 Task: Create a20 bundle presentation slide template set.
Action: Mouse moved to (277, 126)
Screenshot: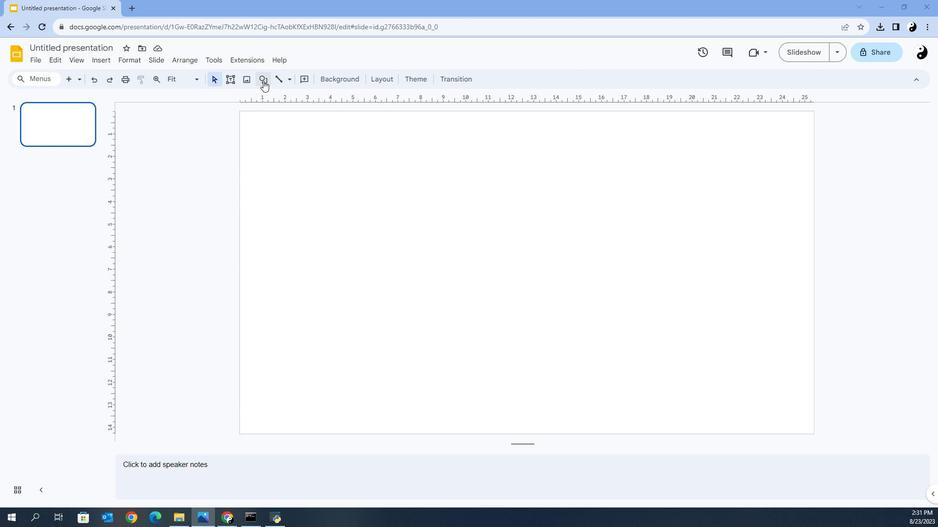 
Action: Mouse pressed left at (277, 126)
Screenshot: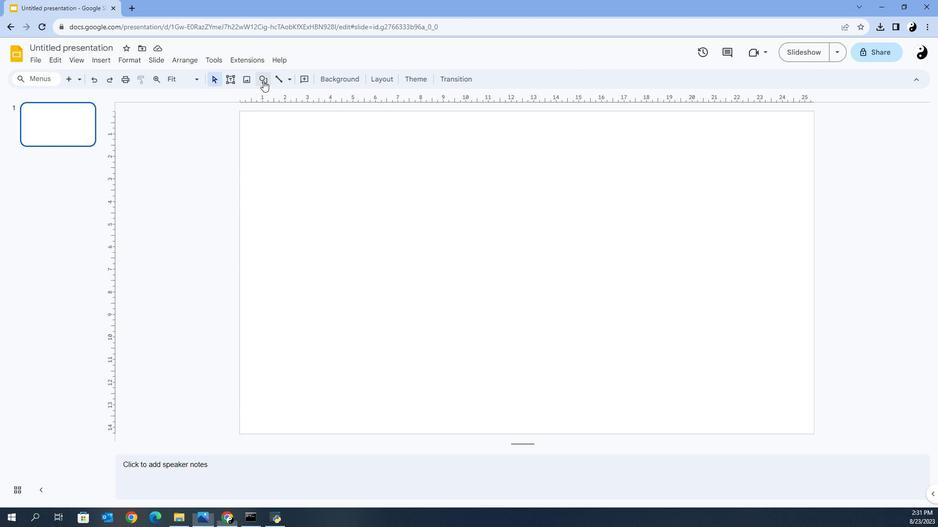
Action: Mouse moved to (283, 136)
Screenshot: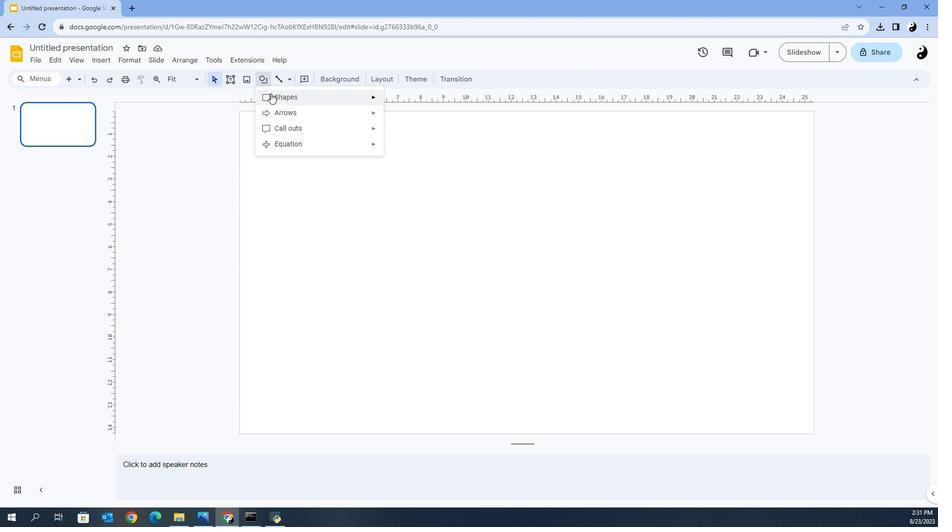 
Action: Mouse pressed left at (283, 136)
Screenshot: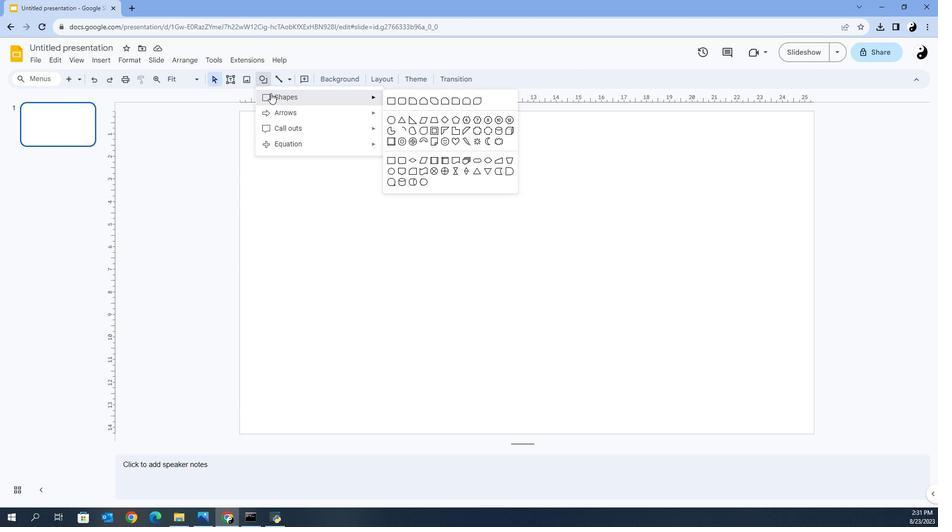 
Action: Mouse moved to (343, 134)
Screenshot: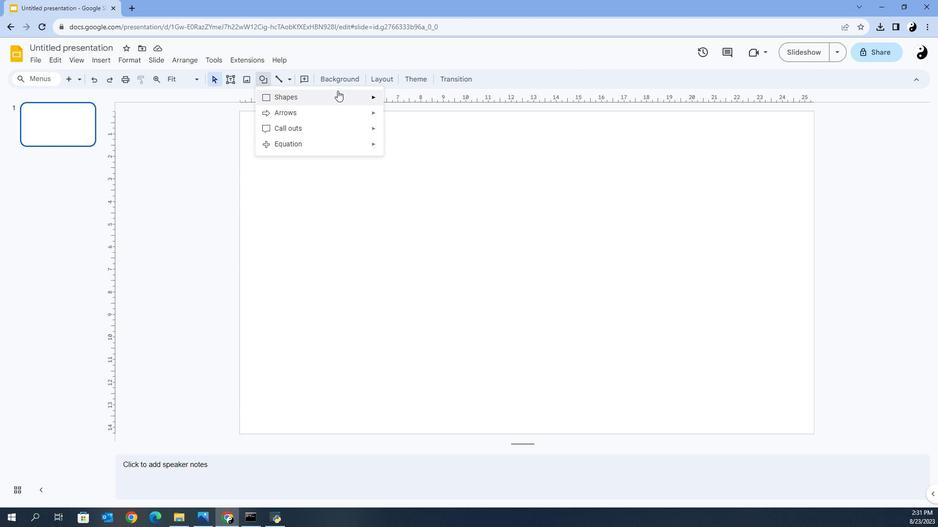 
Action: Mouse pressed left at (343, 134)
Screenshot: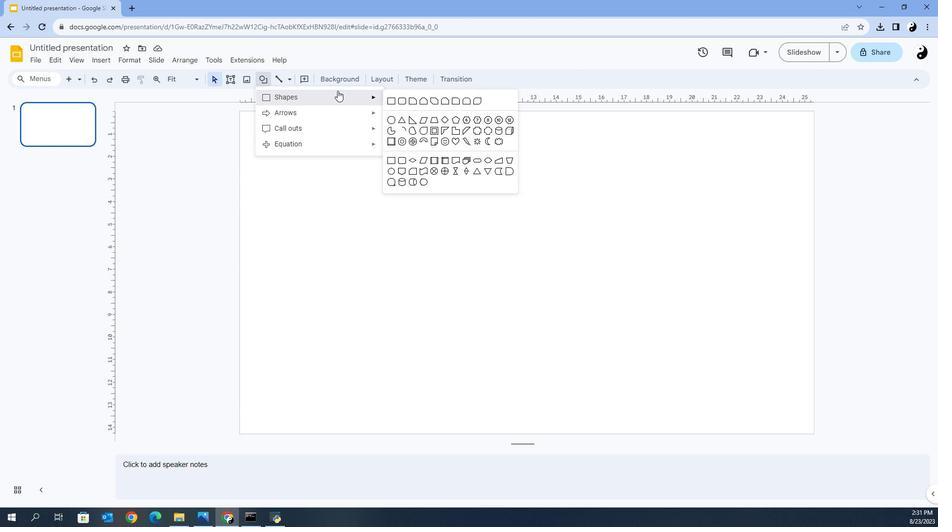 
Action: Mouse moved to (390, 140)
Screenshot: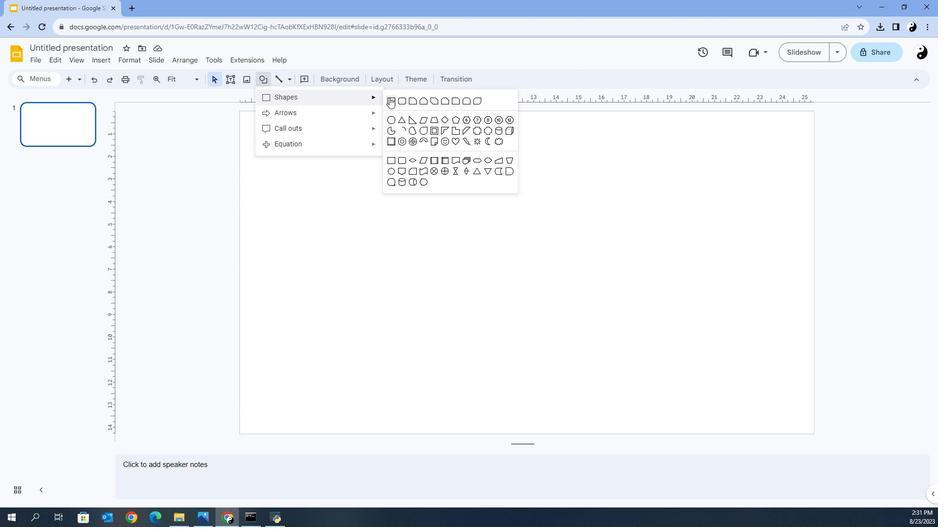 
Action: Mouse pressed left at (390, 140)
Screenshot: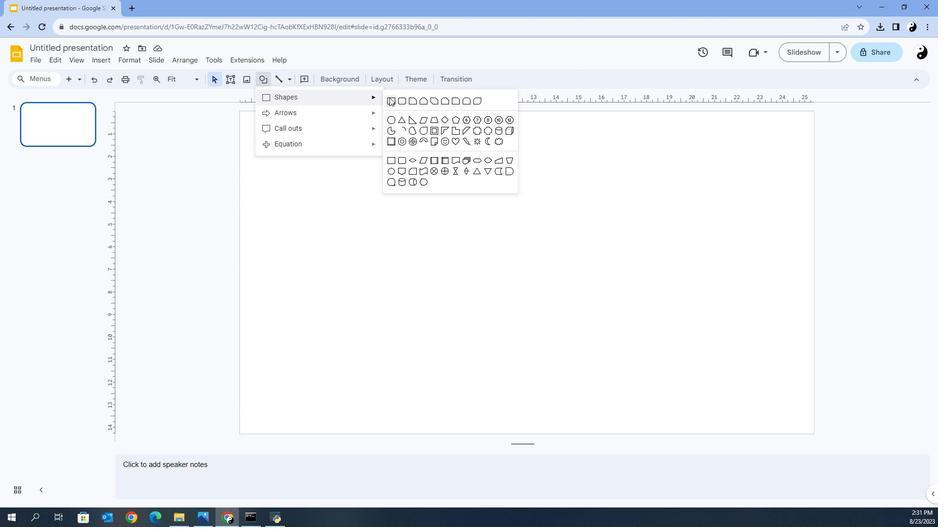 
Action: Mouse moved to (337, 153)
Screenshot: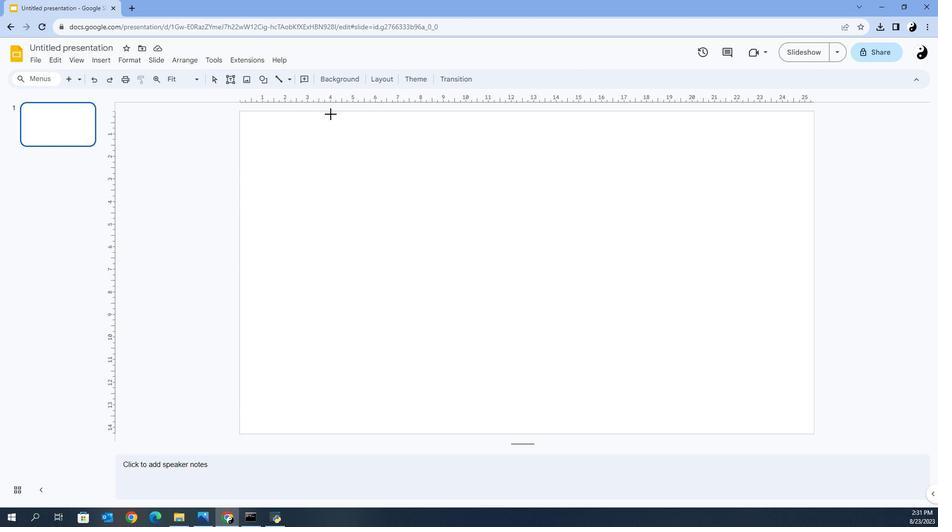 
Action: Mouse pressed left at (337, 153)
Screenshot: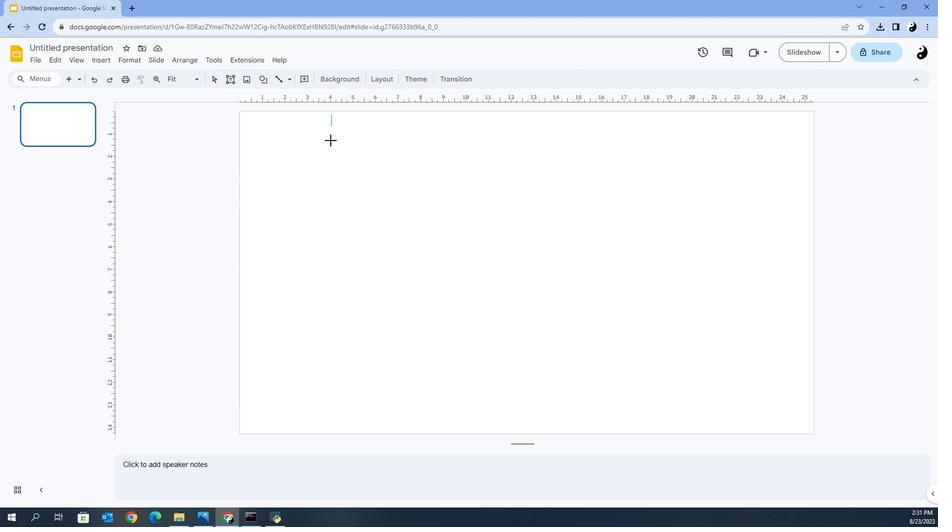 
Action: Mouse moved to (366, 154)
Screenshot: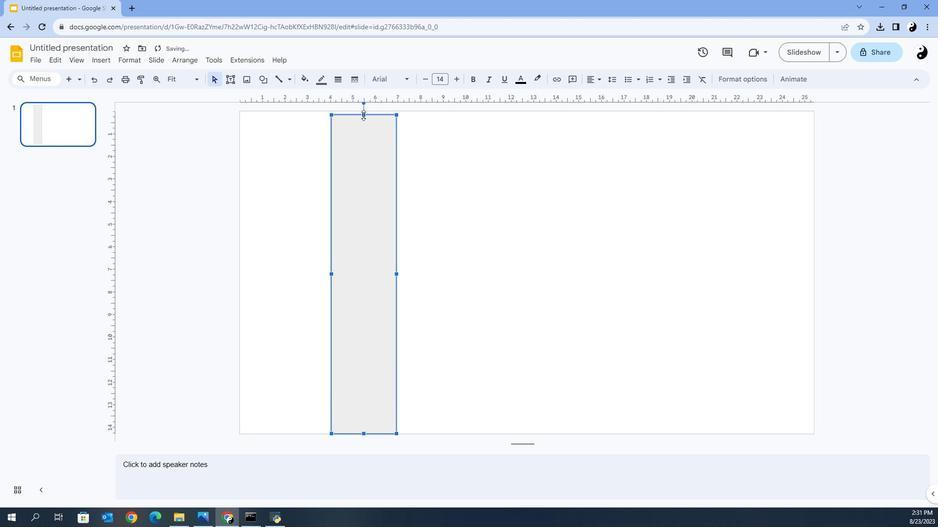 
Action: Mouse pressed left at (366, 154)
Screenshot: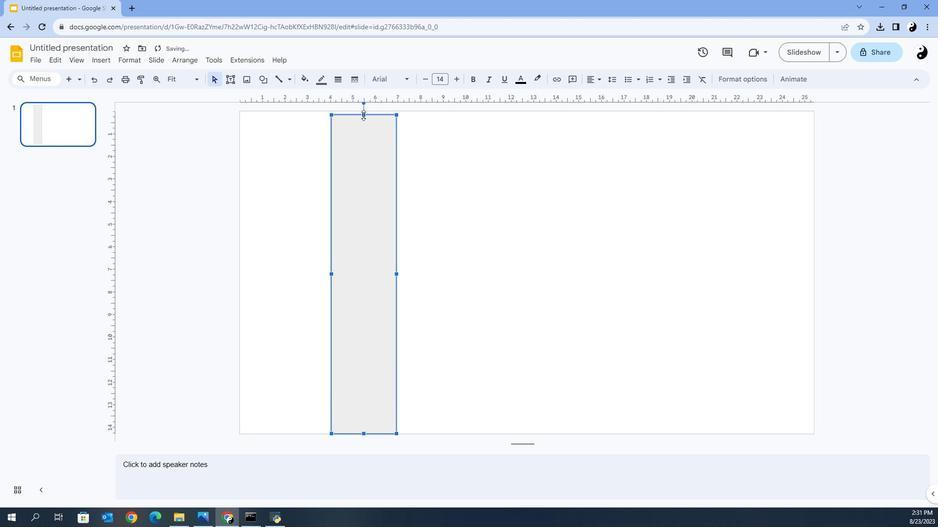
Action: Mouse moved to (373, 305)
Screenshot: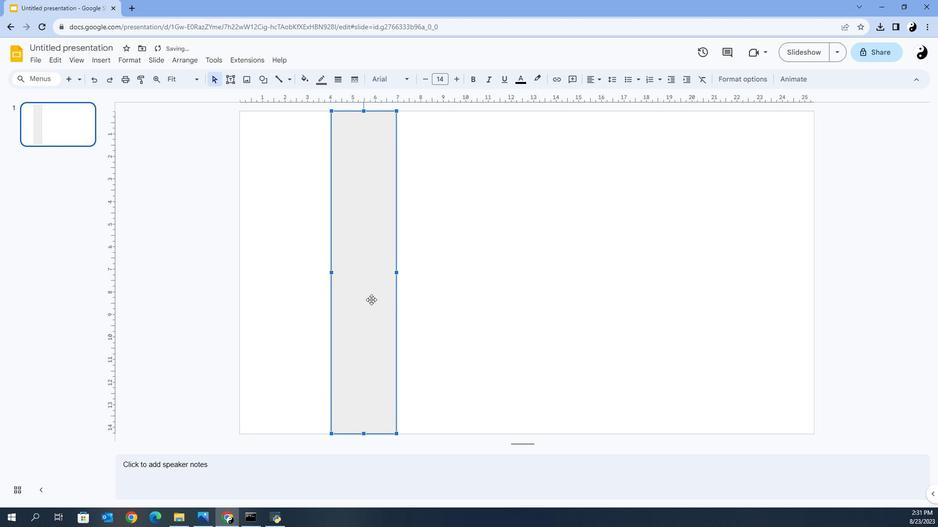 
Action: Mouse pressed left at (373, 305)
Screenshot: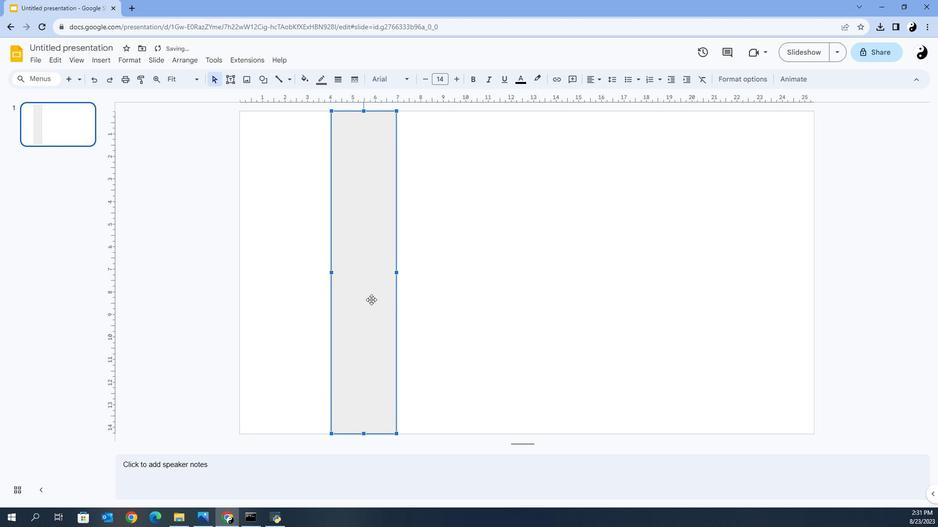 
Action: Mouse moved to (311, 130)
Screenshot: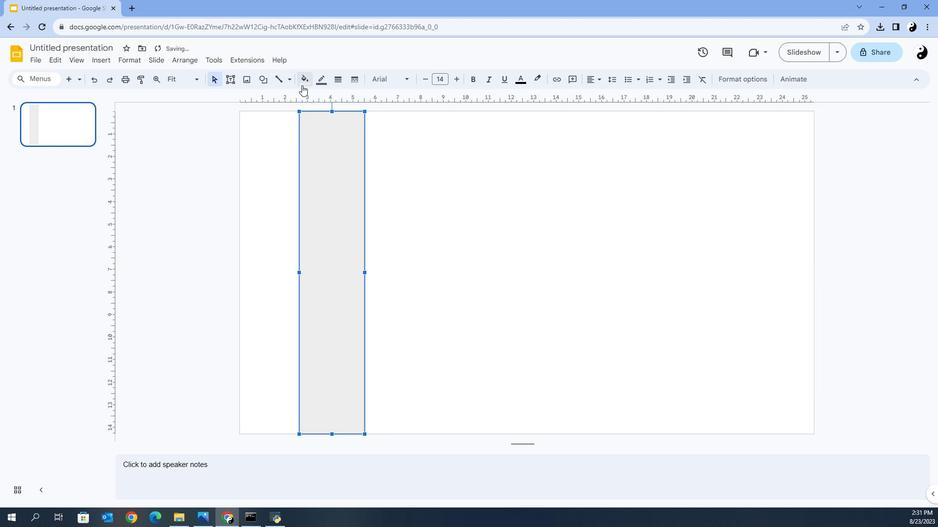 
Action: Mouse pressed left at (311, 130)
Screenshot: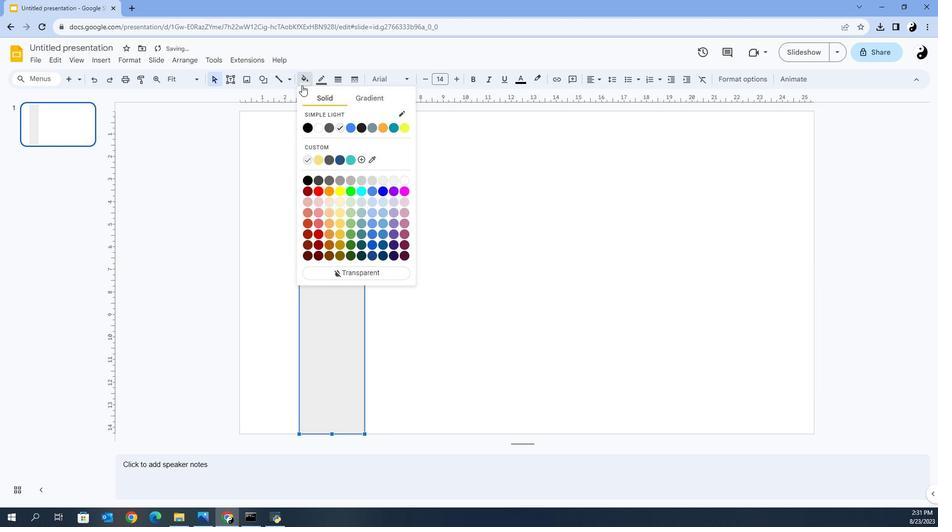 
Action: Mouse moved to (324, 193)
Screenshot: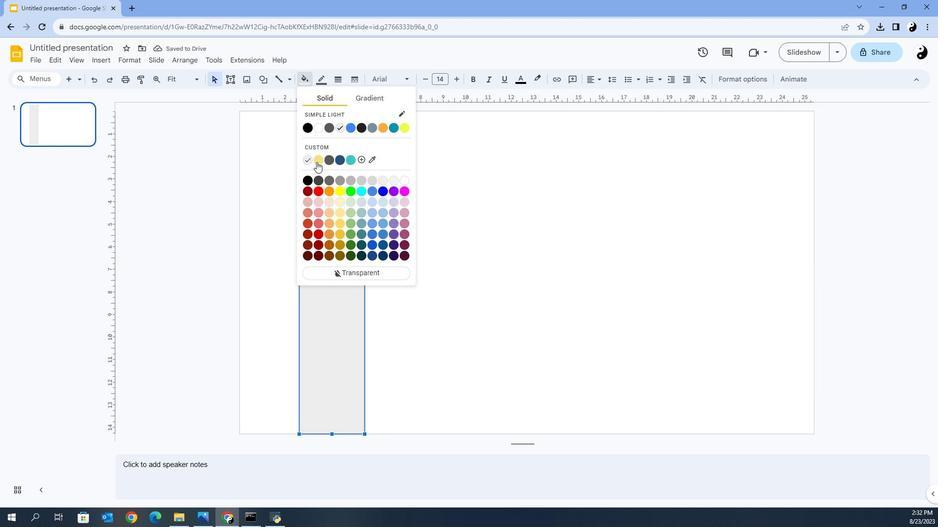 
Action: Mouse pressed left at (324, 193)
Screenshot: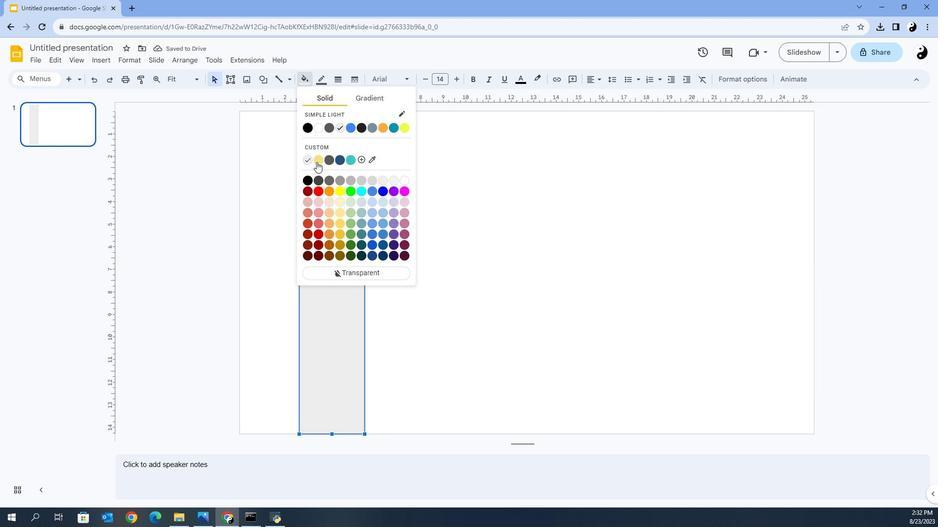 
Action: Mouse moved to (332, 130)
Screenshot: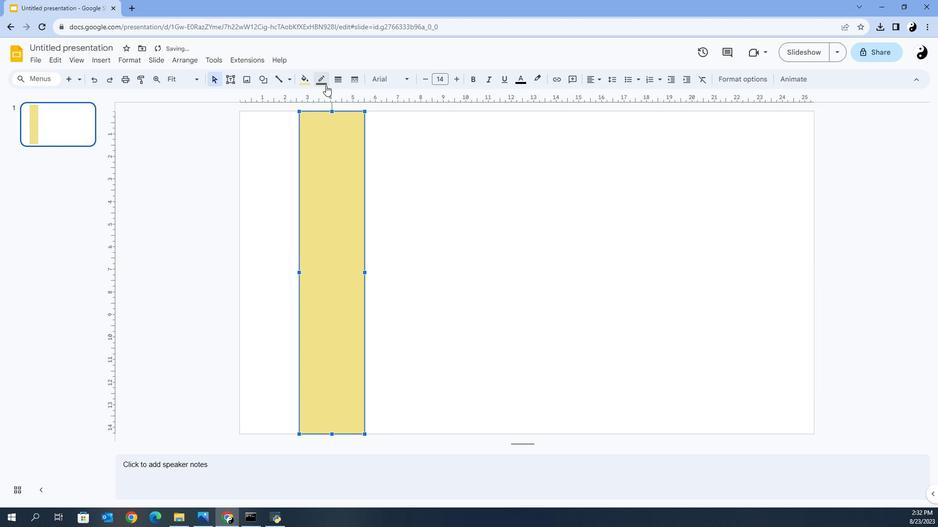 
Action: Mouse pressed left at (332, 130)
Screenshot: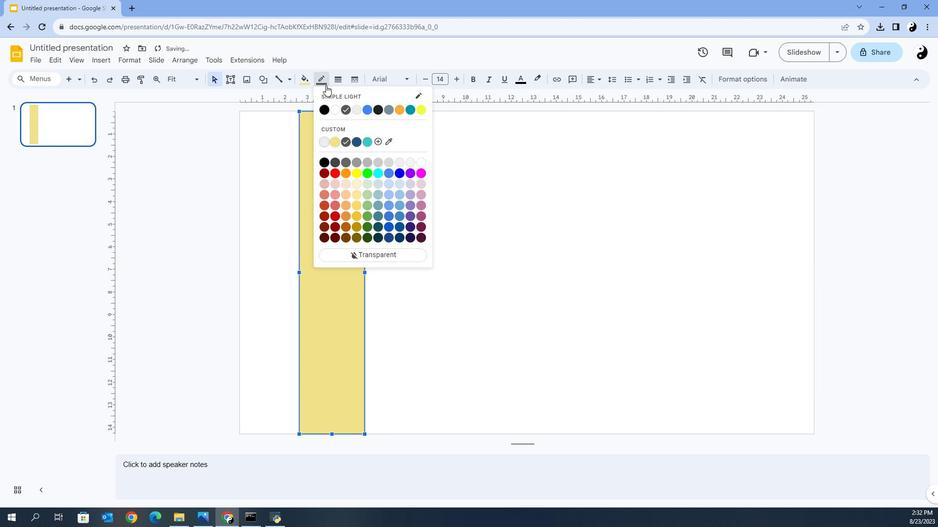 
Action: Mouse moved to (371, 268)
Screenshot: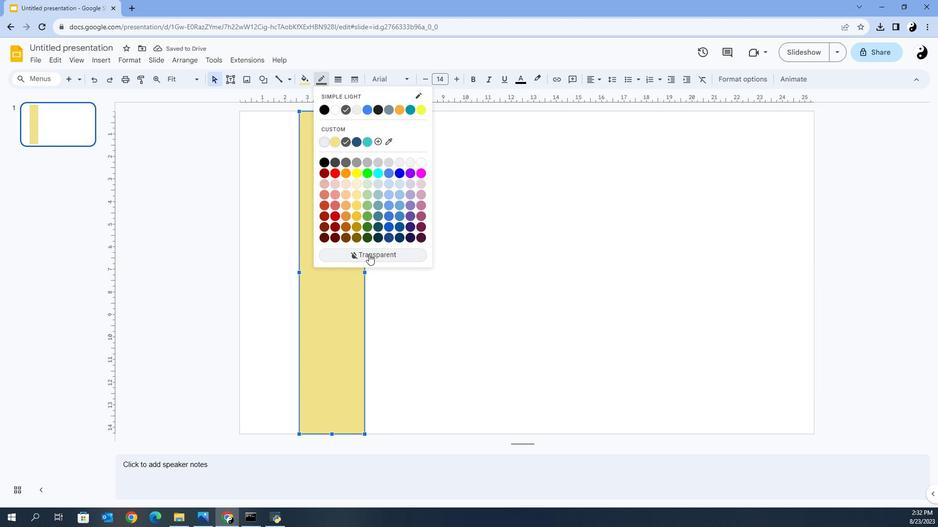 
Action: Mouse pressed left at (371, 268)
Screenshot: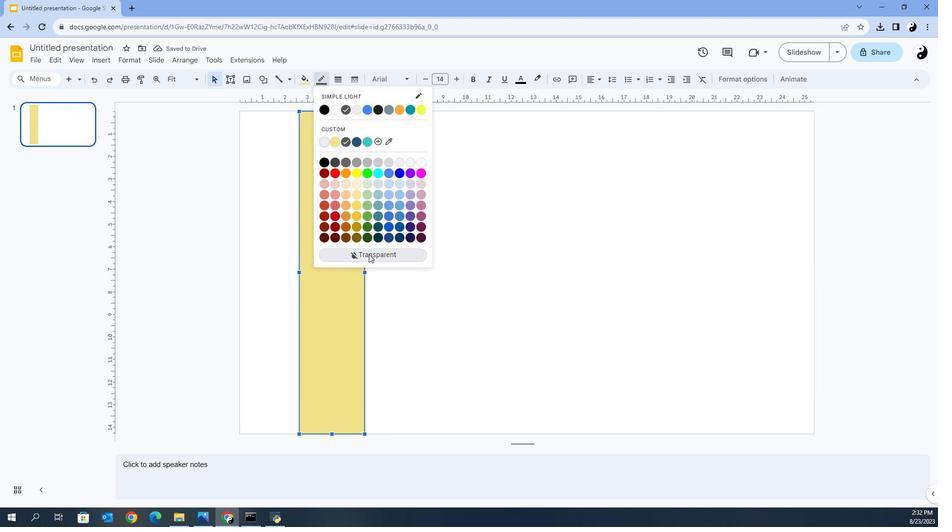 
Action: Mouse moved to (405, 278)
Screenshot: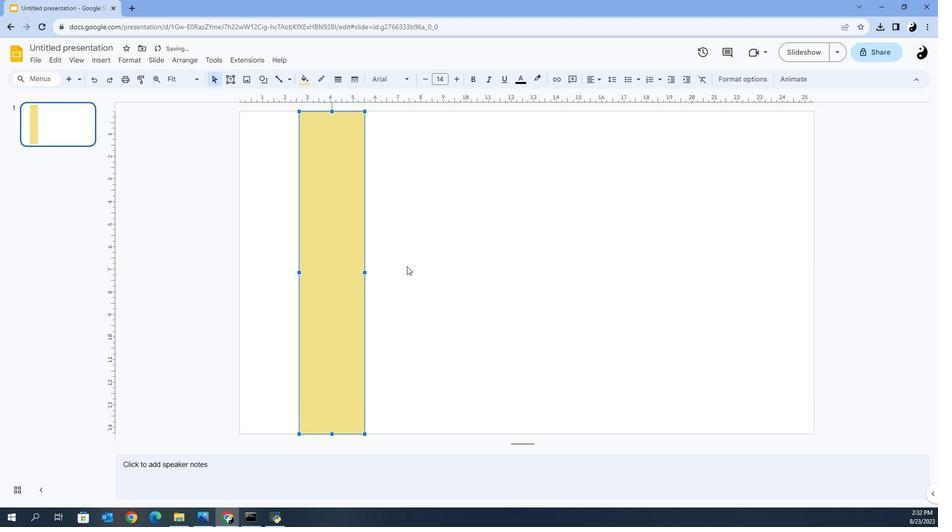 
Action: Mouse pressed left at (405, 278)
Screenshot: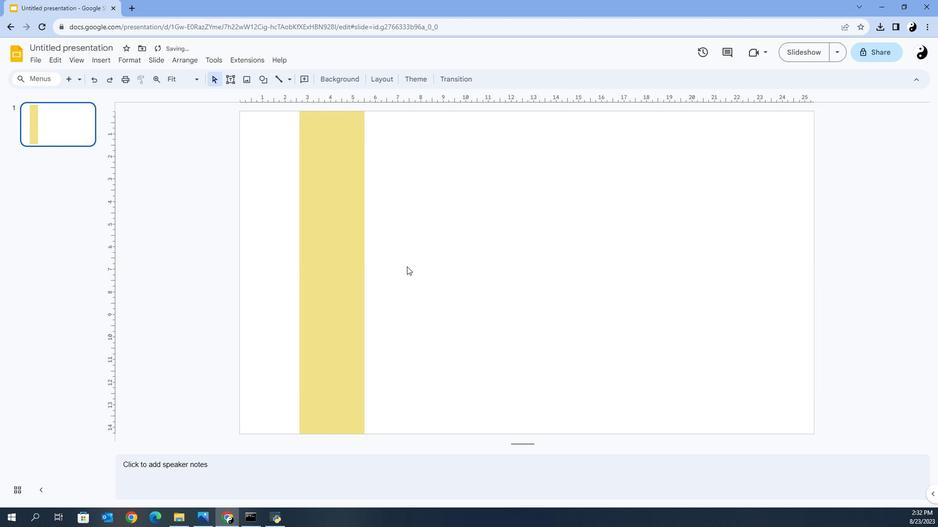 
Action: Mouse moved to (274, 130)
Screenshot: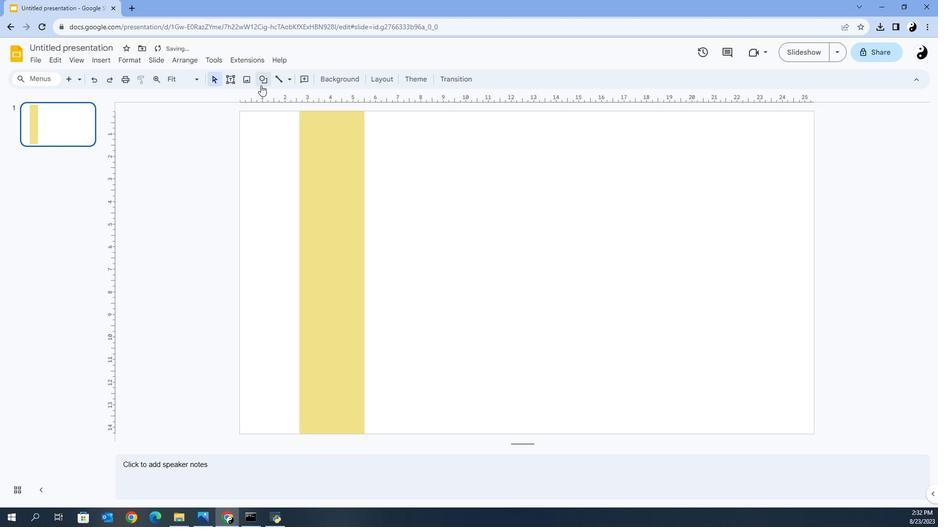 
Action: Mouse pressed left at (274, 130)
Screenshot: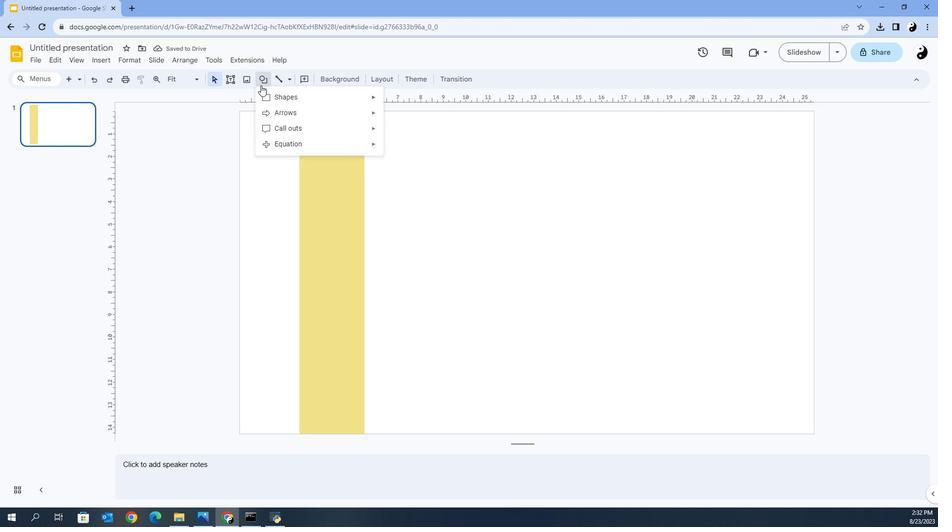 
Action: Mouse moved to (297, 149)
Screenshot: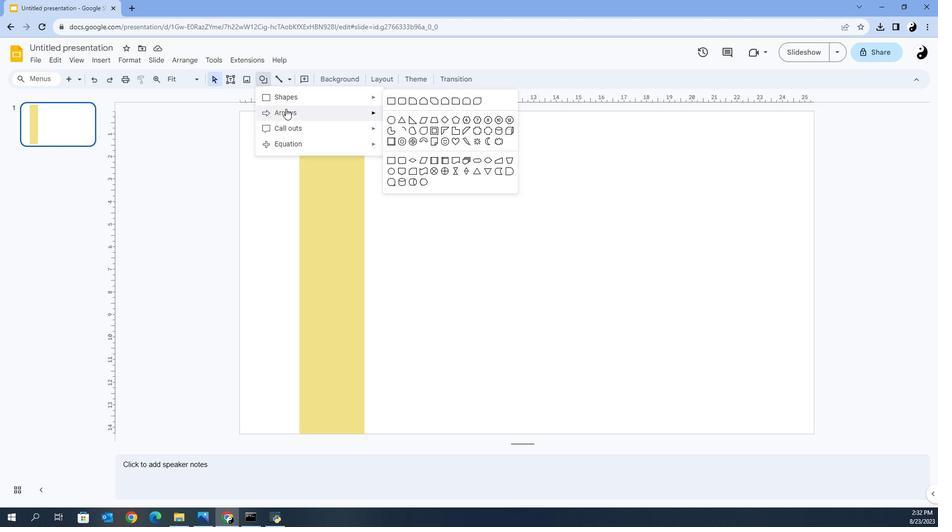 
Action: Mouse pressed left at (297, 149)
Screenshot: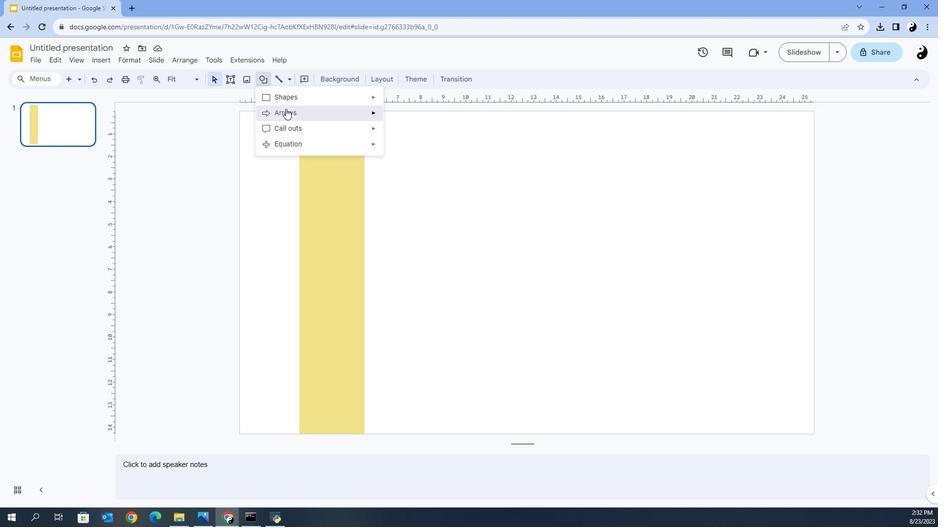 
Action: Mouse moved to (328, 140)
Screenshot: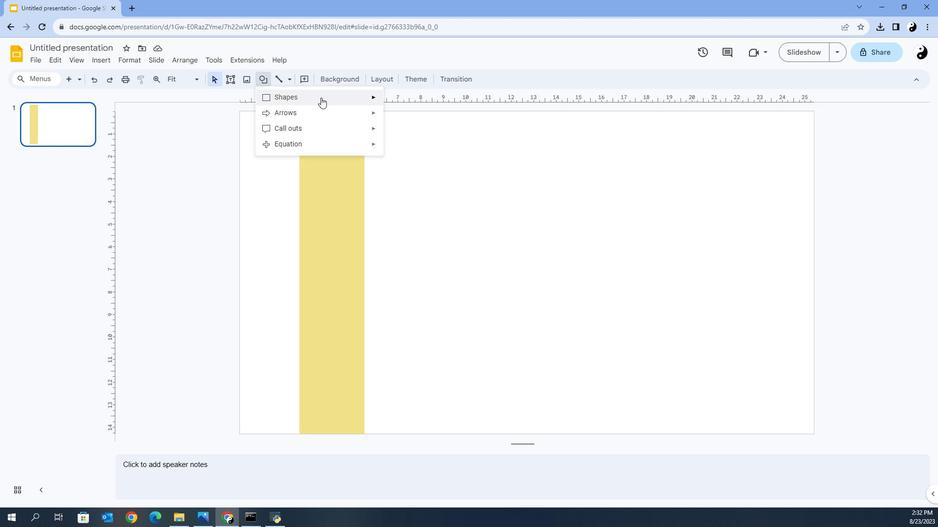 
Action: Mouse pressed left at (328, 140)
Screenshot: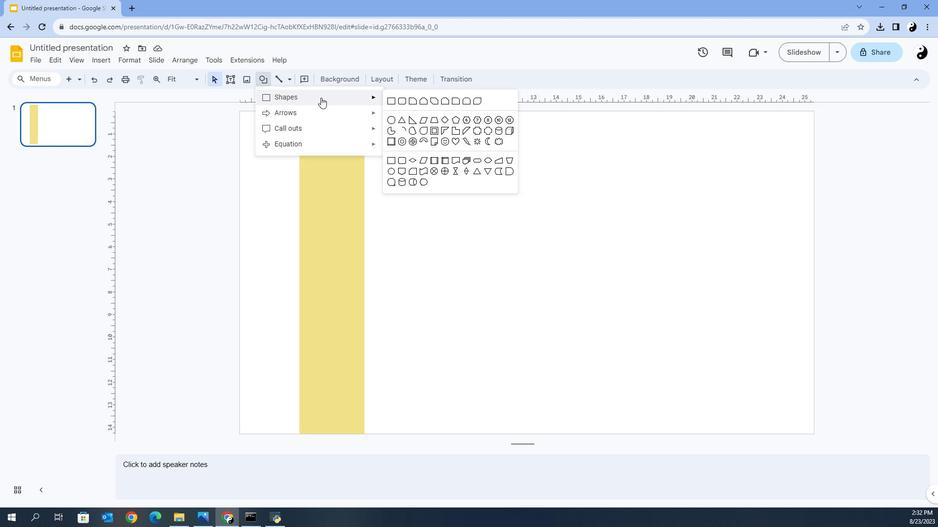 
Action: Mouse moved to (391, 159)
Screenshot: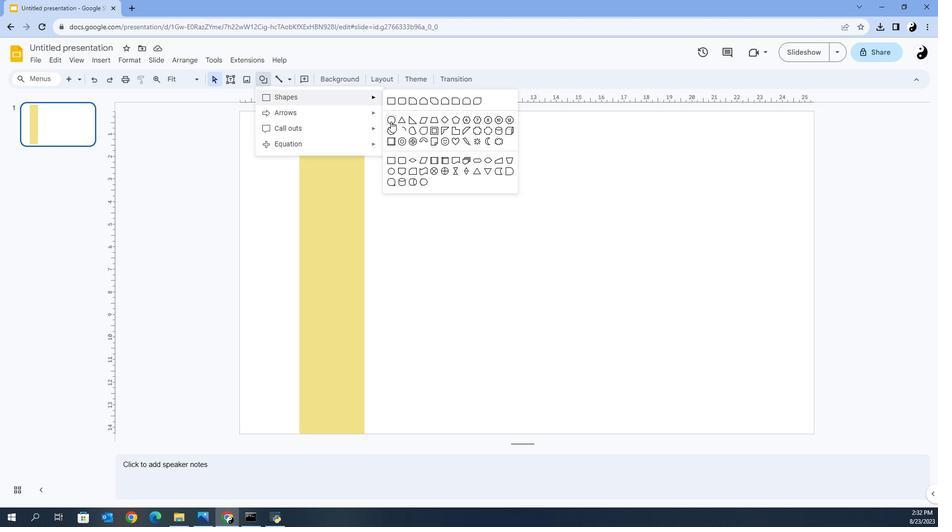 
Action: Mouse pressed left at (391, 159)
Screenshot: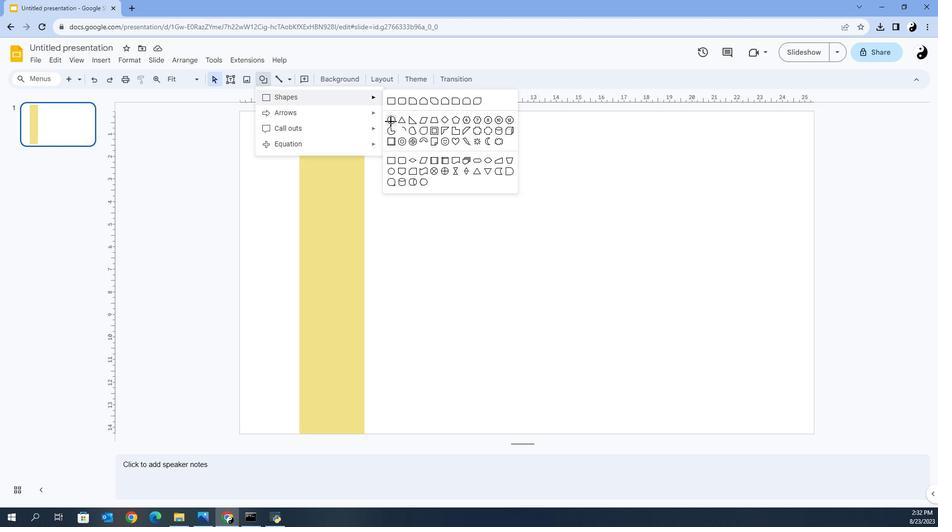 
Action: Mouse moved to (412, 207)
Screenshot: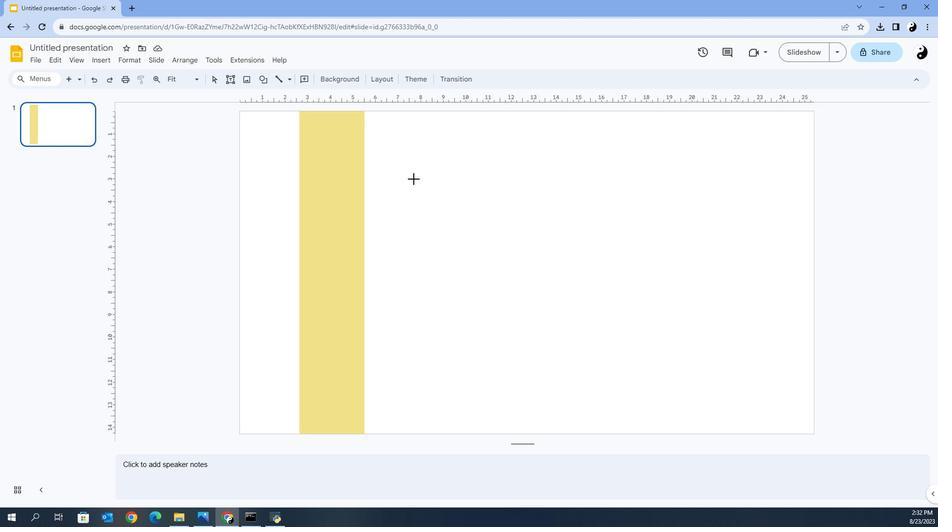 
Action: Key pressed <Key.shift>
Screenshot: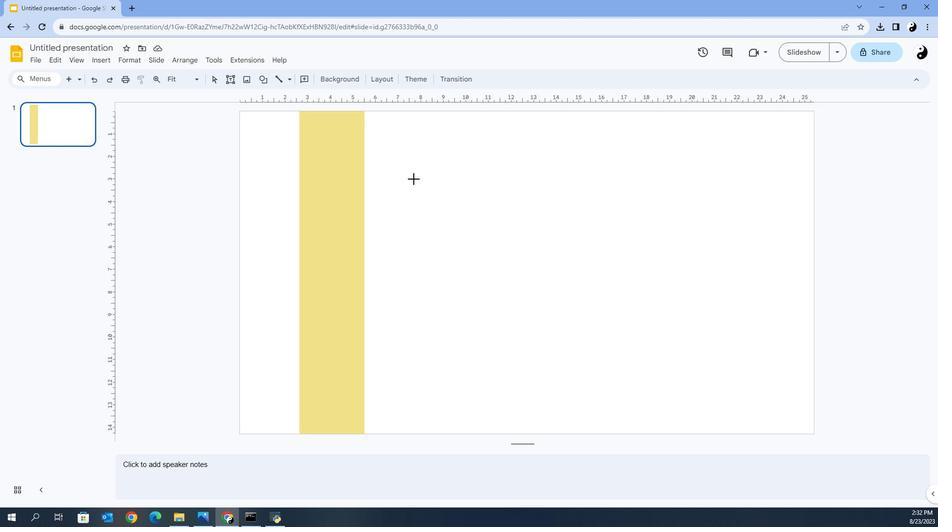 
Action: Mouse pressed left at (412, 207)
Screenshot: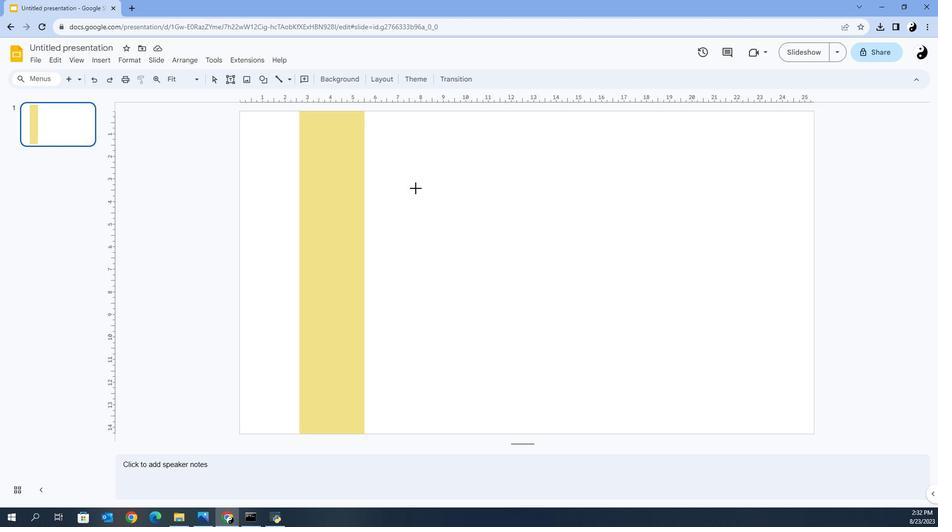 
Action: Mouse moved to (428, 266)
Screenshot: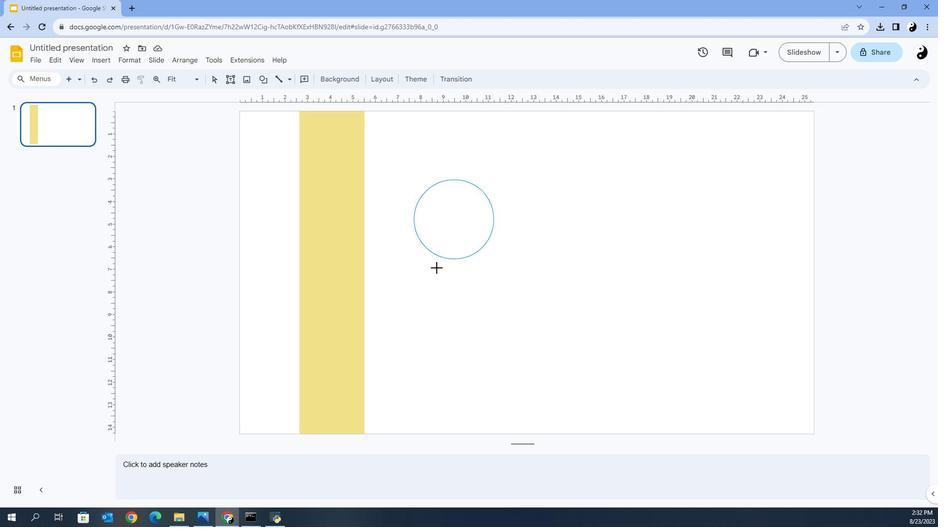 
Action: Key pressed <Key.shift>
Screenshot: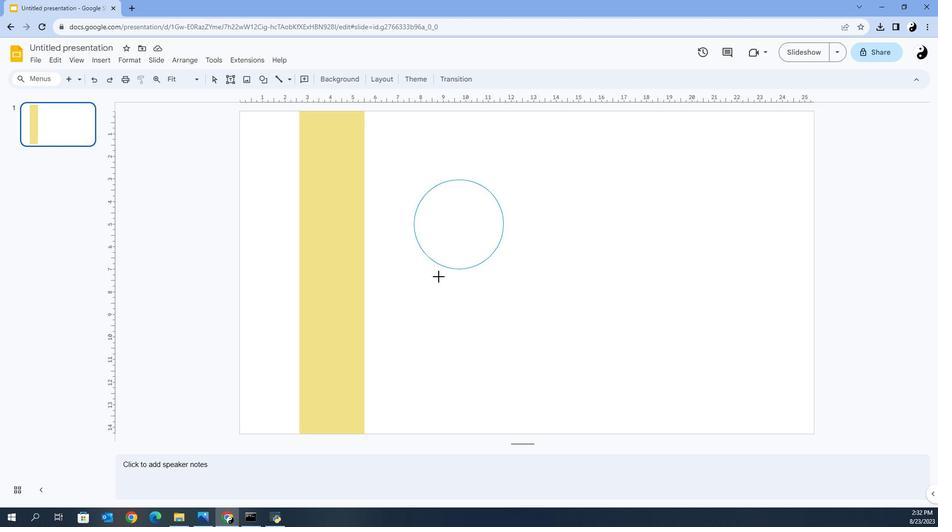 
Action: Mouse moved to (430, 270)
Screenshot: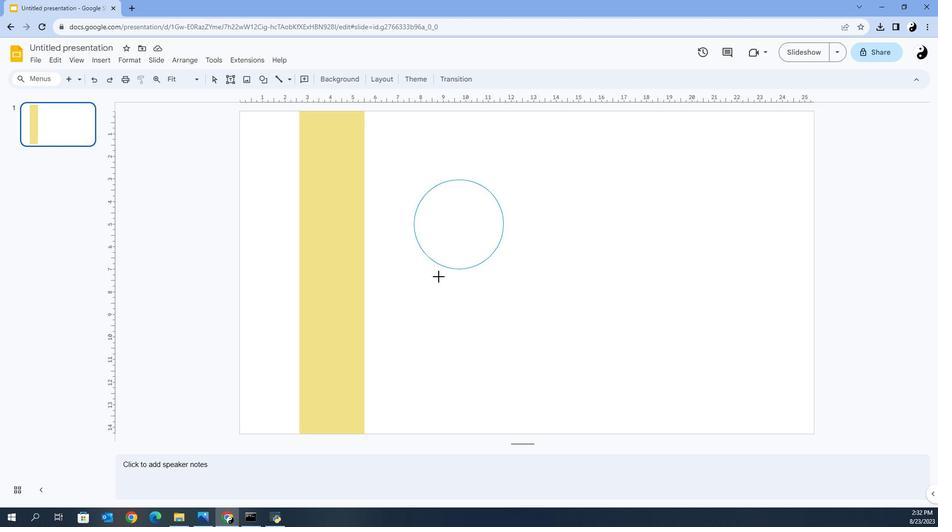 
Action: Key pressed <Key.shift>
Screenshot: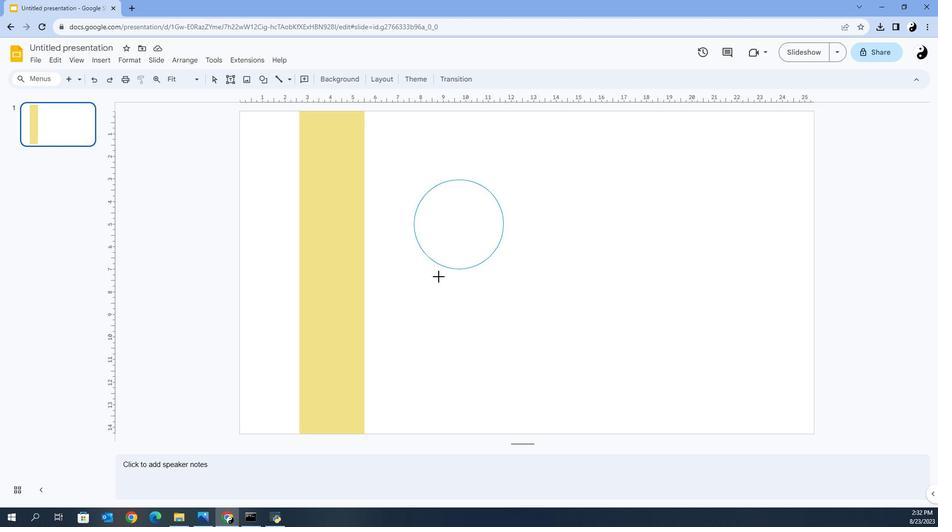 
Action: Mouse moved to (430, 274)
Screenshot: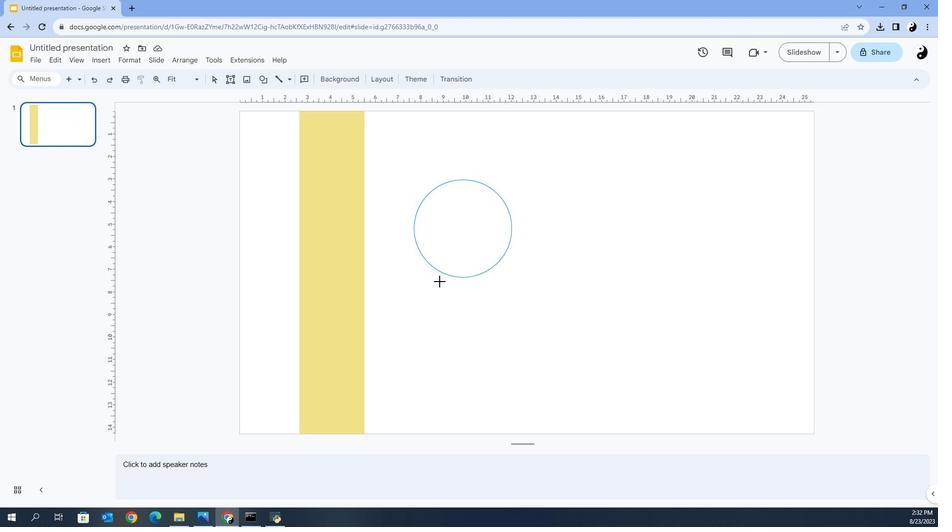 
Action: Key pressed <Key.shift>
Screenshot: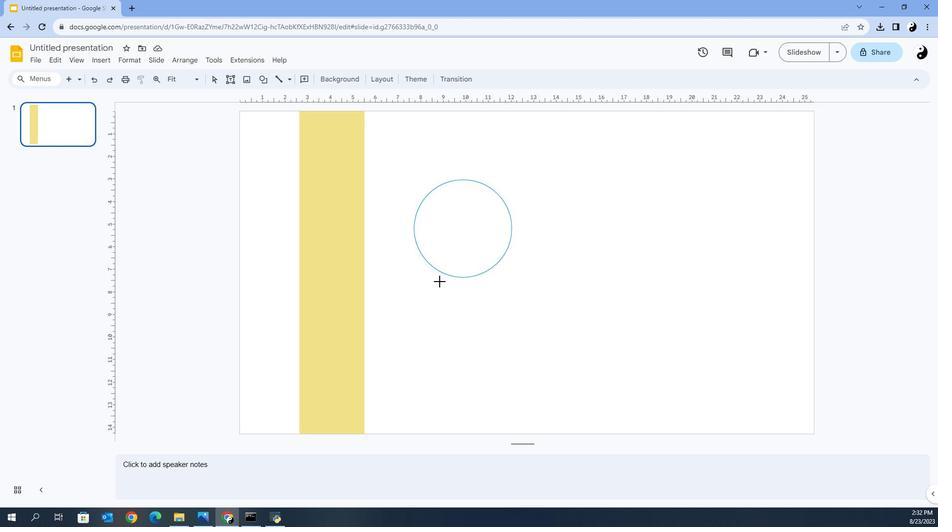 
Action: Mouse moved to (432, 279)
Screenshot: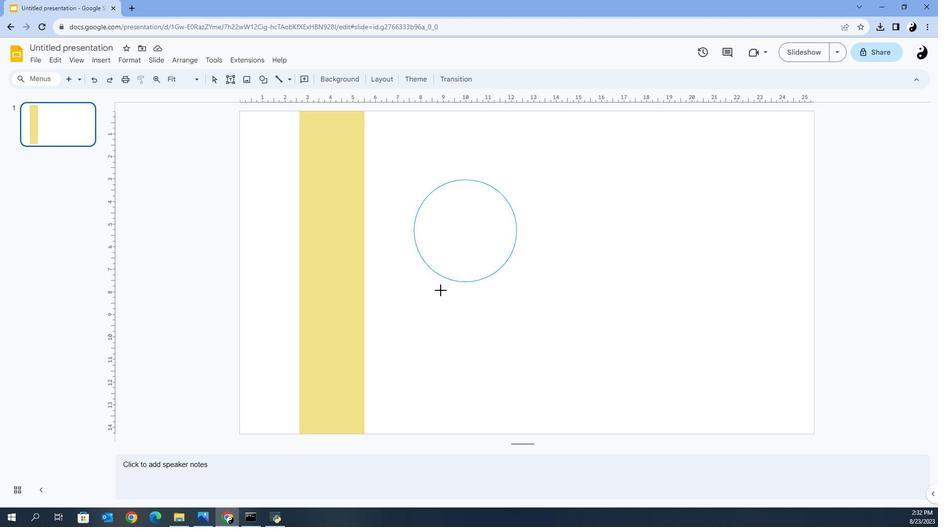 
Action: Key pressed <Key.shift>
Screenshot: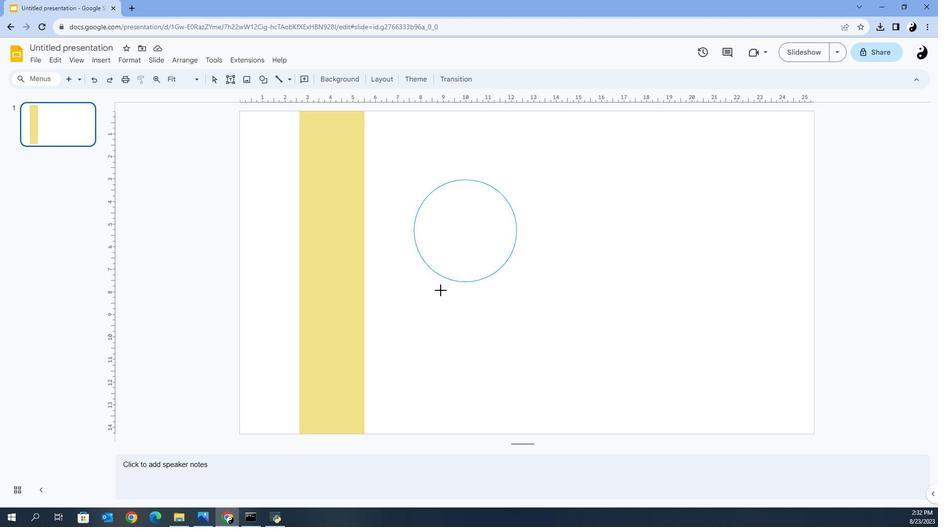 
Action: Mouse moved to (433, 281)
Screenshot: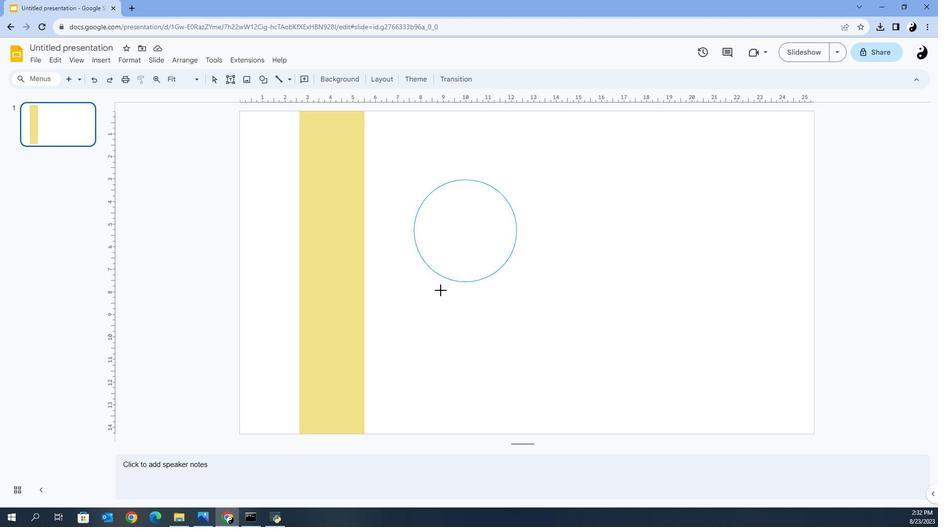 
Action: Key pressed <Key.shift>
Screenshot: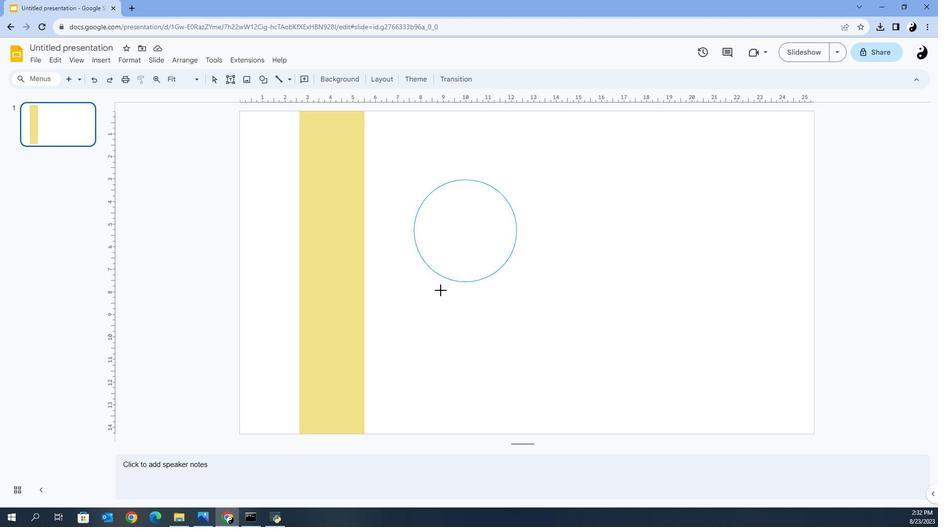 
Action: Mouse moved to (434, 284)
Screenshot: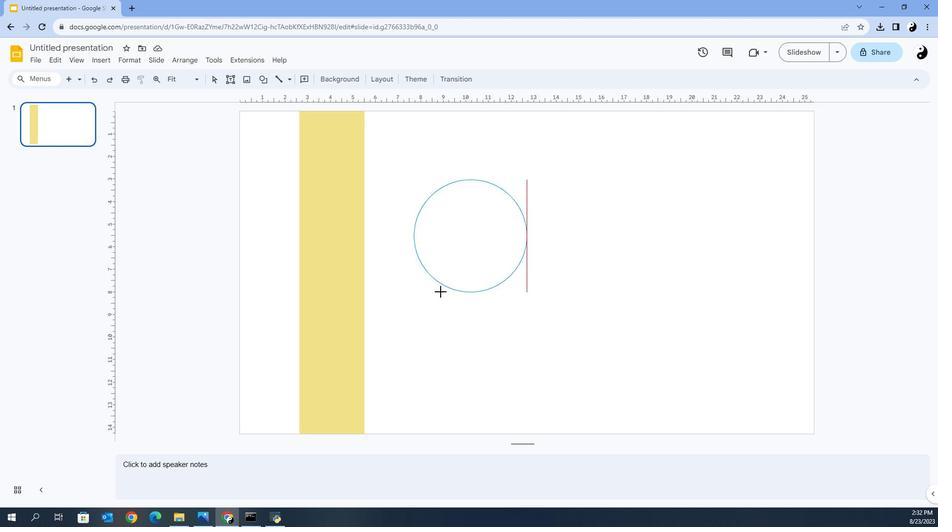 
Action: Key pressed <Key.shift>
Screenshot: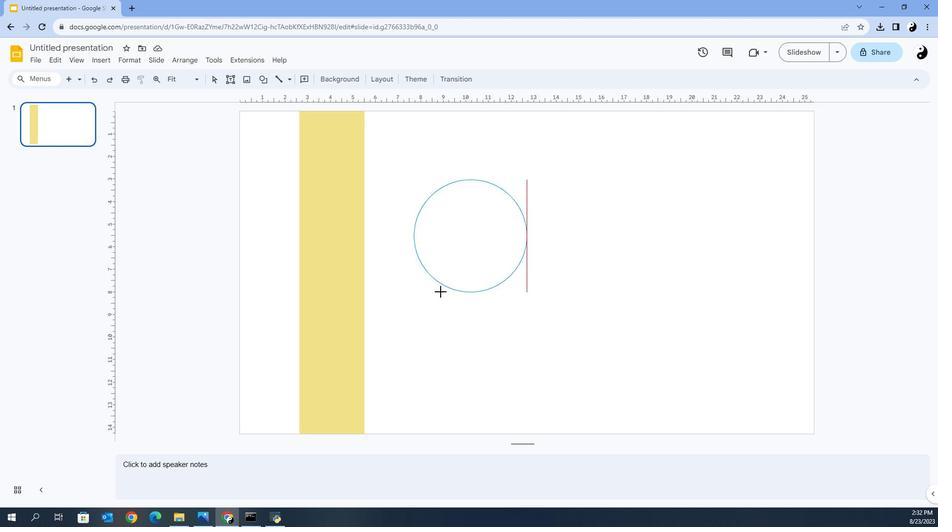 
Action: Mouse moved to (434, 288)
Screenshot: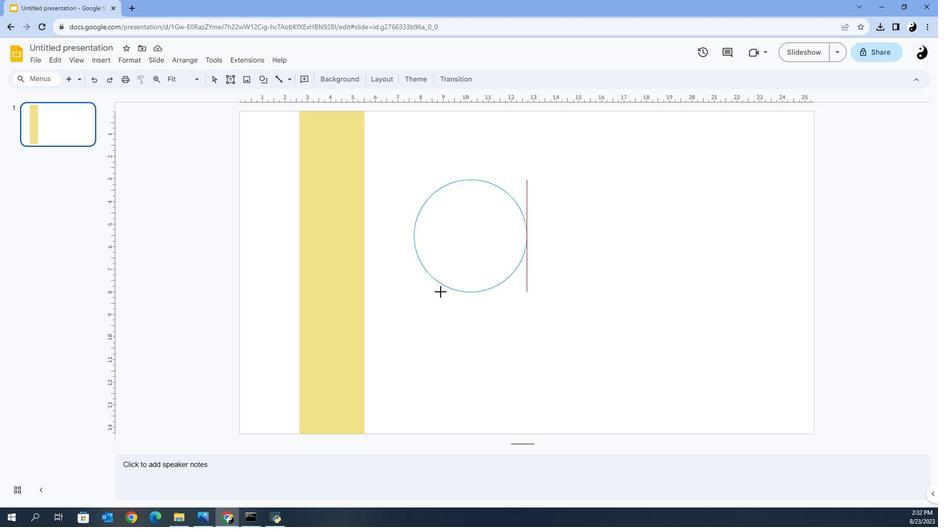 
Action: Key pressed <Key.shift>
Screenshot: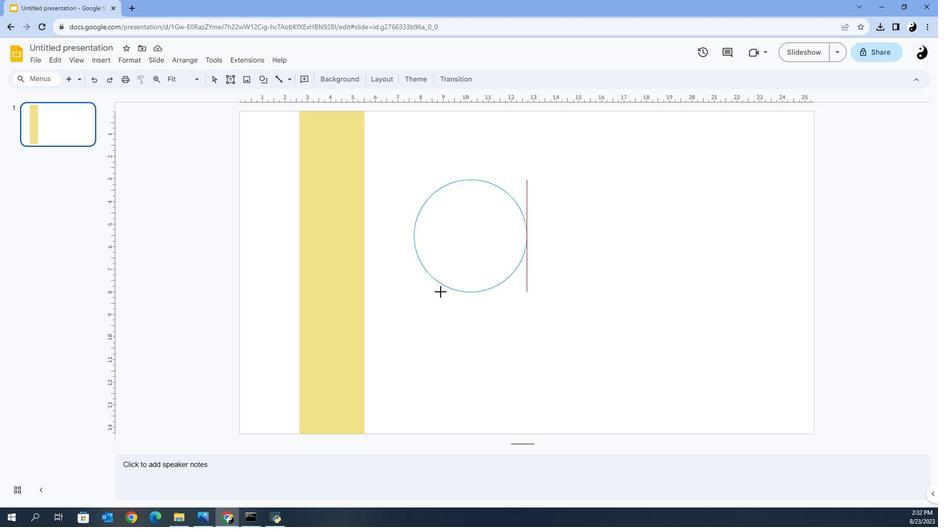 
Action: Mouse moved to (435, 296)
Screenshot: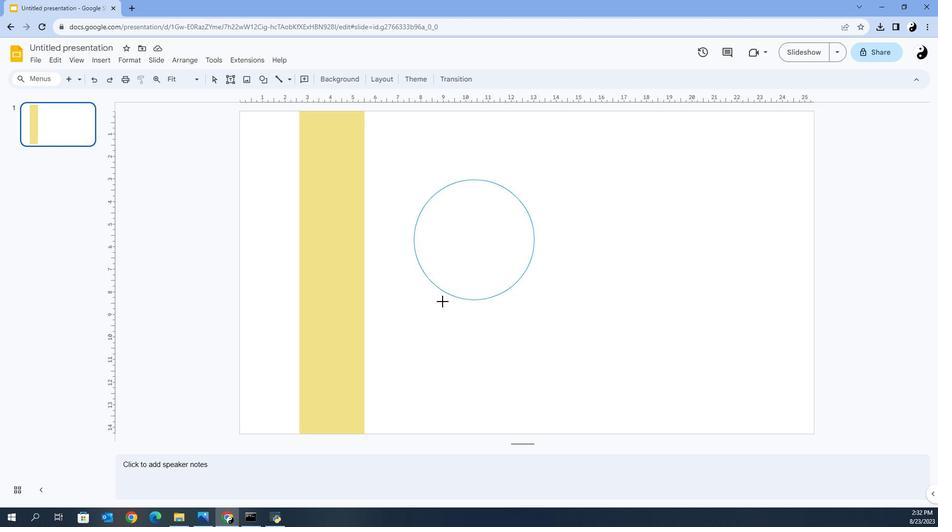 
Action: Key pressed <Key.shift>
Screenshot: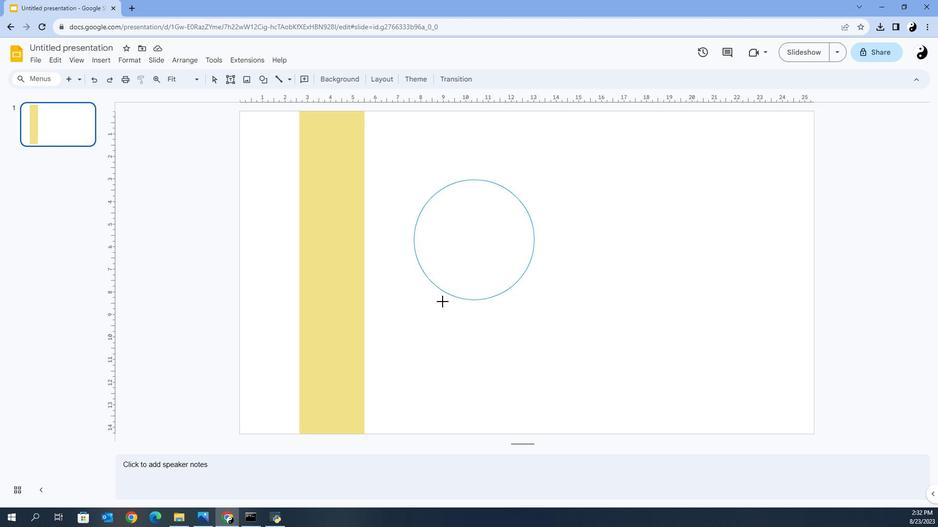 
Action: Mouse moved to (435, 298)
Screenshot: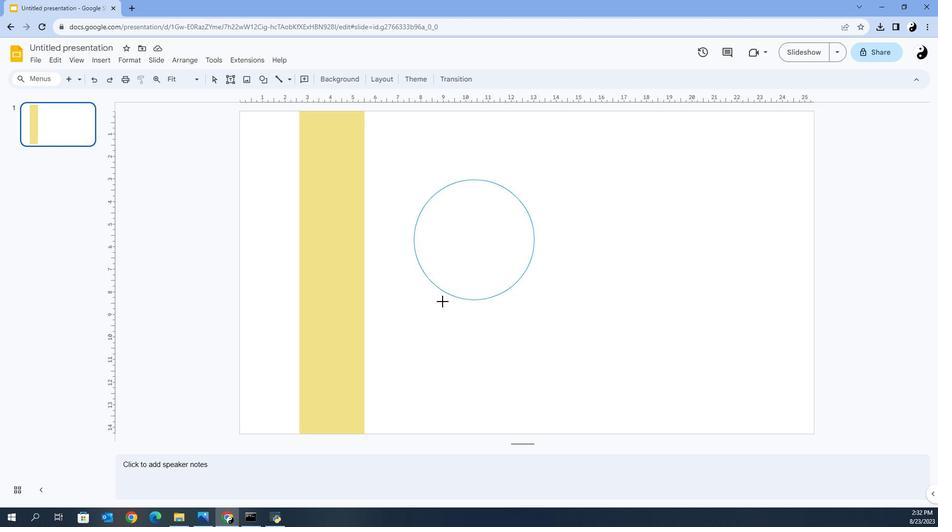 
Action: Key pressed <Key.shift>
Screenshot: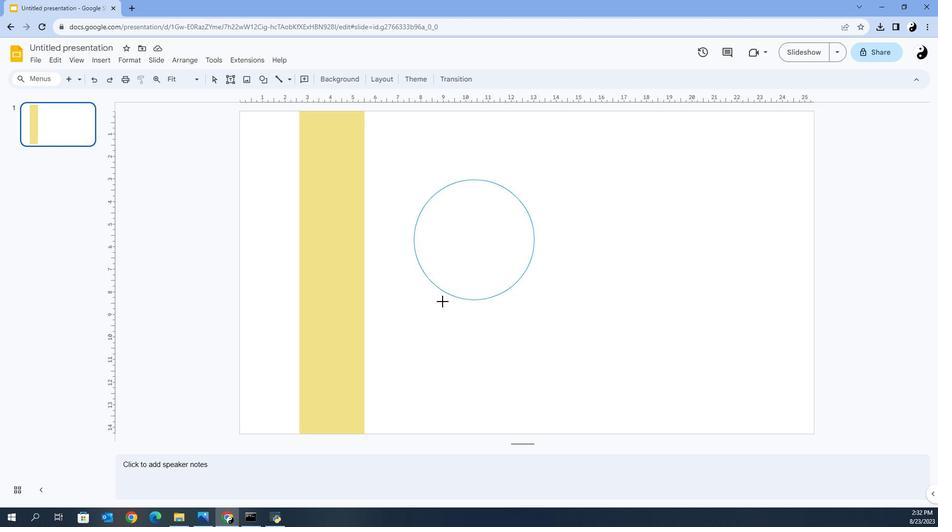 
Action: Mouse moved to (435, 299)
Screenshot: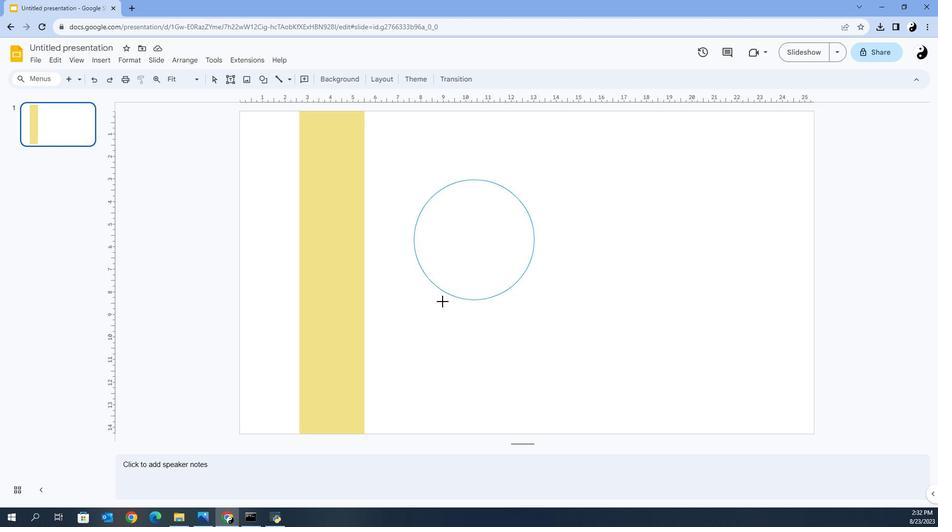 
Action: Key pressed <Key.shift>
Screenshot: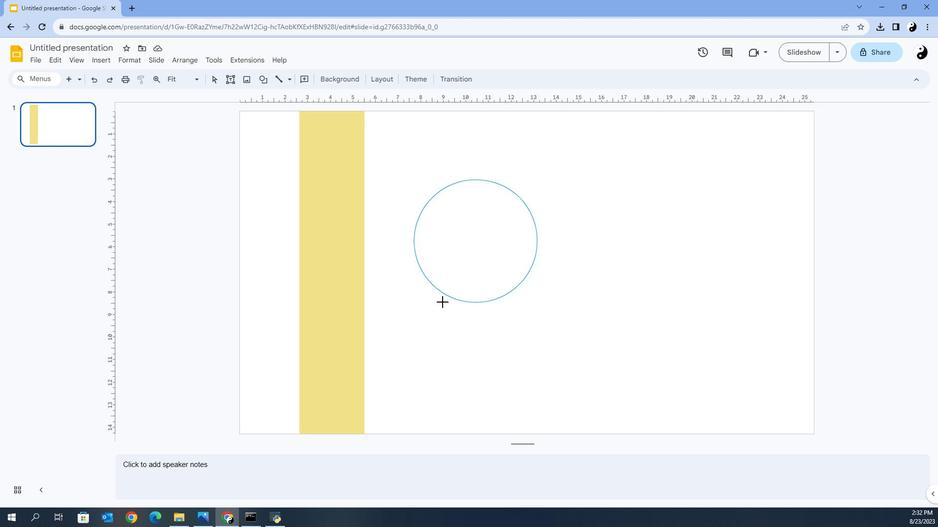 
Action: Mouse moved to (437, 305)
Screenshot: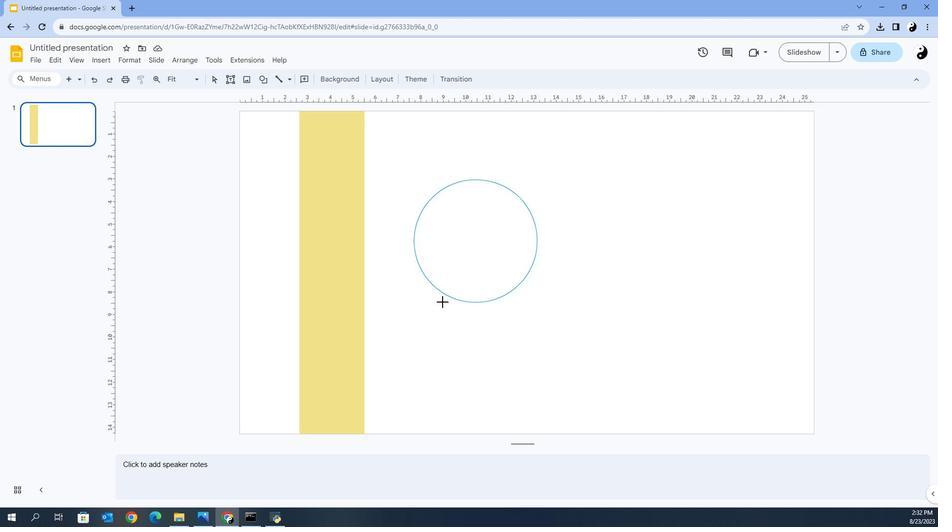 
Action: Key pressed <Key.shift>
Screenshot: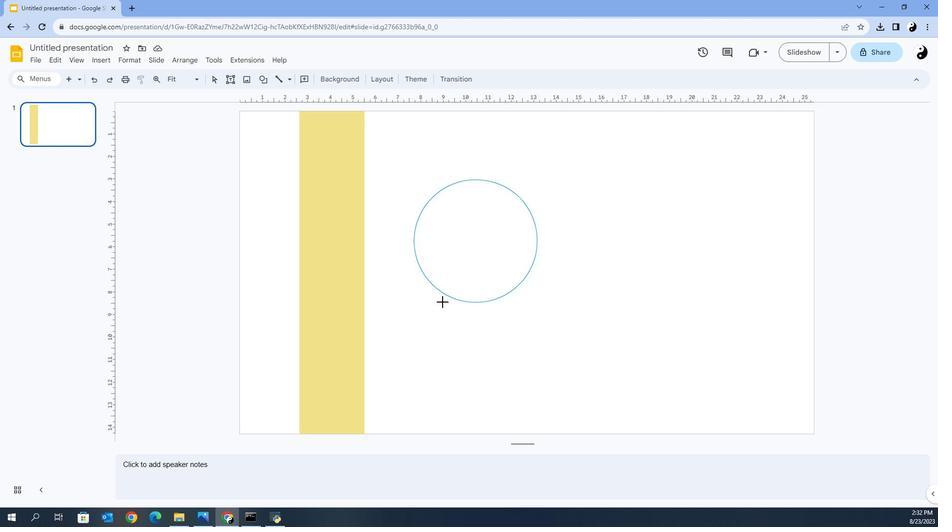 
Action: Mouse moved to (437, 306)
Screenshot: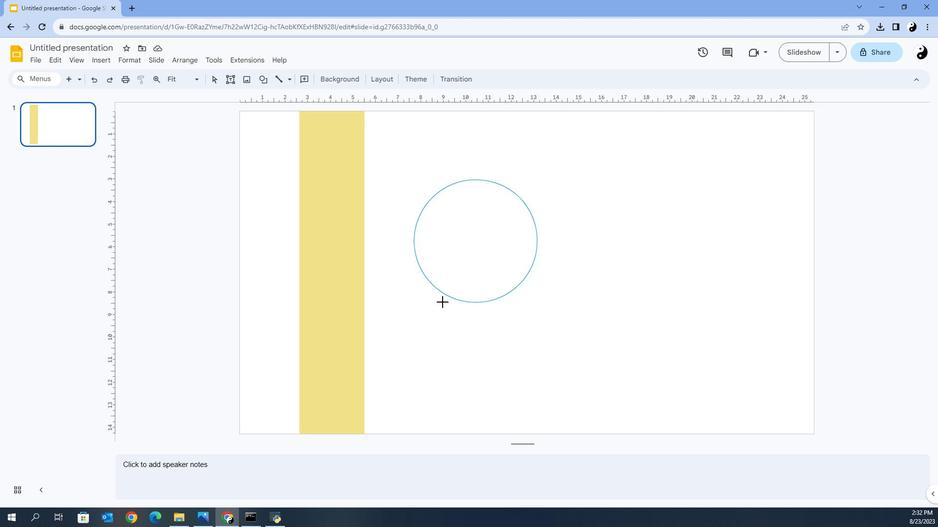 
Action: Key pressed <Key.shift>
Screenshot: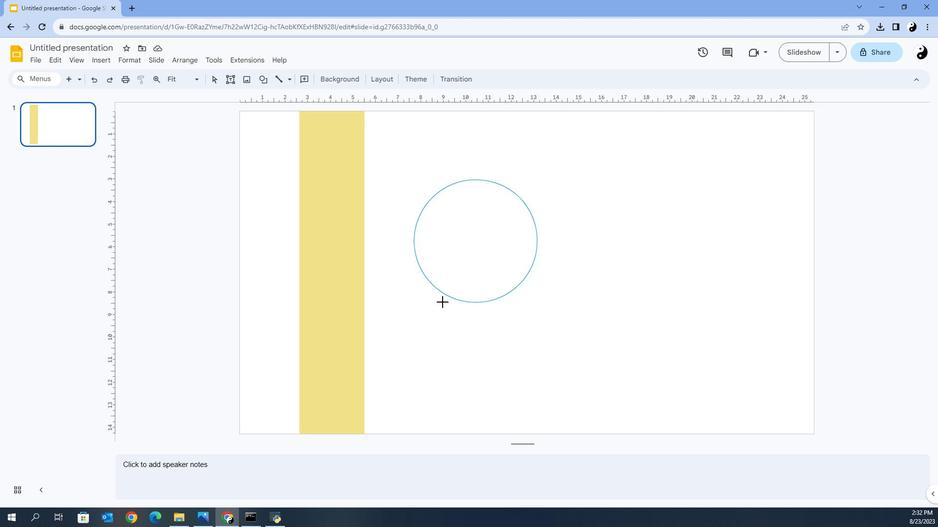 
Action: Mouse moved to (437, 307)
Screenshot: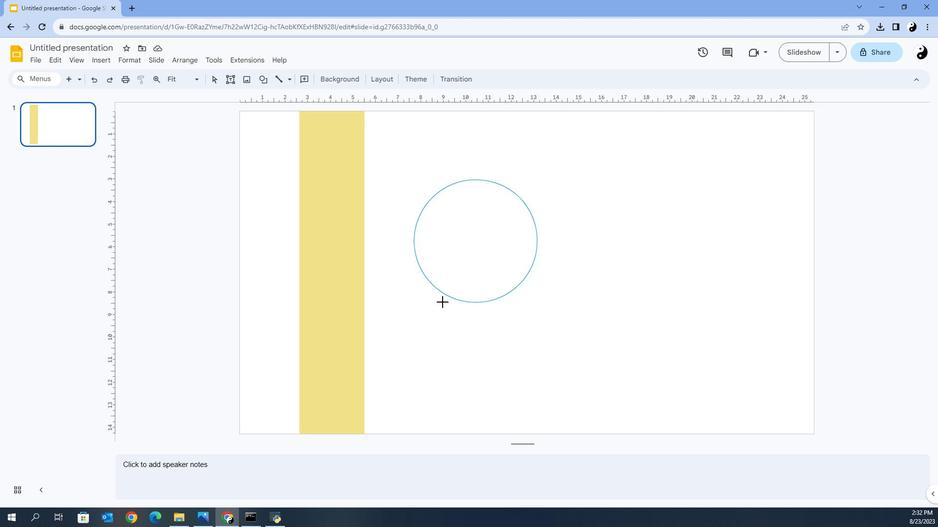 
Action: Key pressed <Key.shift>
Screenshot: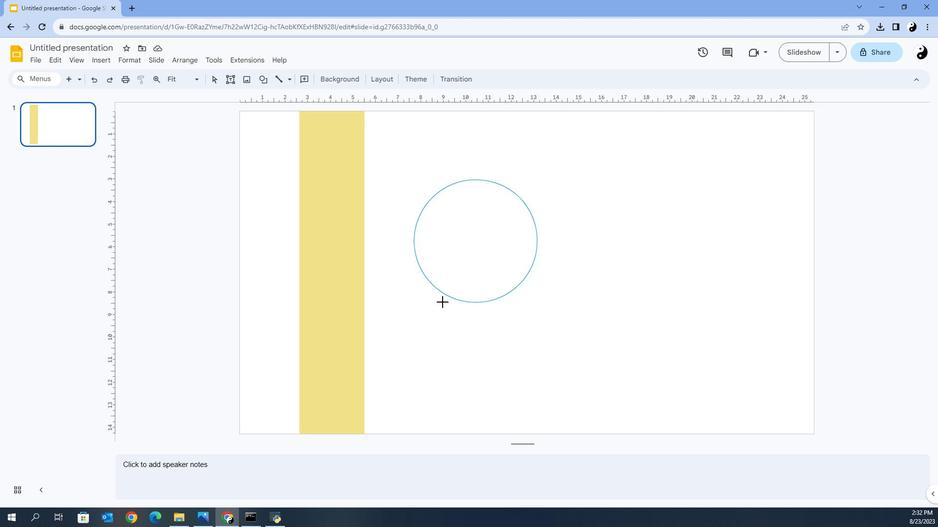 
Action: Mouse moved to (437, 307)
Screenshot: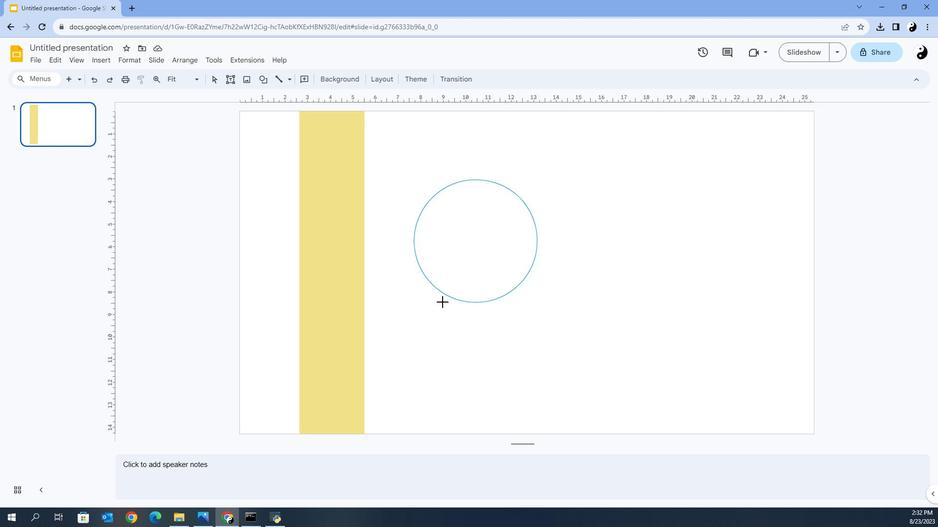 
Action: Key pressed <Key.shift><Key.shift><Key.shift><Key.shift><Key.shift><Key.shift><Key.shift><Key.shift><Key.shift>
Screenshot: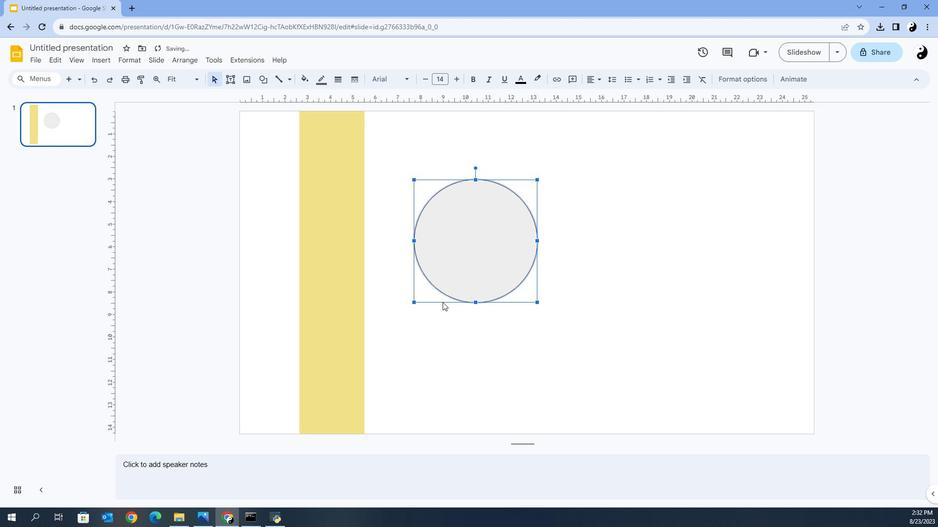 
Action: Mouse moved to (324, 129)
Screenshot: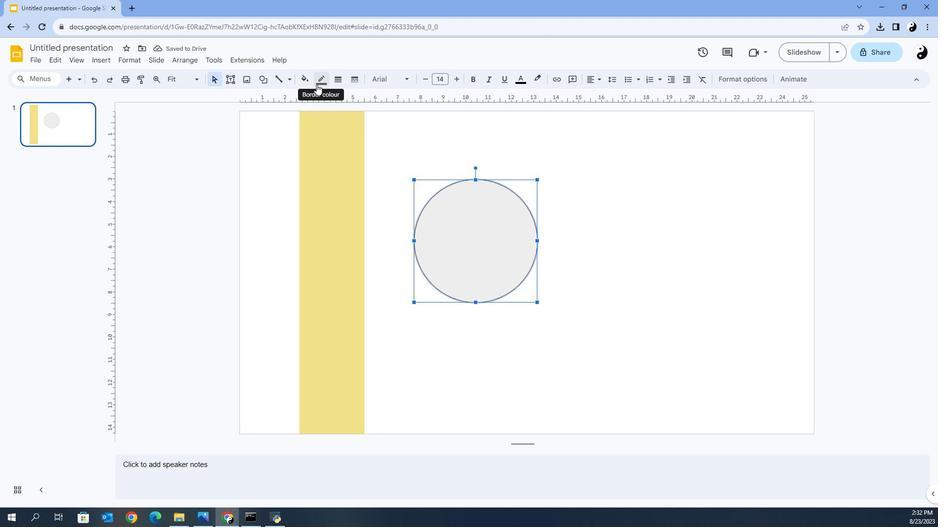 
Action: Mouse pressed left at (324, 129)
Screenshot: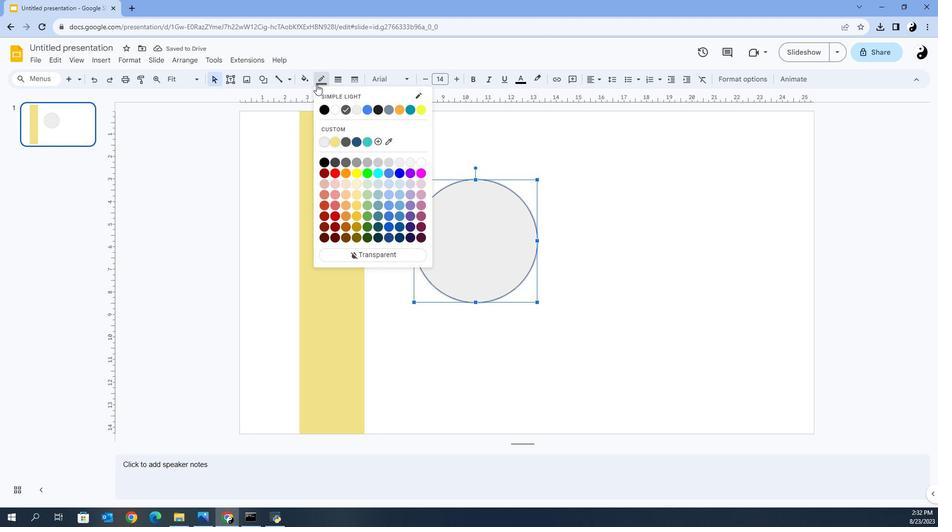 
Action: Mouse moved to (362, 174)
Screenshot: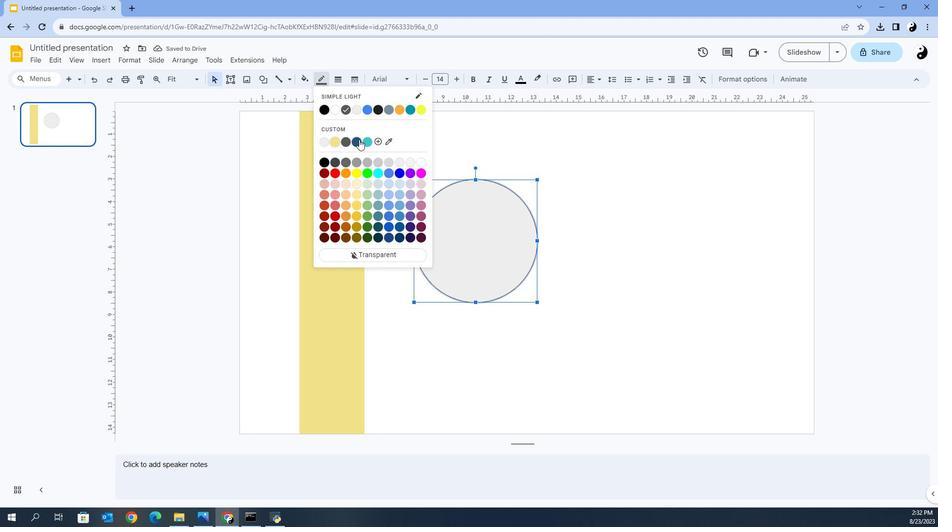 
Action: Mouse pressed left at (362, 174)
Screenshot: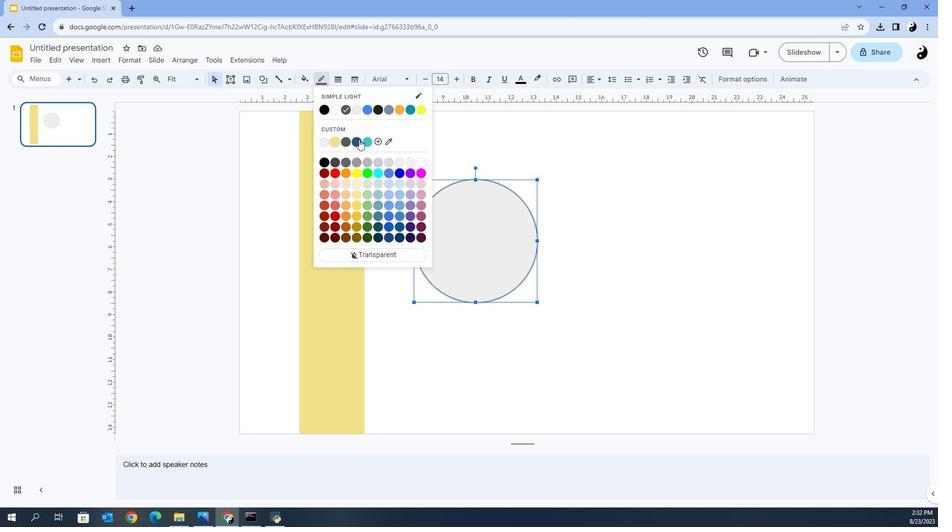 
Action: Mouse moved to (348, 125)
Screenshot: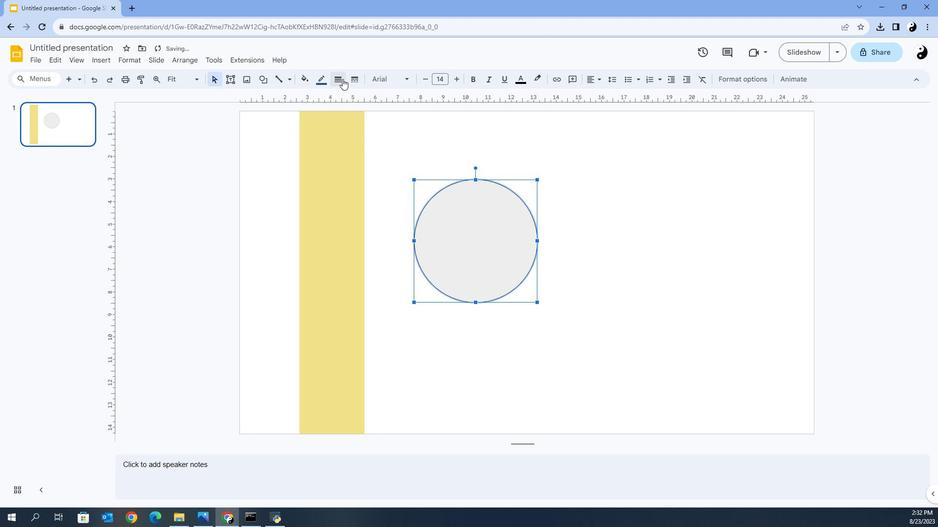 
Action: Mouse pressed left at (348, 125)
Screenshot: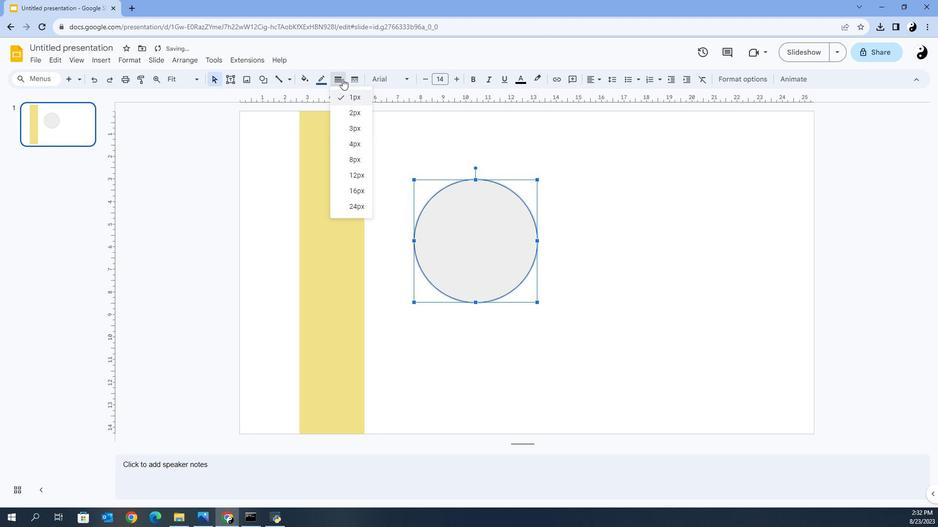 
Action: Mouse moved to (362, 191)
Screenshot: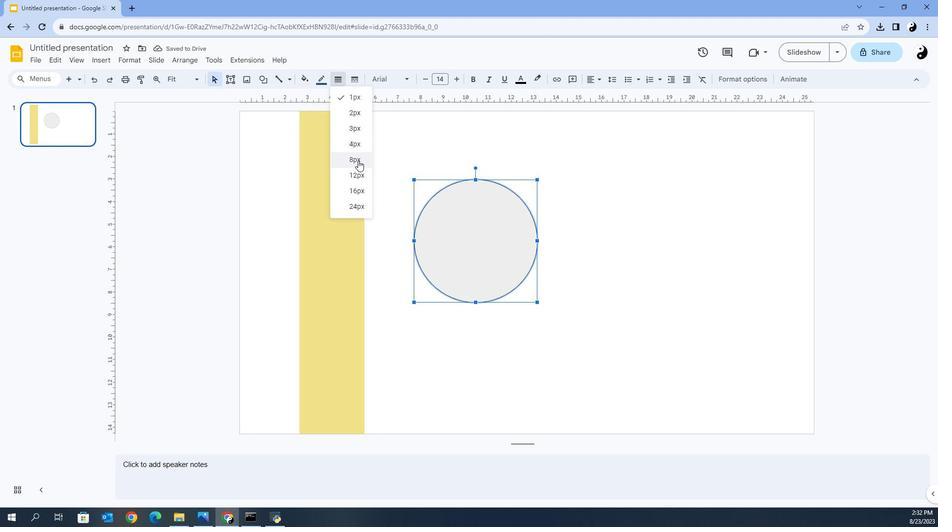 
Action: Mouse pressed left at (362, 191)
Screenshot: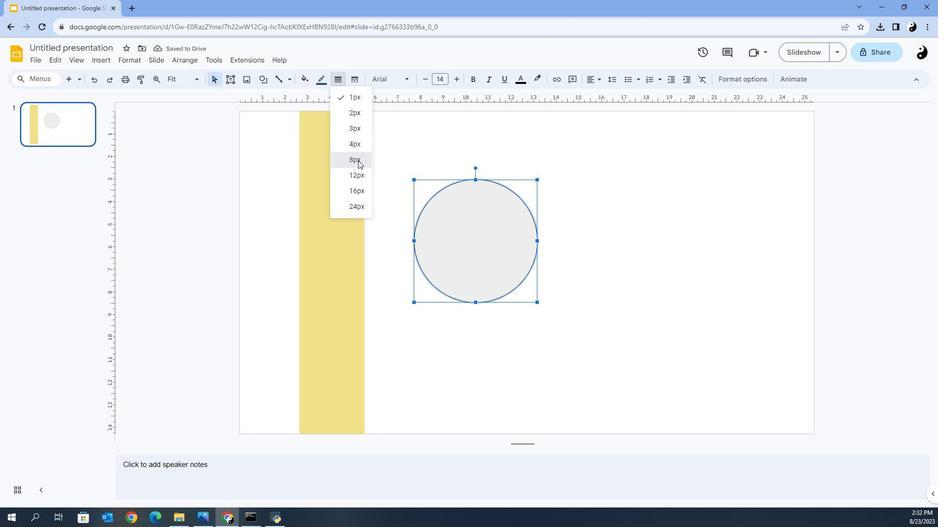 
Action: Mouse moved to (314, 127)
Screenshot: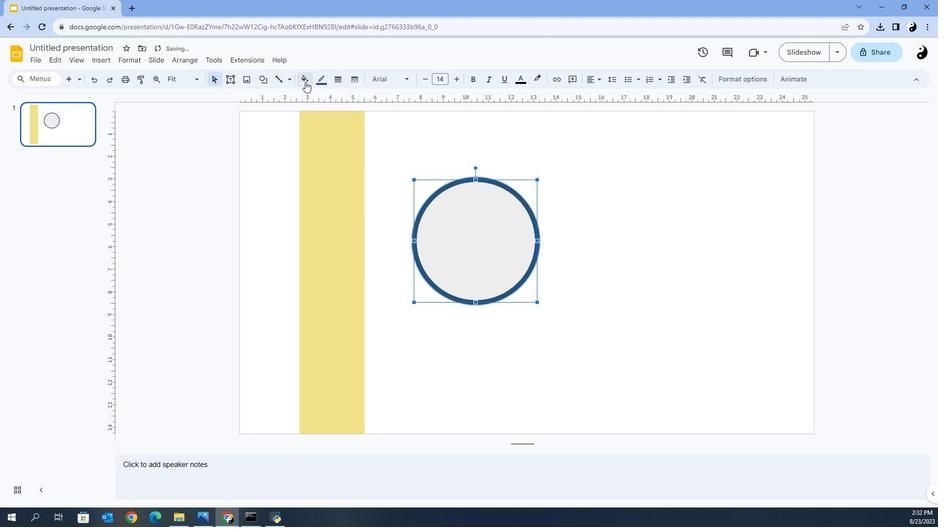 
Action: Mouse pressed left at (314, 127)
Screenshot: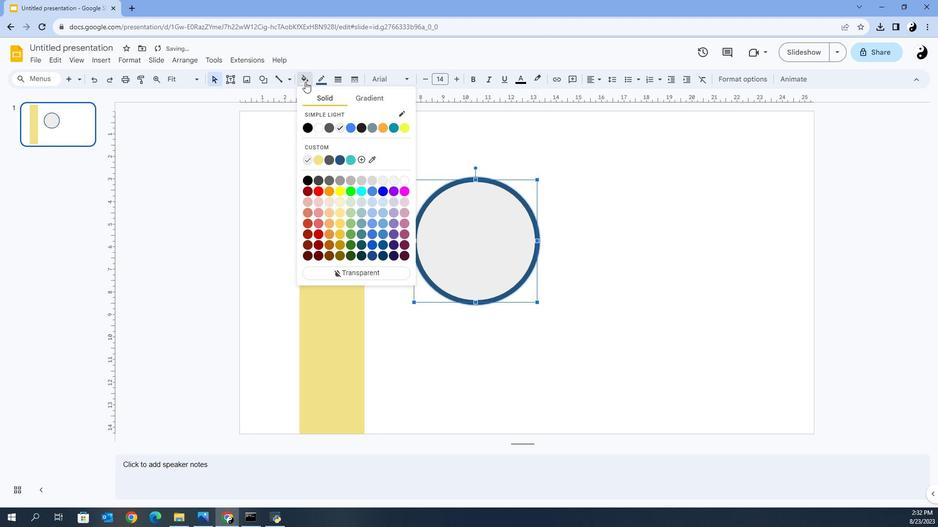 
Action: Mouse moved to (358, 190)
Screenshot: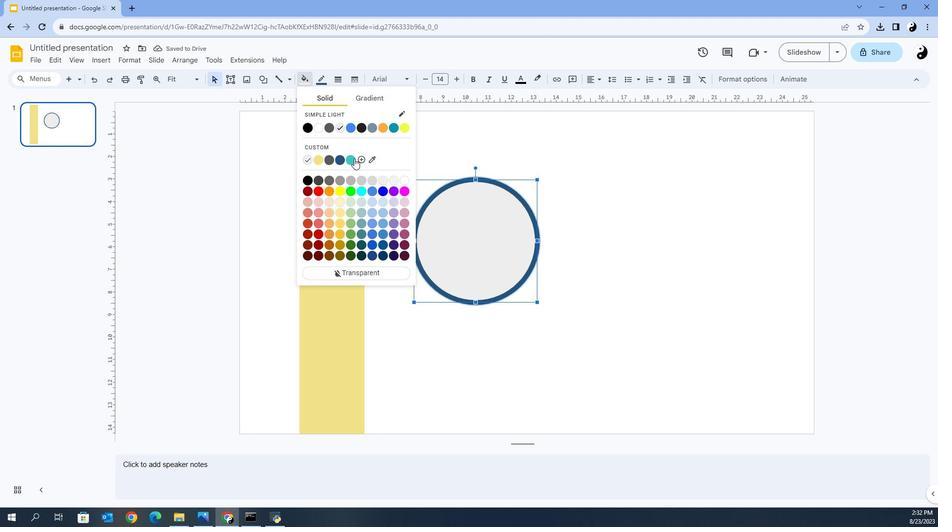 
Action: Mouse pressed left at (358, 190)
Screenshot: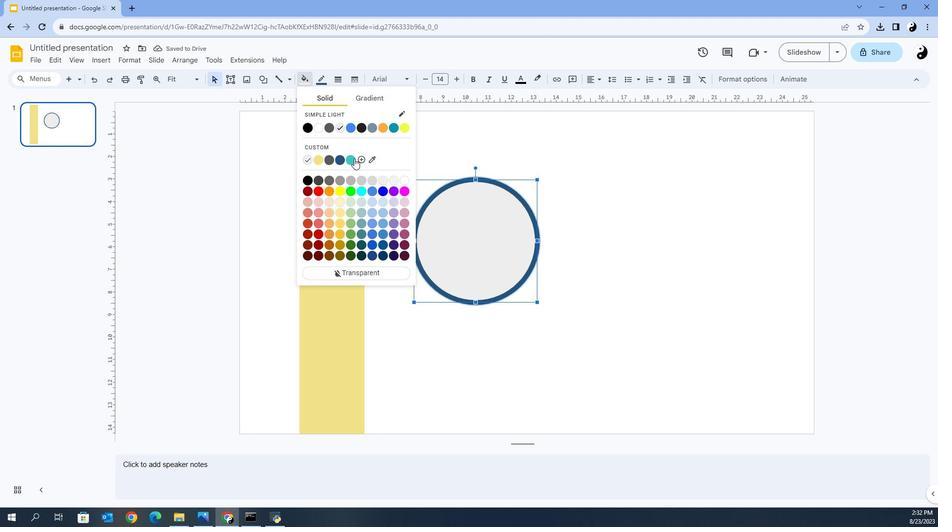 
Action: Mouse moved to (570, 287)
Screenshot: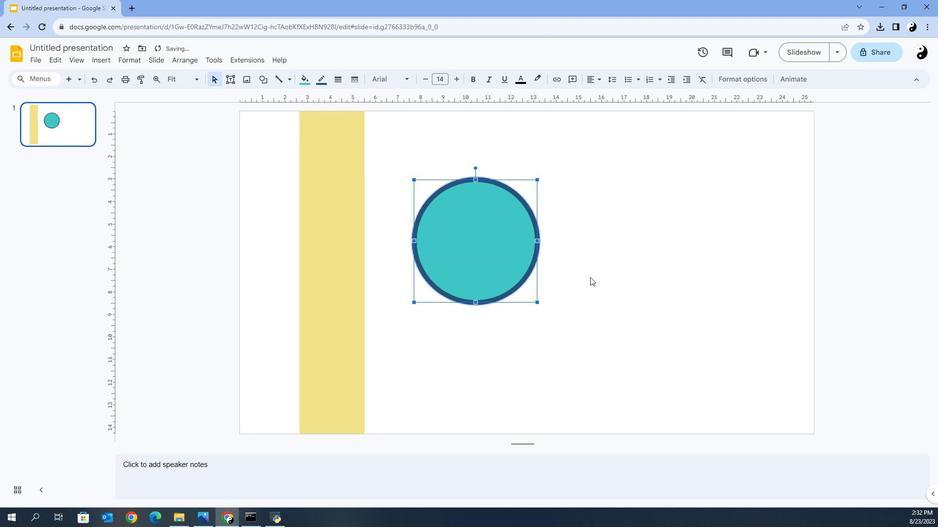 
Action: Mouse pressed left at (570, 287)
Screenshot: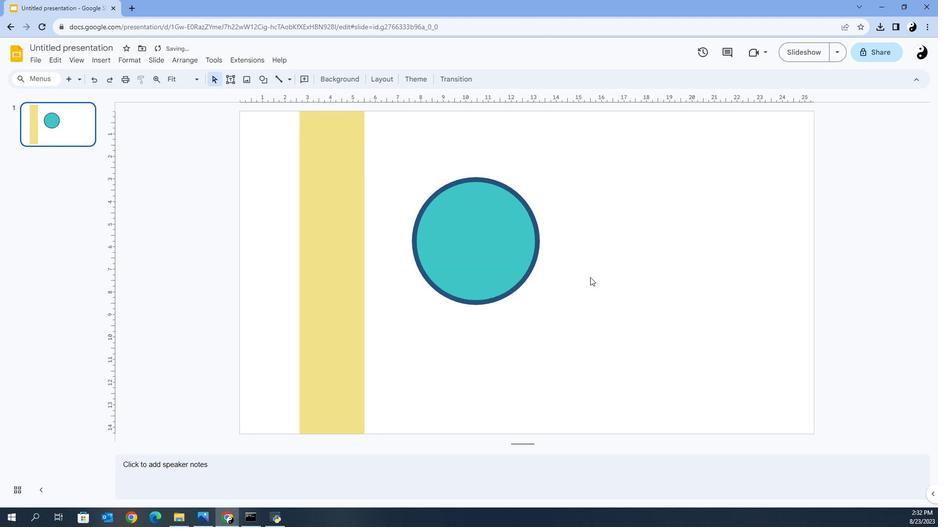 
Action: Mouse moved to (488, 268)
Screenshot: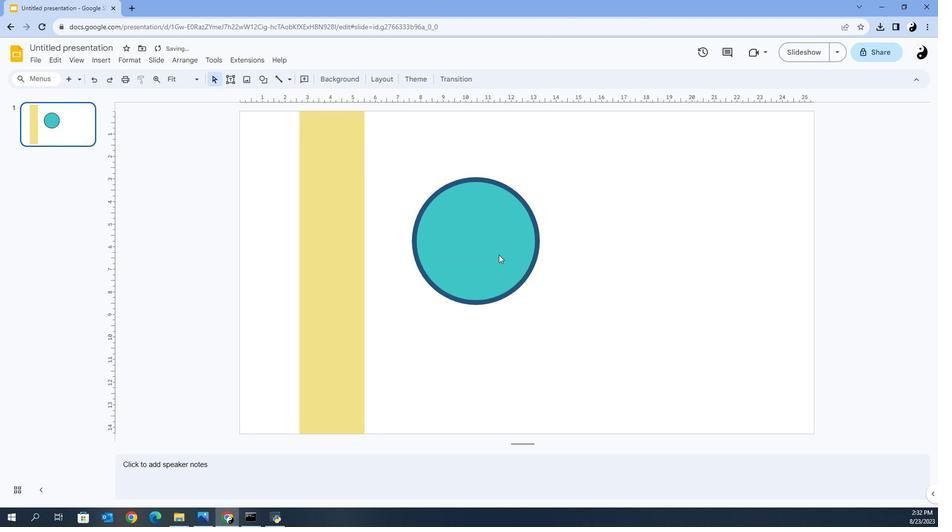 
Action: Mouse pressed left at (488, 268)
Screenshot: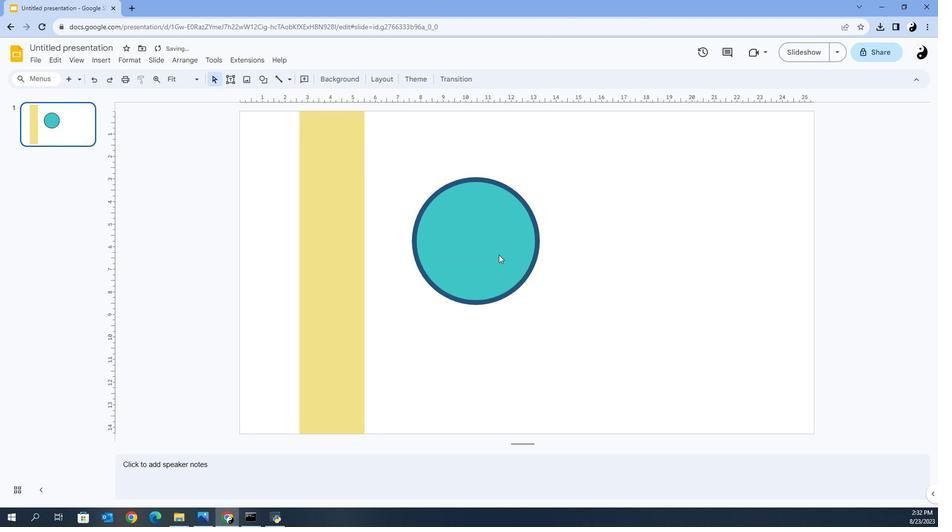 
Action: Mouse moved to (443, 271)
Screenshot: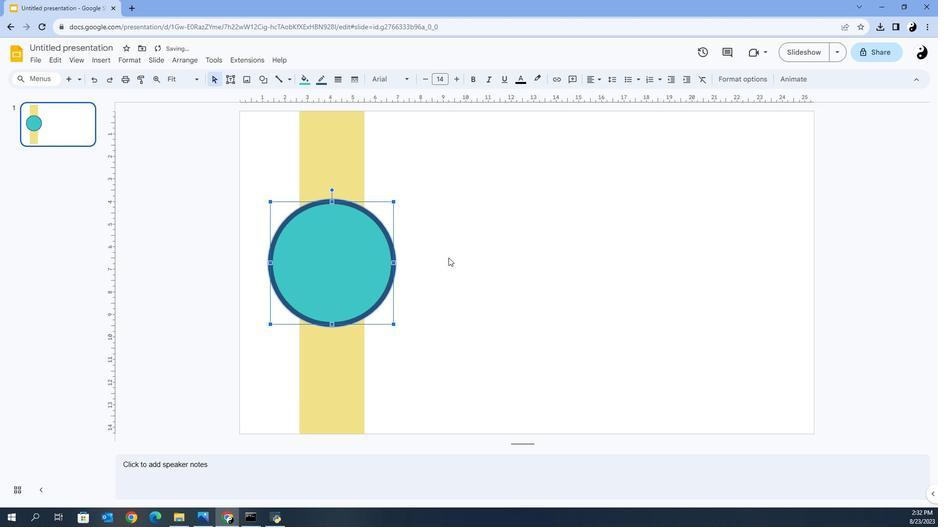 
Action: Mouse pressed left at (443, 271)
Screenshot: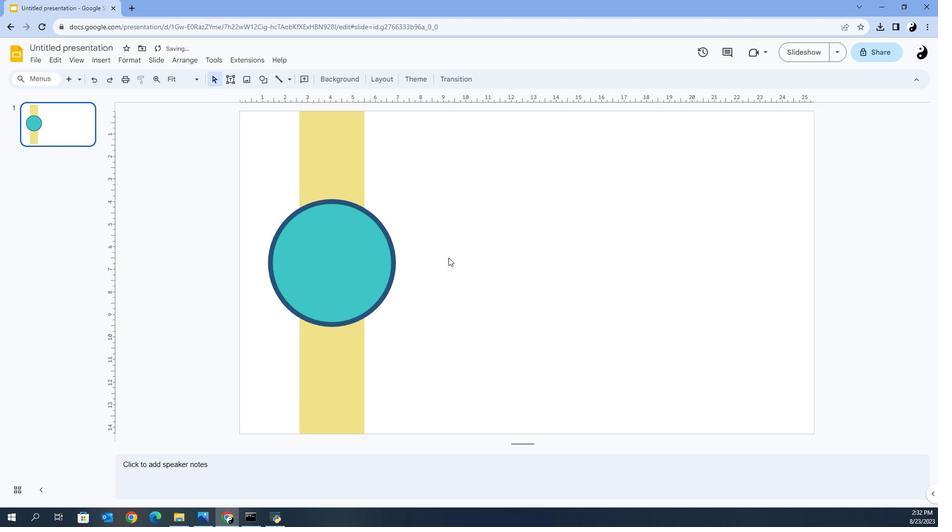 
Action: Mouse moved to (375, 274)
Screenshot: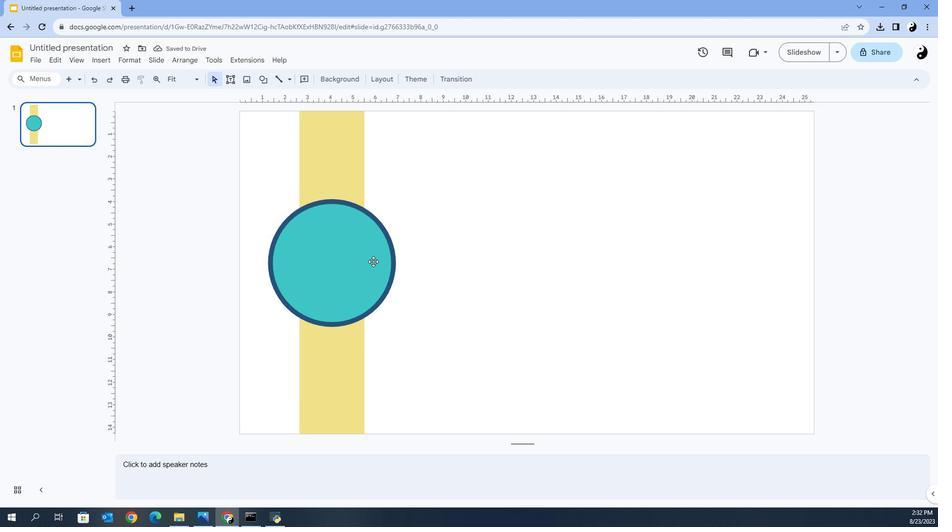 
Action: Mouse pressed left at (375, 274)
Screenshot: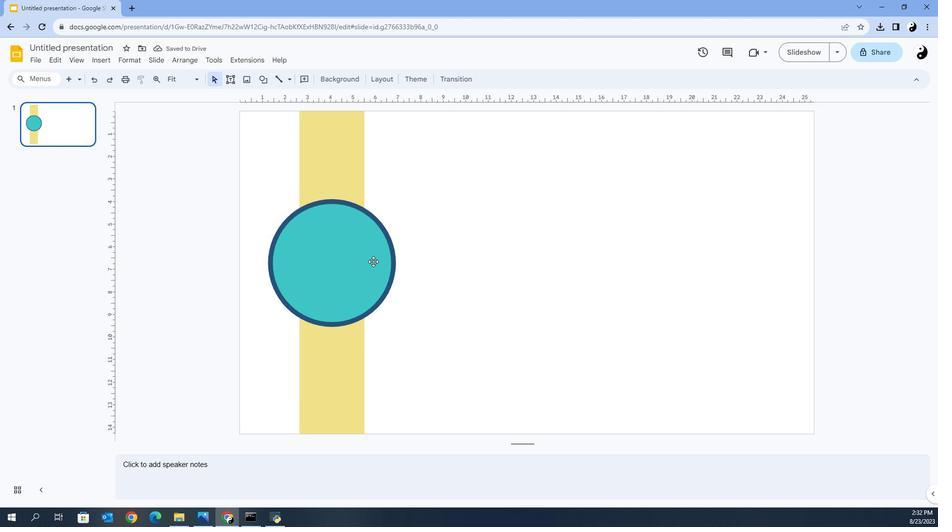 
Action: Mouse moved to (135, 110)
Screenshot: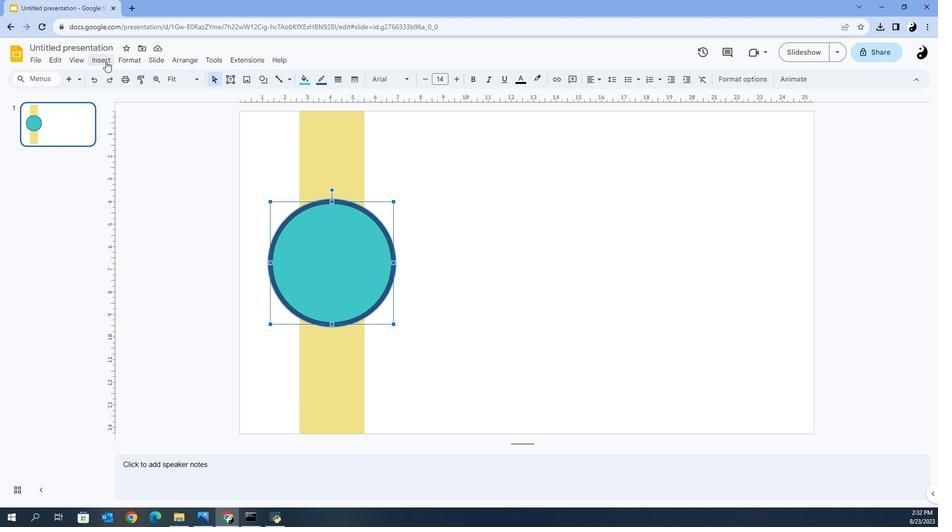 
Action: Mouse pressed left at (135, 110)
Screenshot: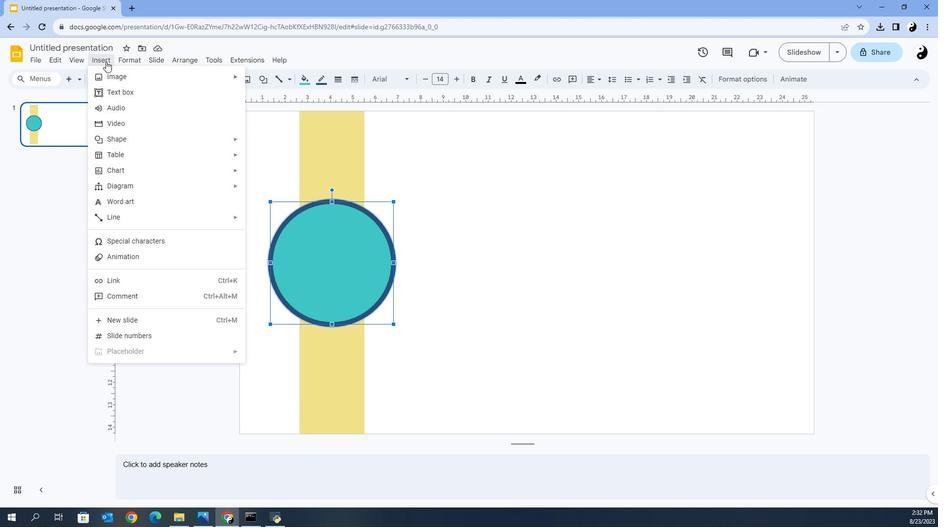 
Action: Mouse moved to (151, 123)
Screenshot: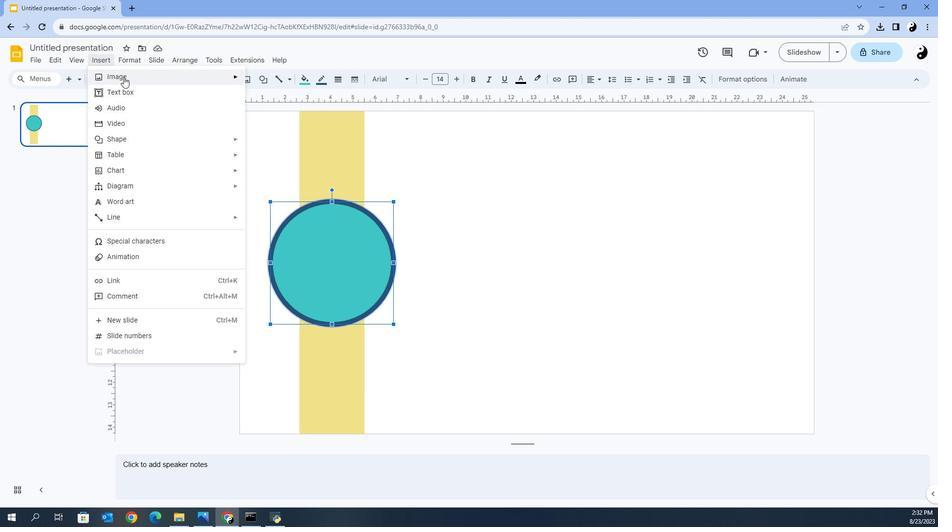 
Action: Mouse pressed left at (151, 123)
Screenshot: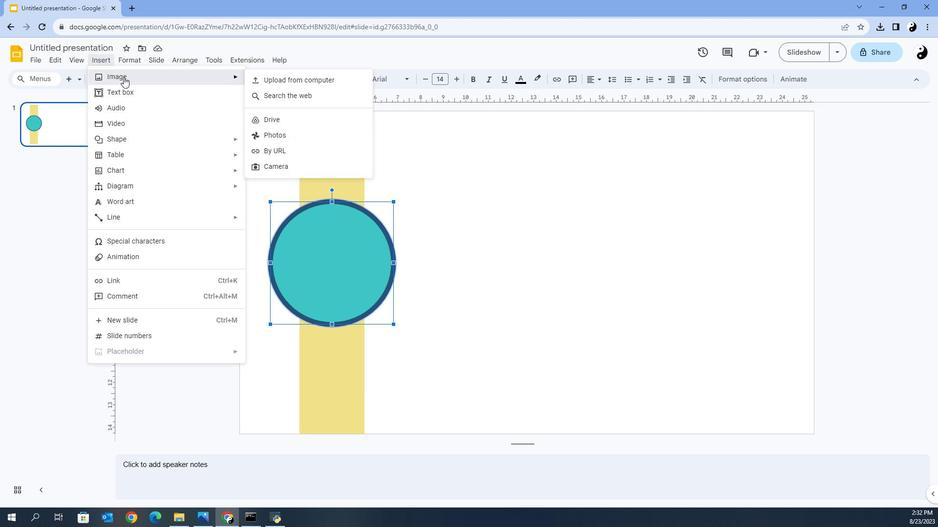 
Action: Mouse moved to (298, 127)
Screenshot: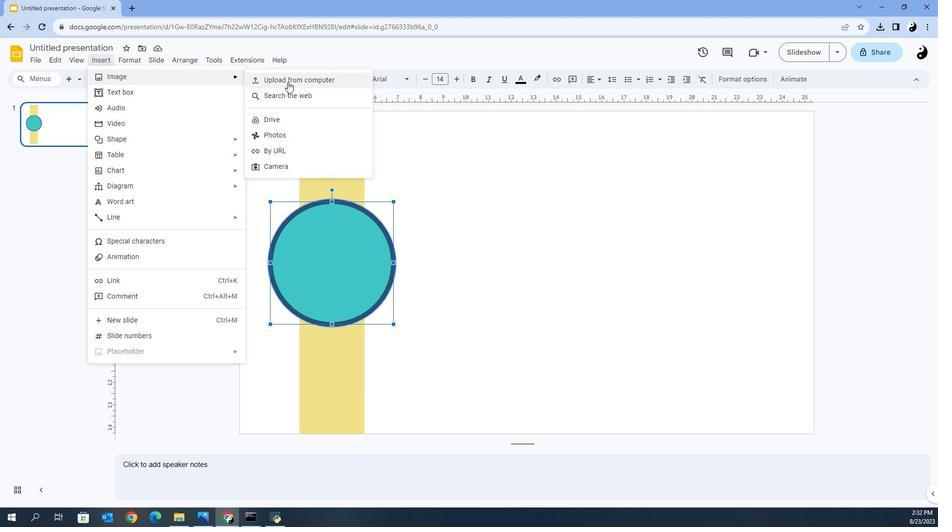 
Action: Mouse pressed left at (298, 127)
Screenshot: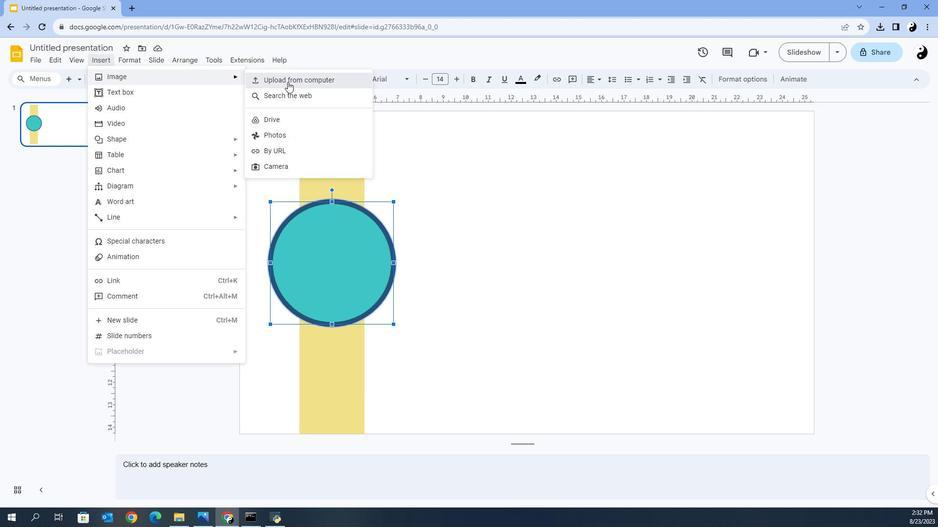 
Action: Mouse pressed left at (298, 127)
Screenshot: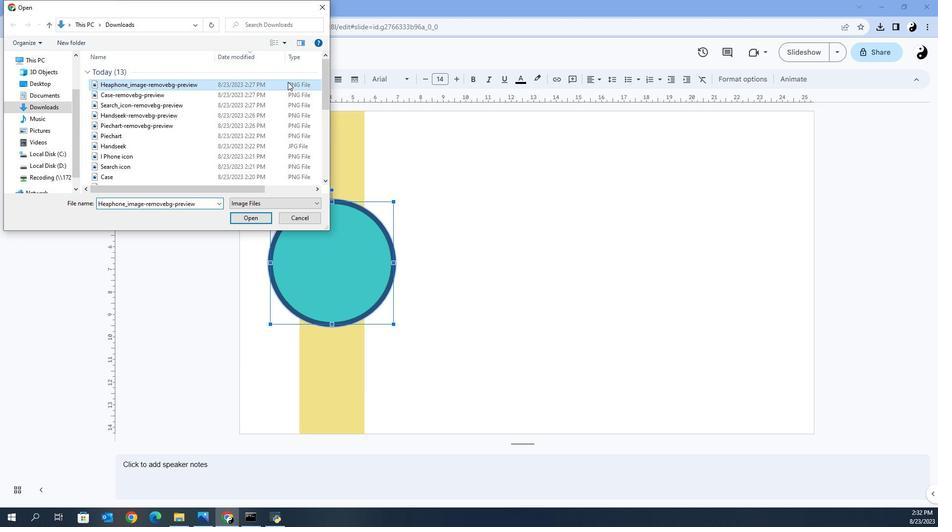 
Action: Mouse moved to (264, 239)
Screenshot: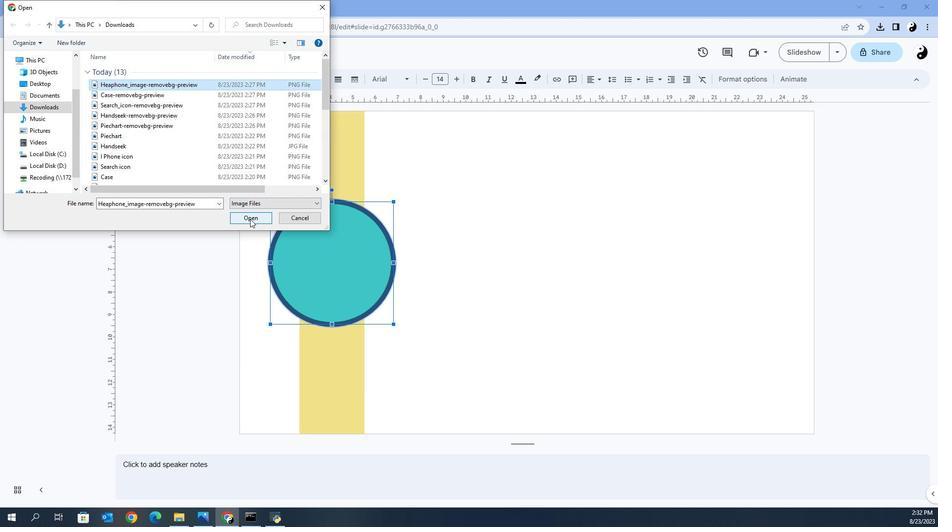 
Action: Mouse pressed left at (264, 239)
Screenshot: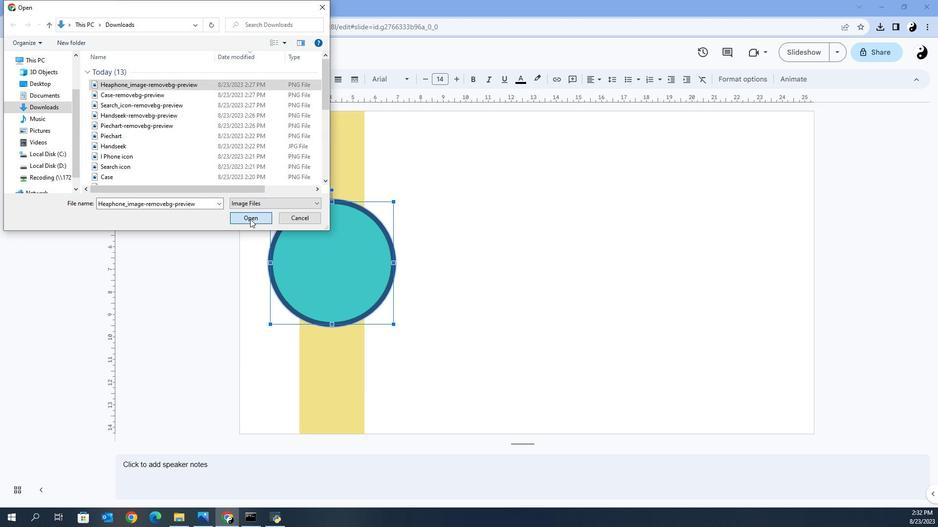 
Action: Mouse moved to (583, 268)
Screenshot: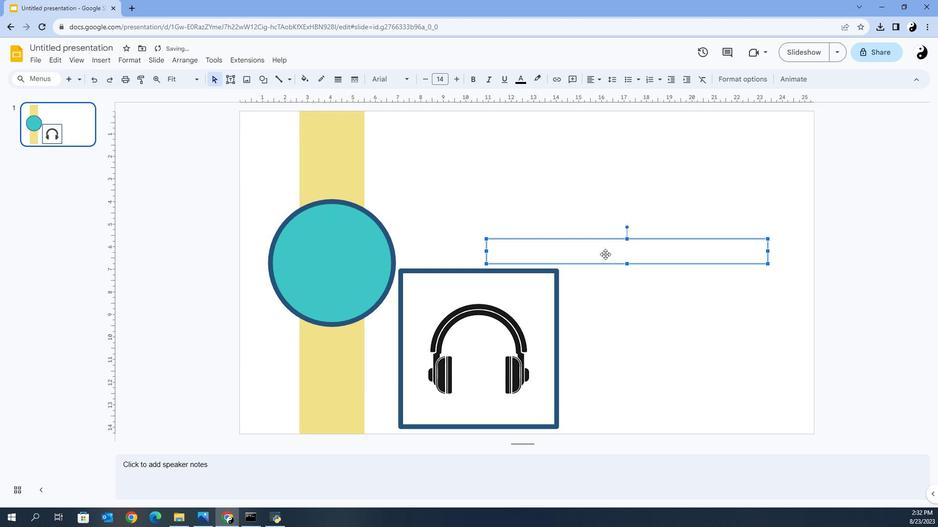 
Action: Mouse pressed left at (583, 268)
Screenshot: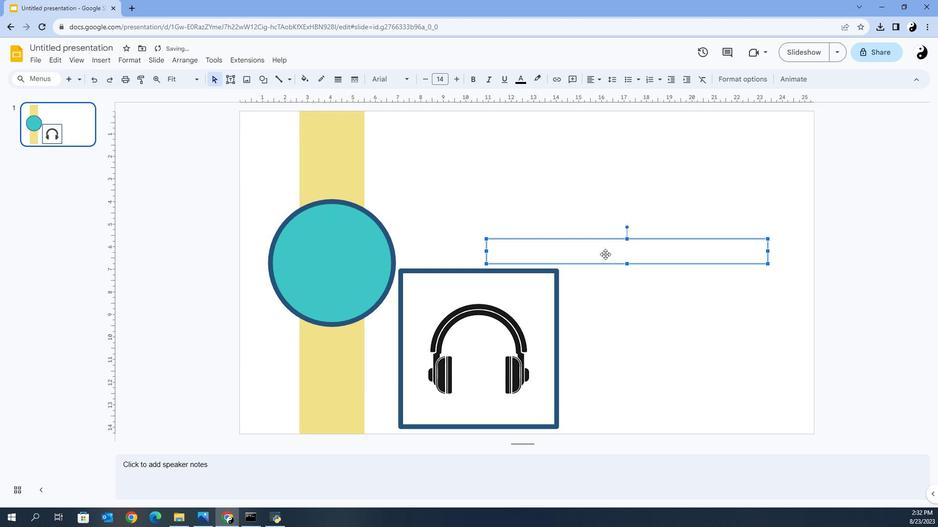 
Action: Mouse moved to (538, 323)
Screenshot: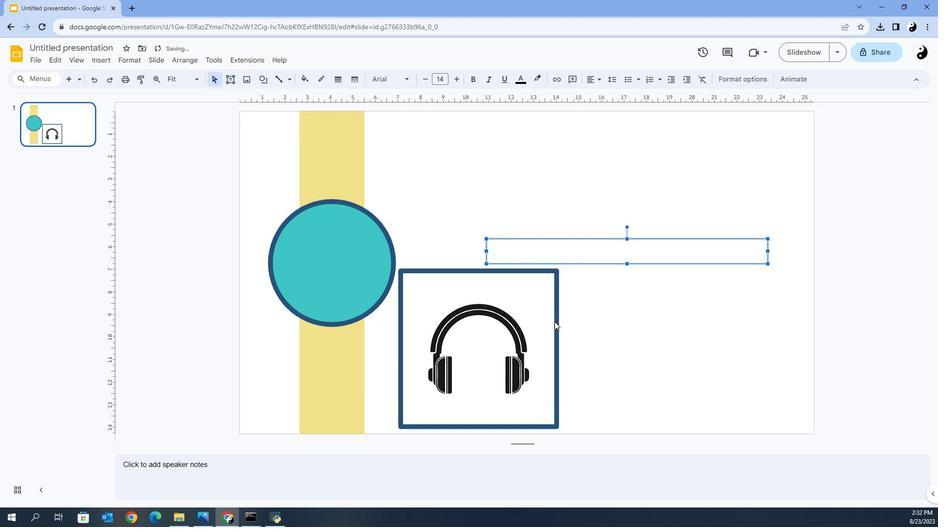 
Action: Mouse pressed left at (538, 323)
Screenshot: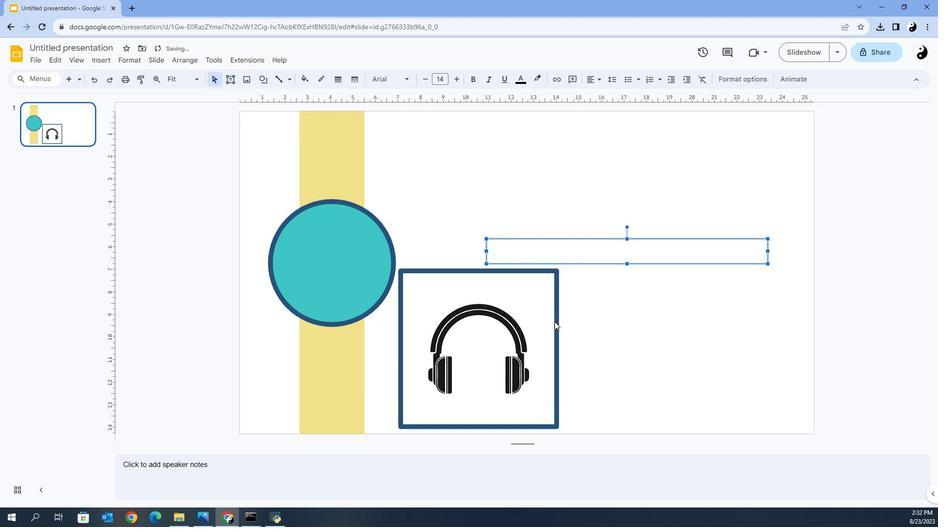 
Action: Mouse pressed left at (538, 323)
Screenshot: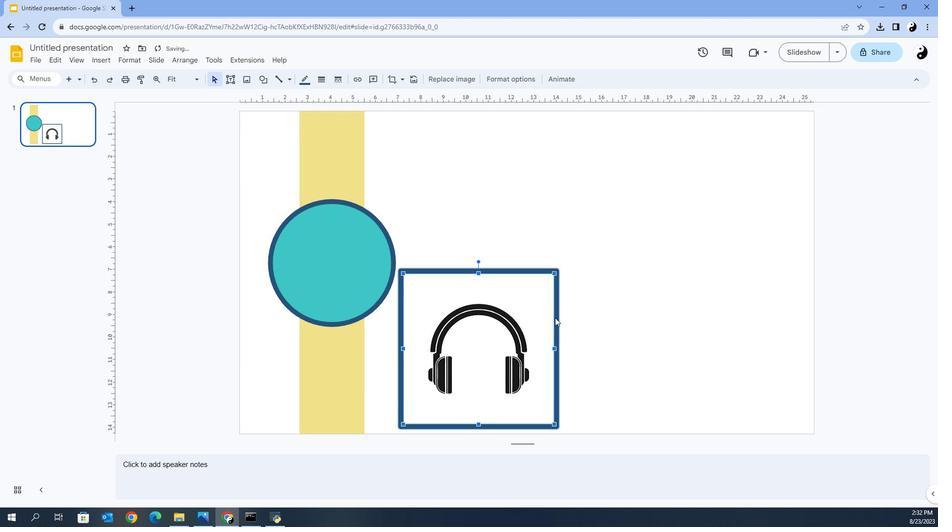 
Action: Mouse moved to (318, 129)
Screenshot: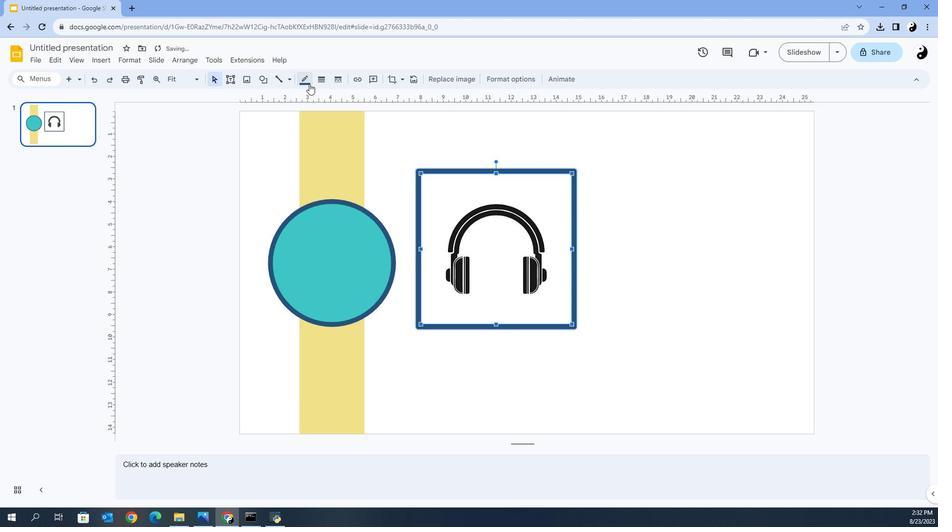 
Action: Mouse pressed left at (318, 129)
Screenshot: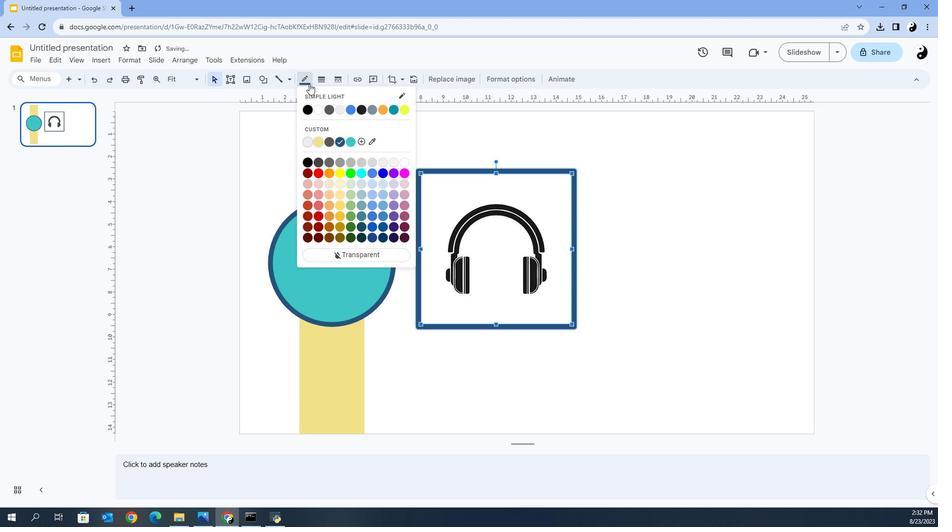 
Action: Mouse moved to (383, 266)
Screenshot: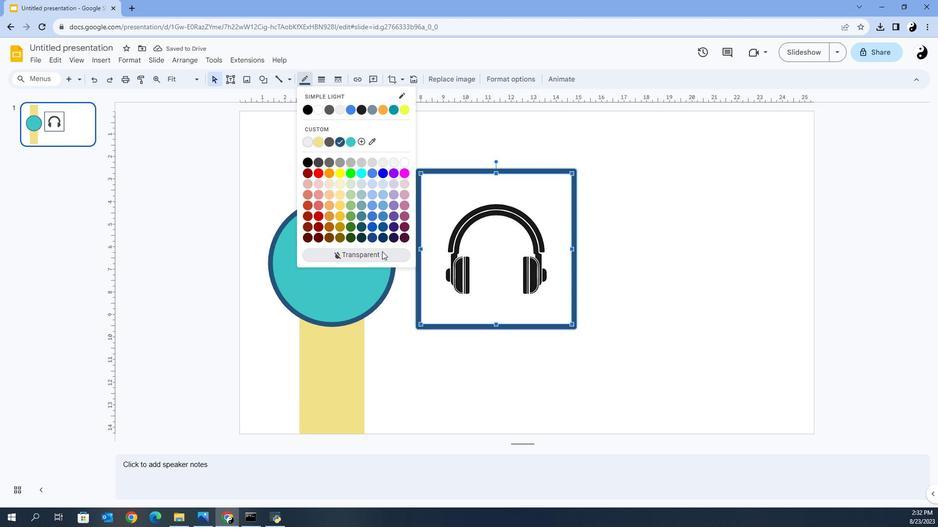 
Action: Mouse pressed left at (383, 266)
Screenshot: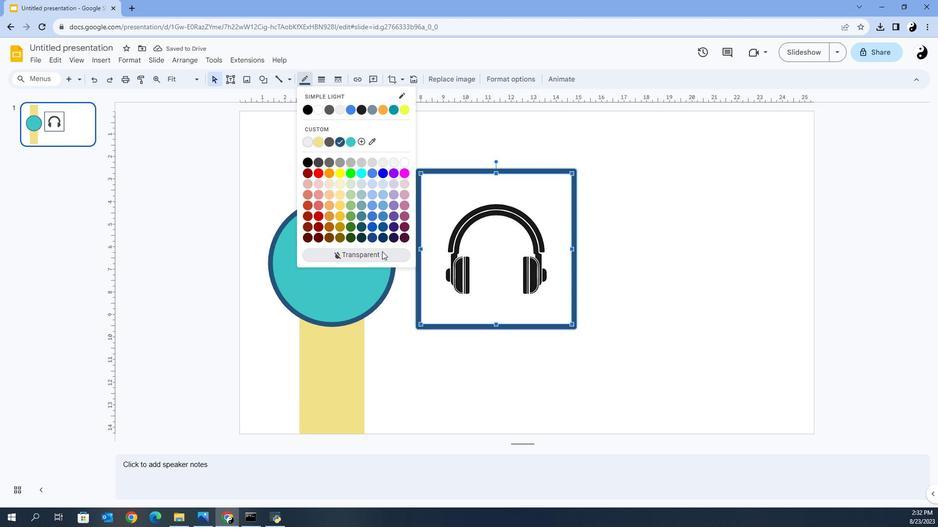 
Action: Mouse moved to (537, 227)
Screenshot: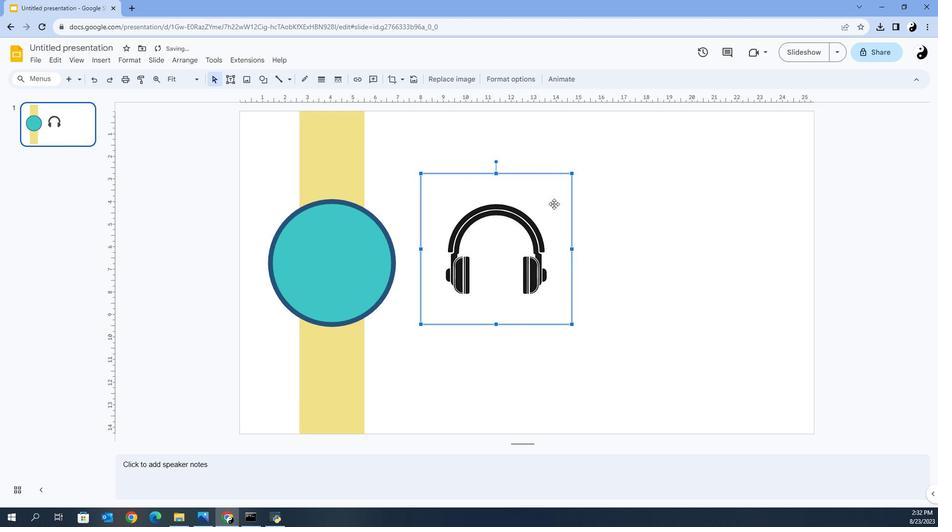 
Action: Mouse pressed left at (537, 227)
Screenshot: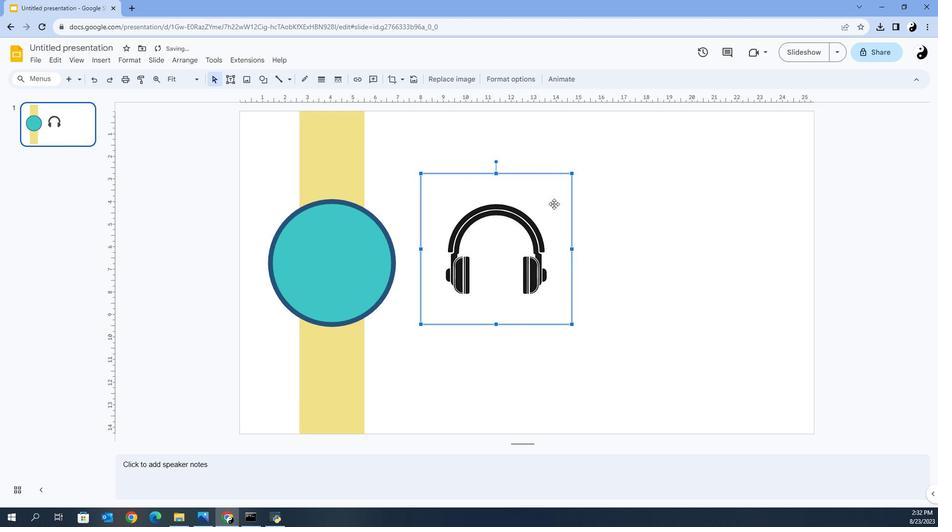 
Action: Mouse moved to (417, 203)
Screenshot: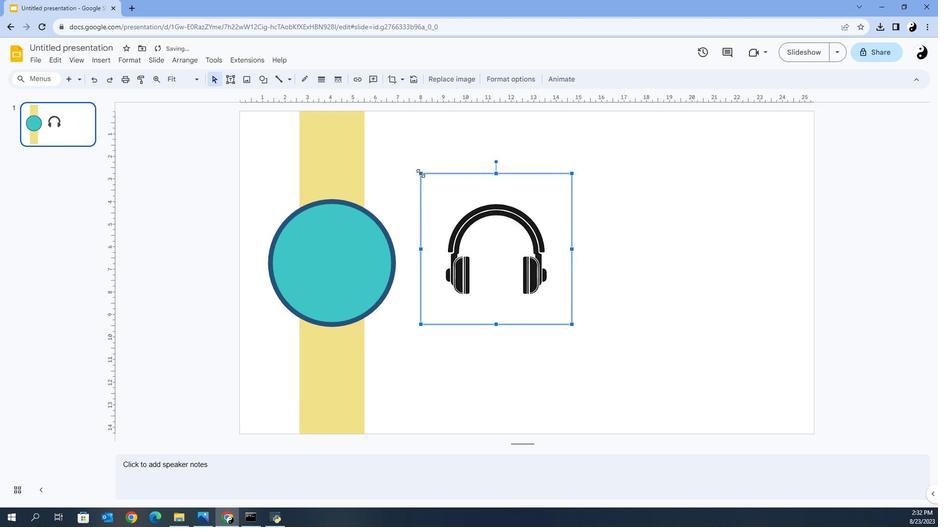 
Action: Key pressed <Key.shift>
Screenshot: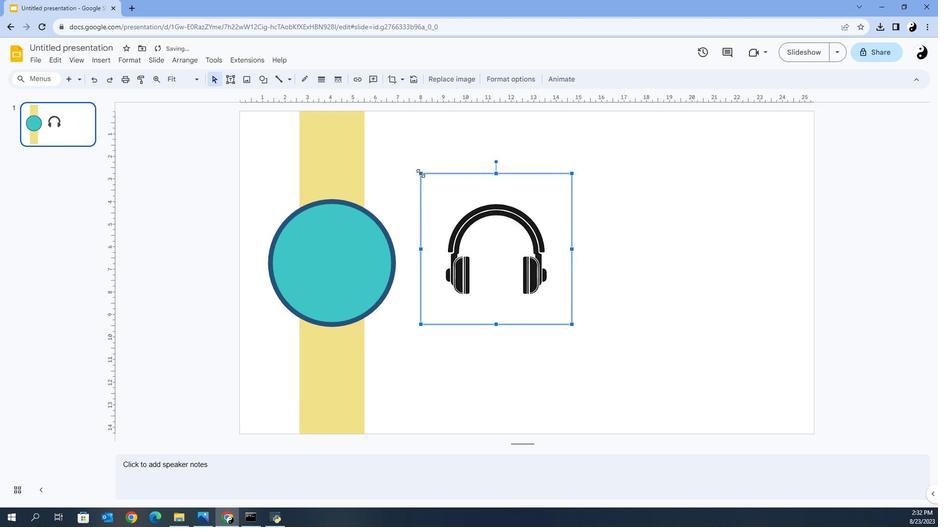 
Action: Mouse moved to (417, 202)
Screenshot: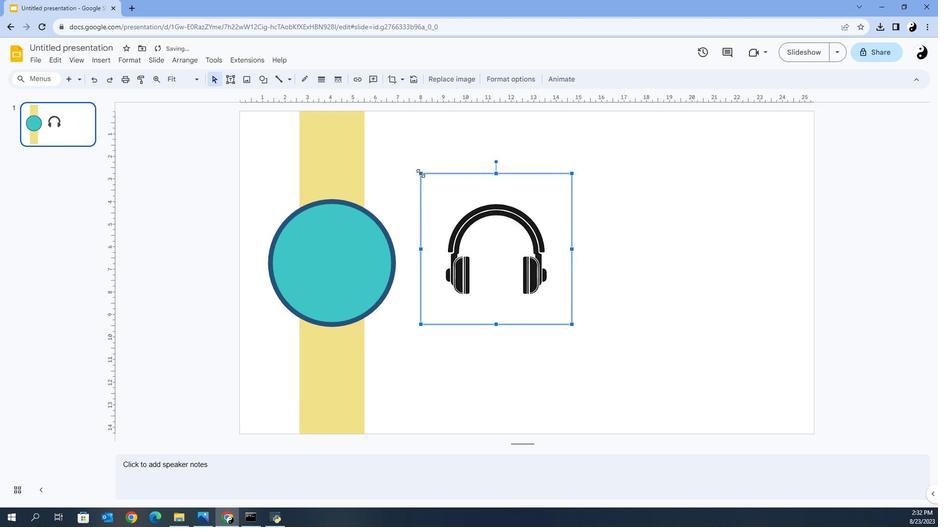 
Action: Mouse pressed left at (417, 202)
Screenshot: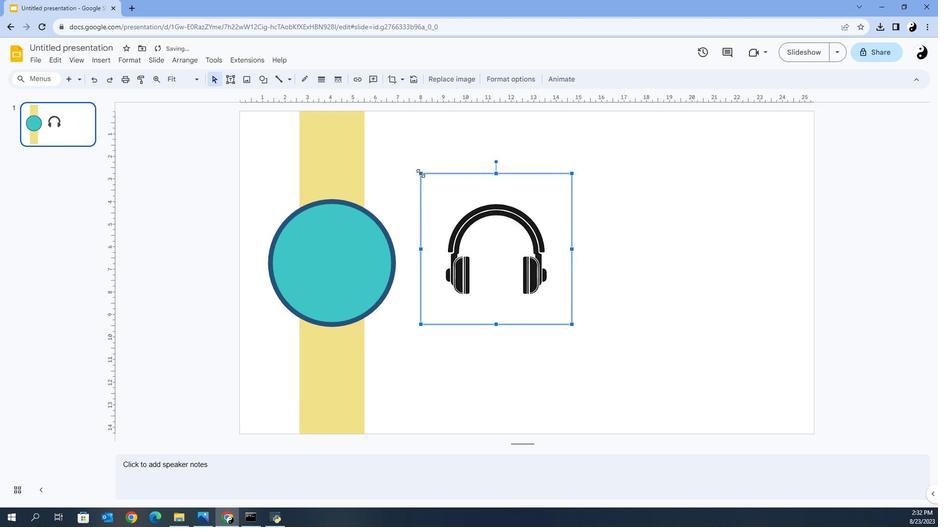 
Action: Key pressed <Key.shift>
Screenshot: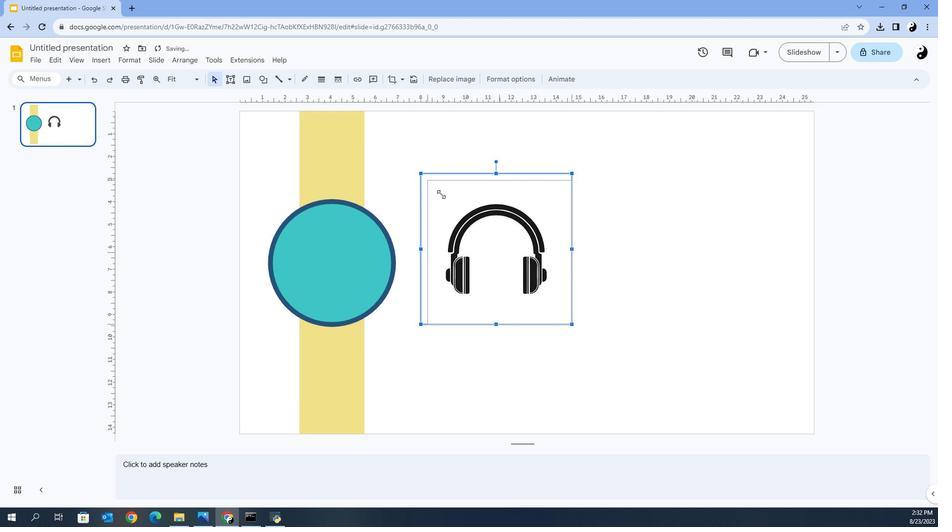
Action: Mouse moved to (421, 204)
Screenshot: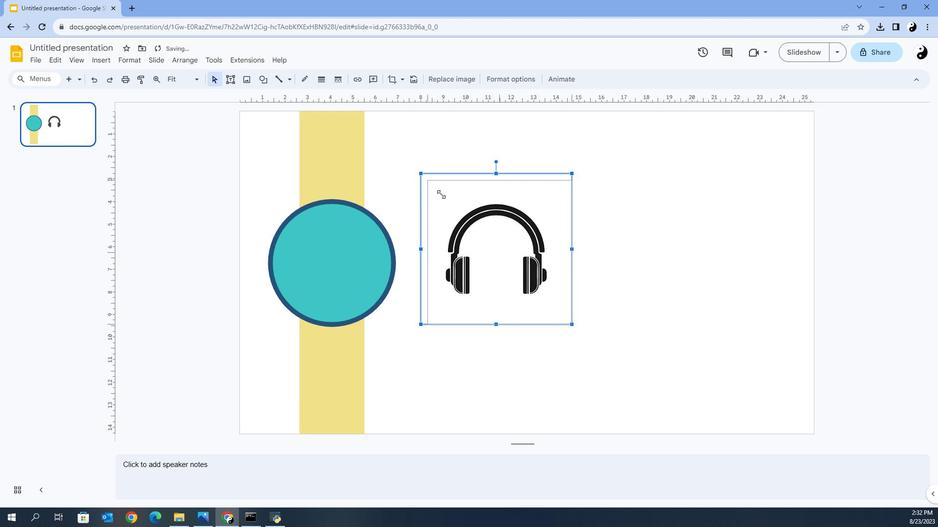 
Action: Key pressed <Key.shift>
Screenshot: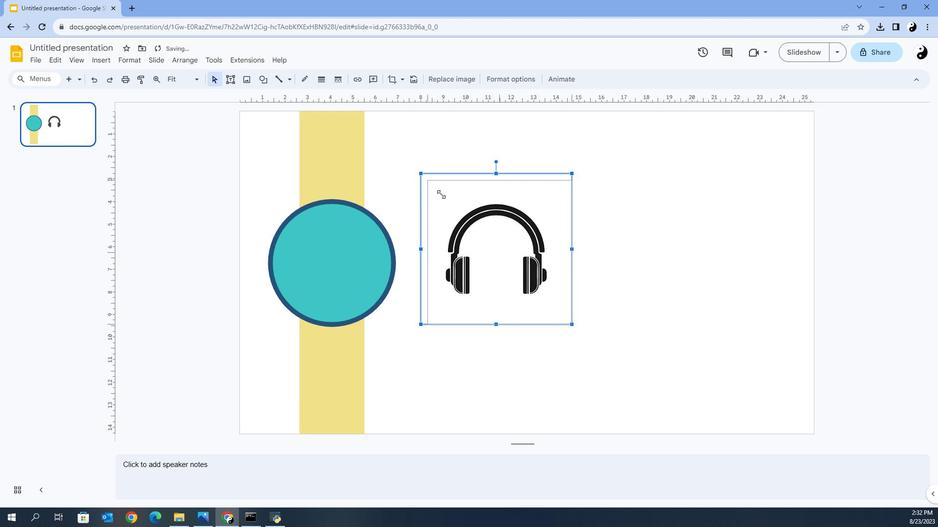 
Action: Mouse moved to (424, 205)
Screenshot: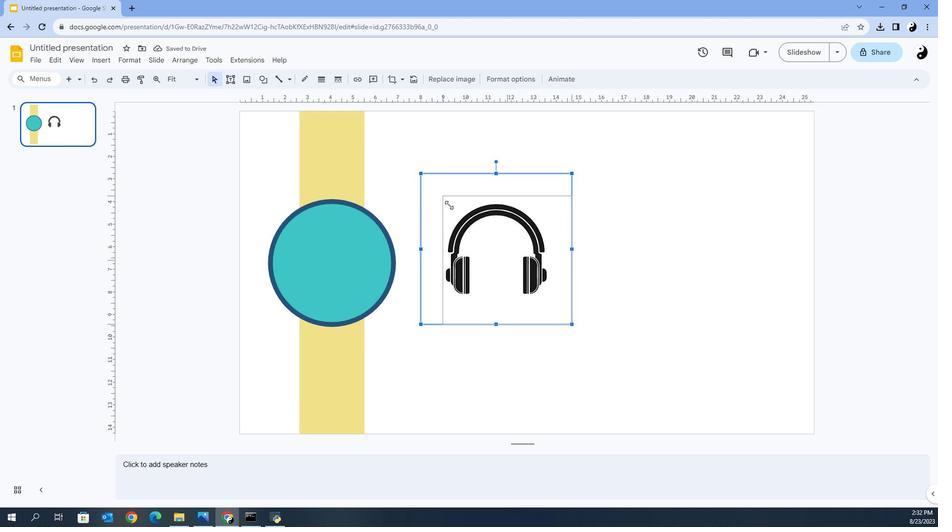 
Action: Key pressed <Key.shift>
Screenshot: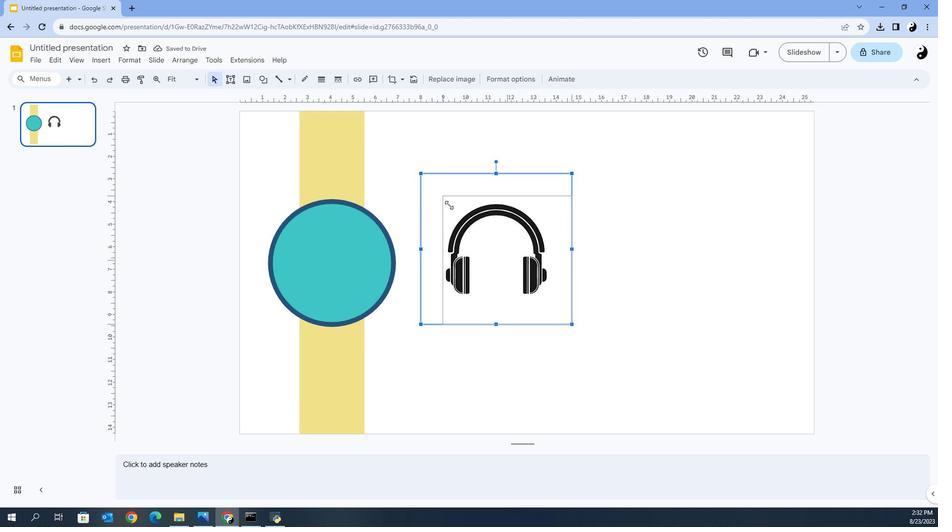 
Action: Mouse moved to (426, 207)
Screenshot: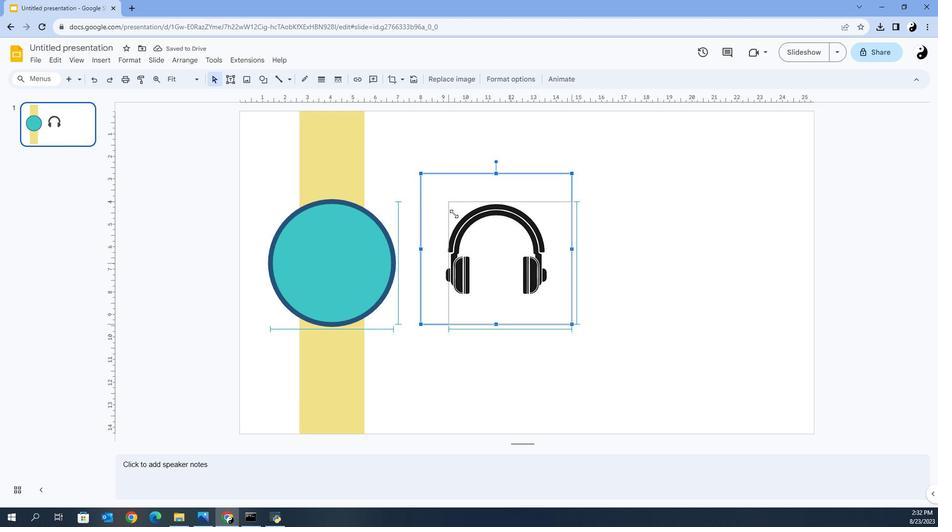 
Action: Key pressed <Key.shift>
Screenshot: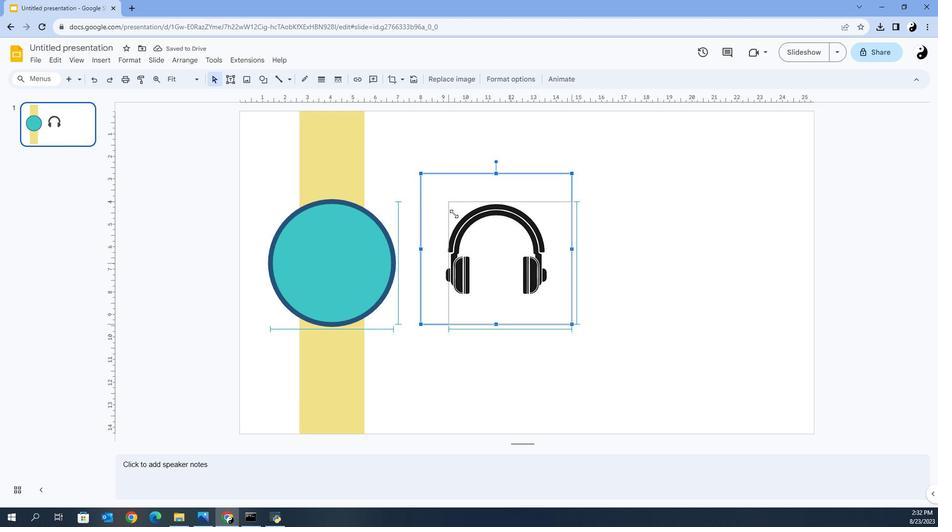 
Action: Mouse moved to (430, 211)
Screenshot: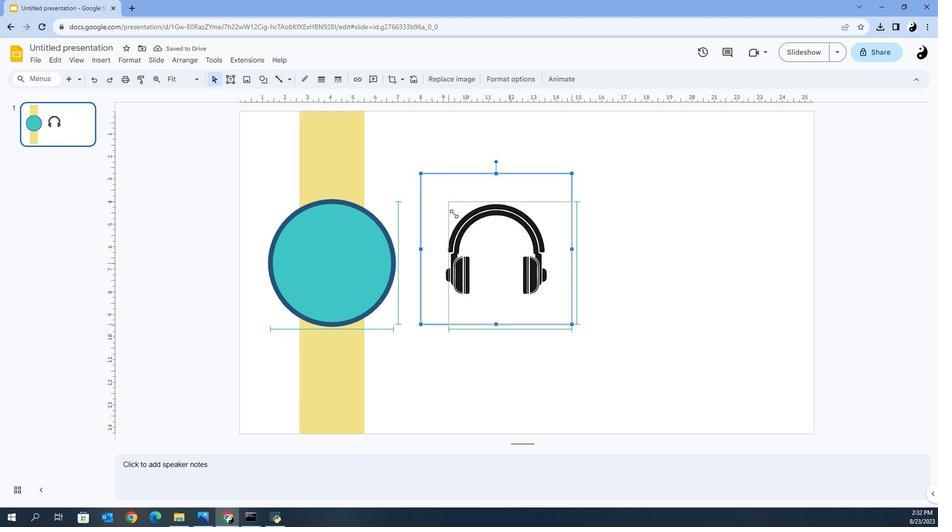 
Action: Key pressed <Key.shift>
Screenshot: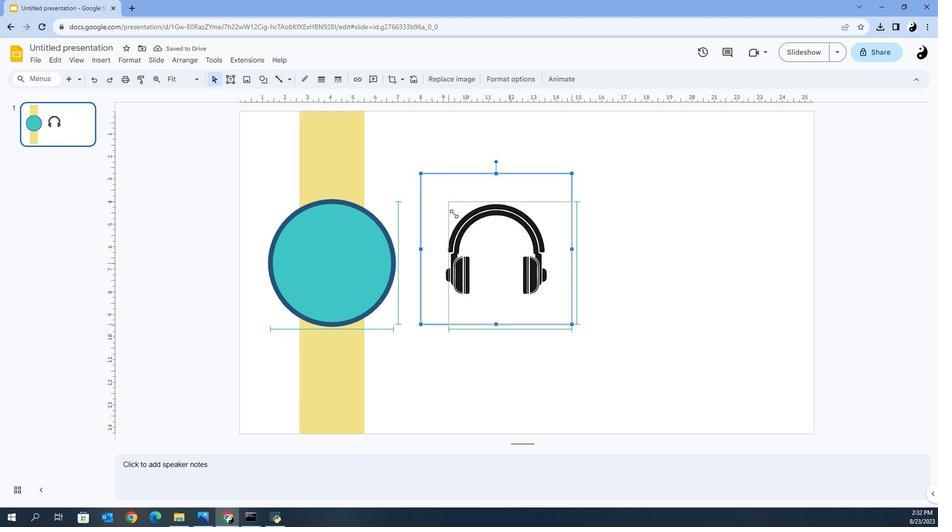 
Action: Mouse moved to (436, 219)
Screenshot: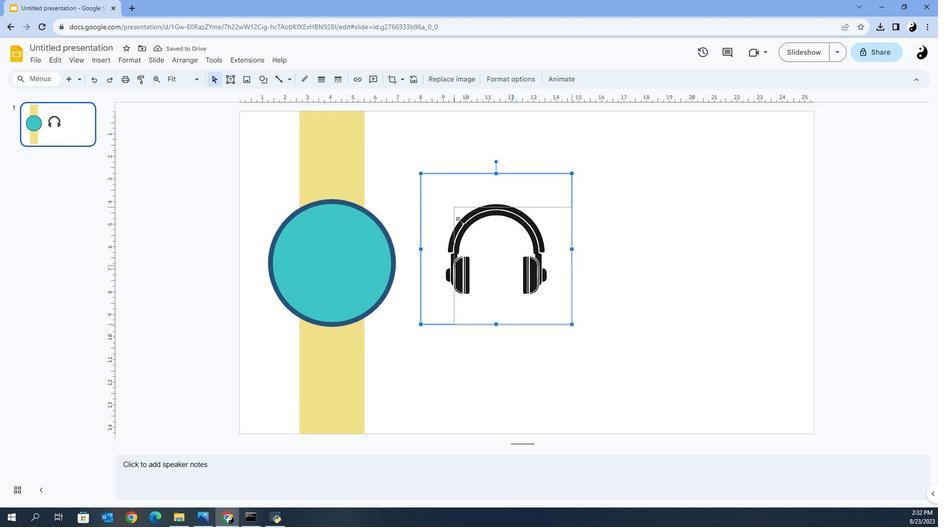 
Action: Key pressed <Key.shift>
Screenshot: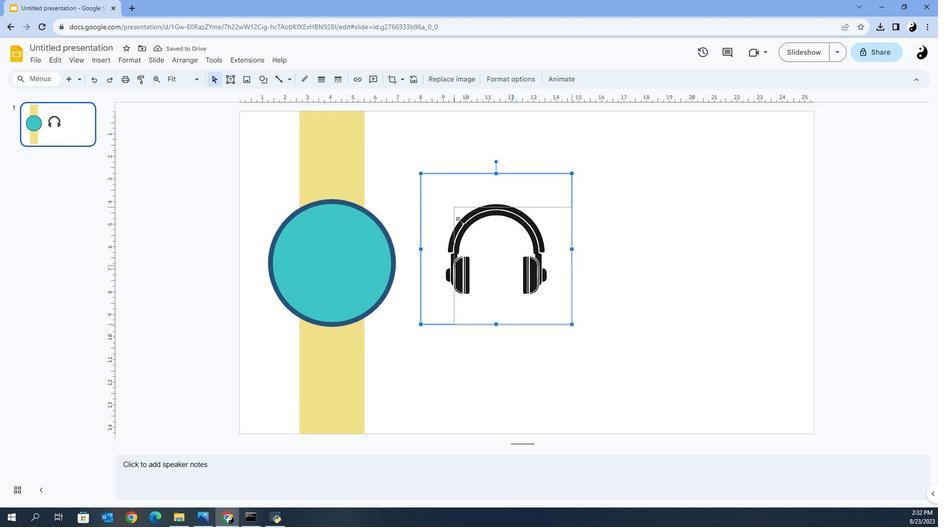 
Action: Mouse moved to (442, 226)
Screenshot: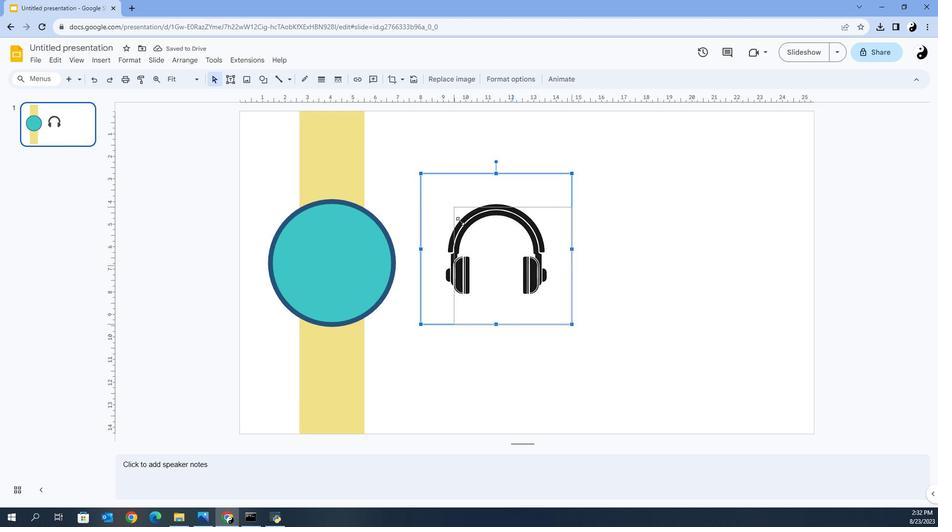 
Action: Key pressed <Key.shift>
Screenshot: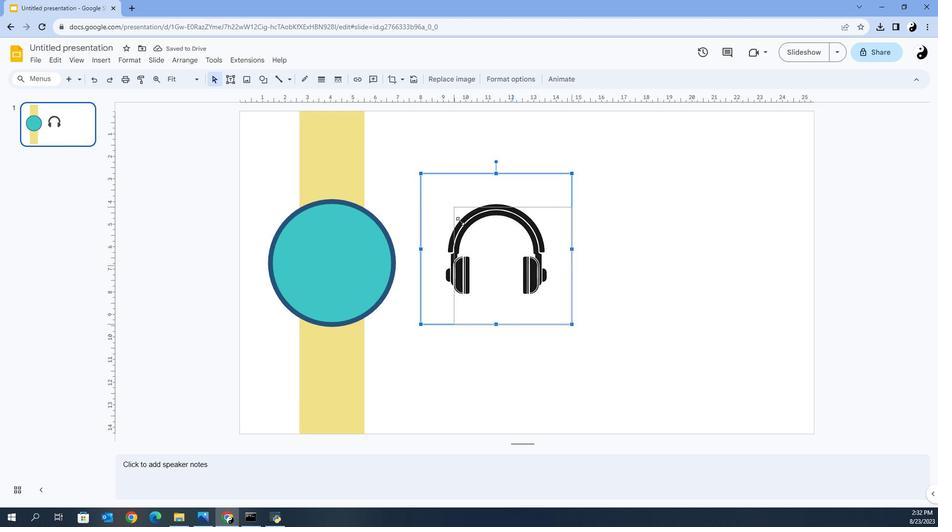 
Action: Mouse moved to (444, 230)
Screenshot: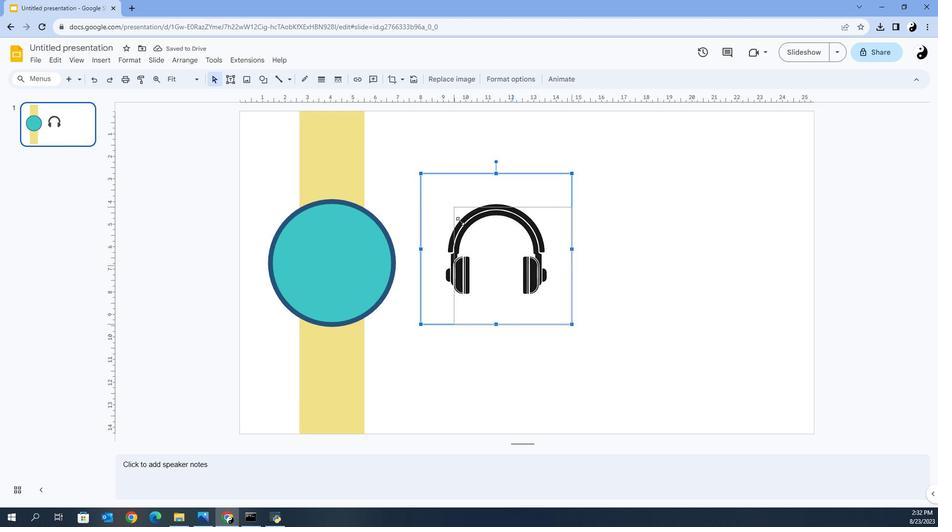 
Action: Key pressed <Key.shift>
Screenshot: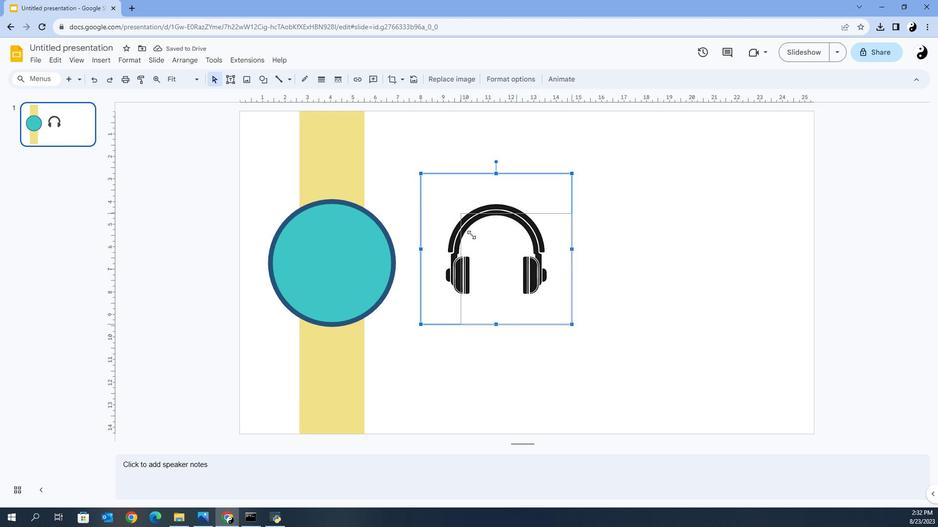 
Action: Mouse moved to (448, 236)
Screenshot: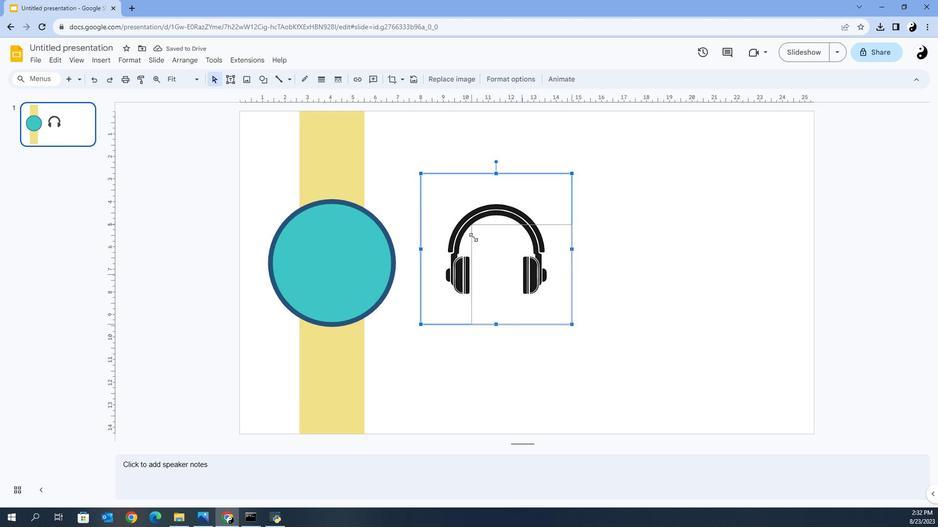 
Action: Key pressed <Key.shift>
Screenshot: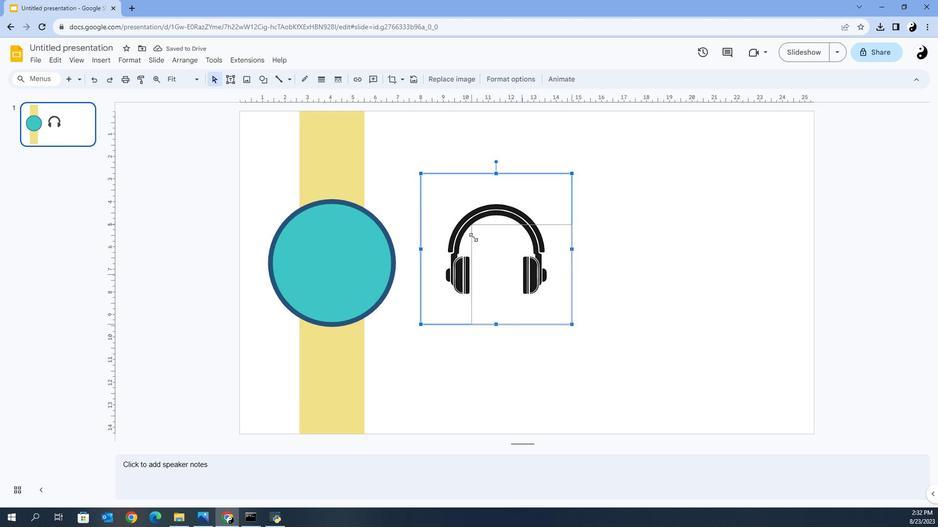 
Action: Mouse moved to (452, 239)
Screenshot: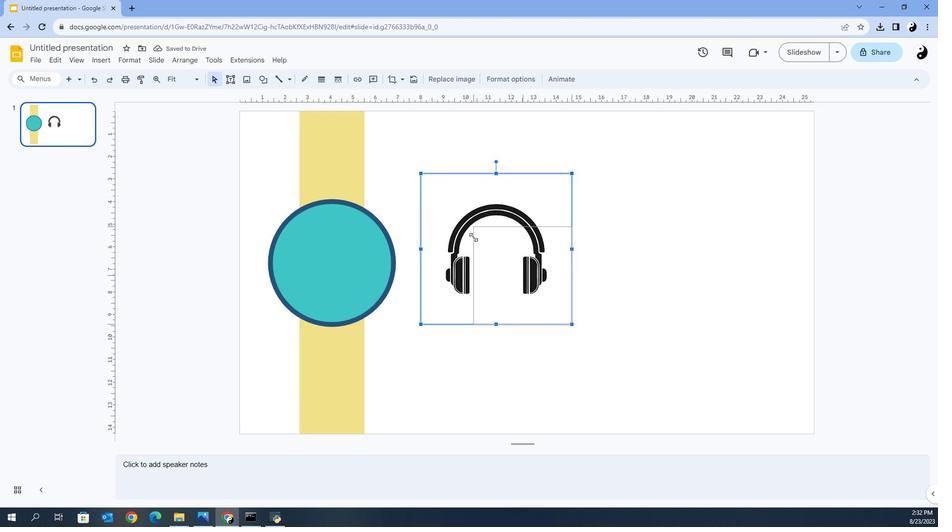 
Action: Key pressed <Key.shift>
Screenshot: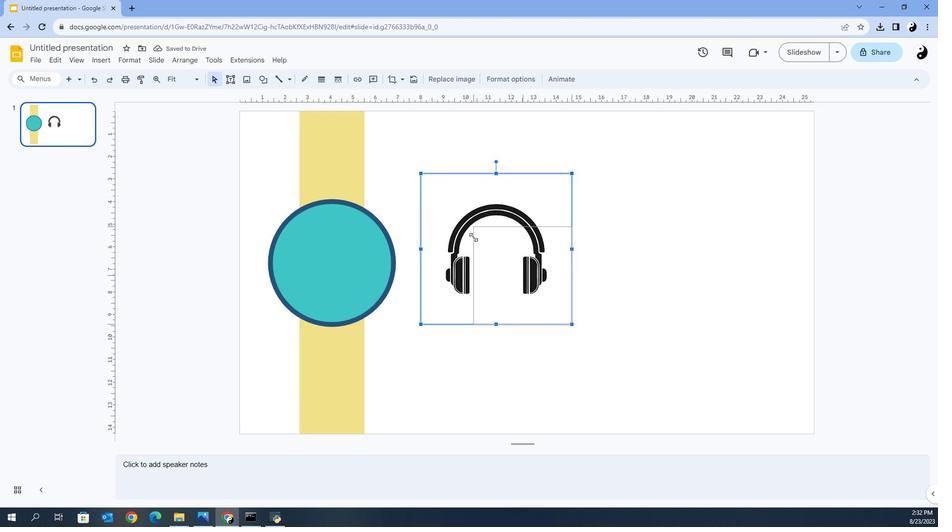 
Action: Mouse moved to (457, 245)
Screenshot: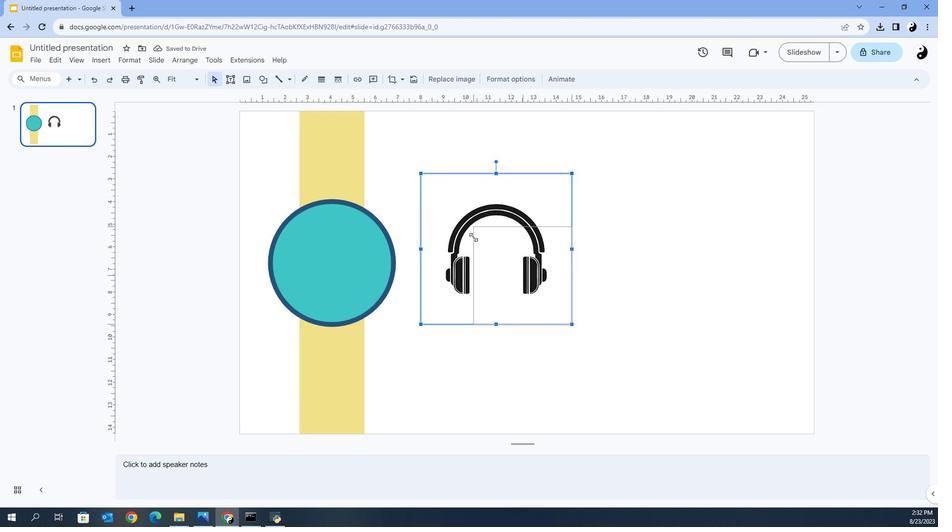 
Action: Key pressed <Key.shift>
Screenshot: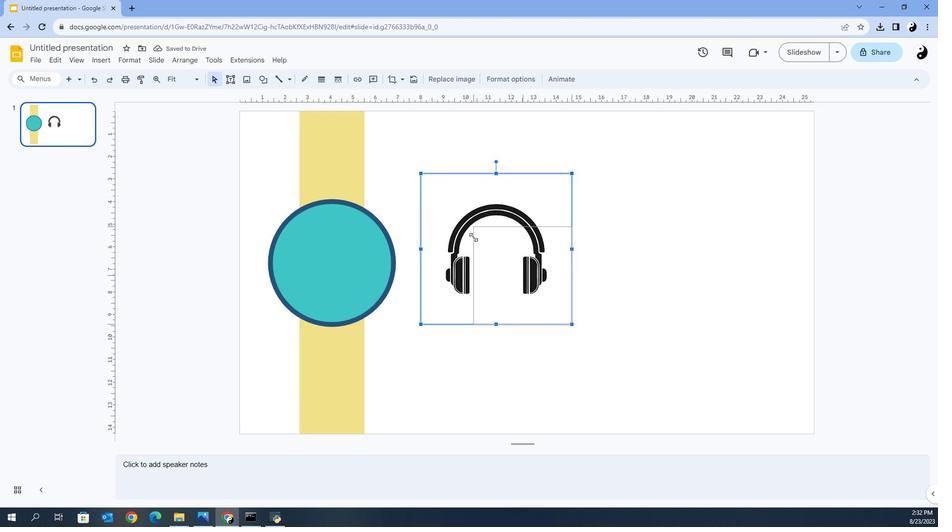 
Action: Mouse moved to (464, 253)
Screenshot: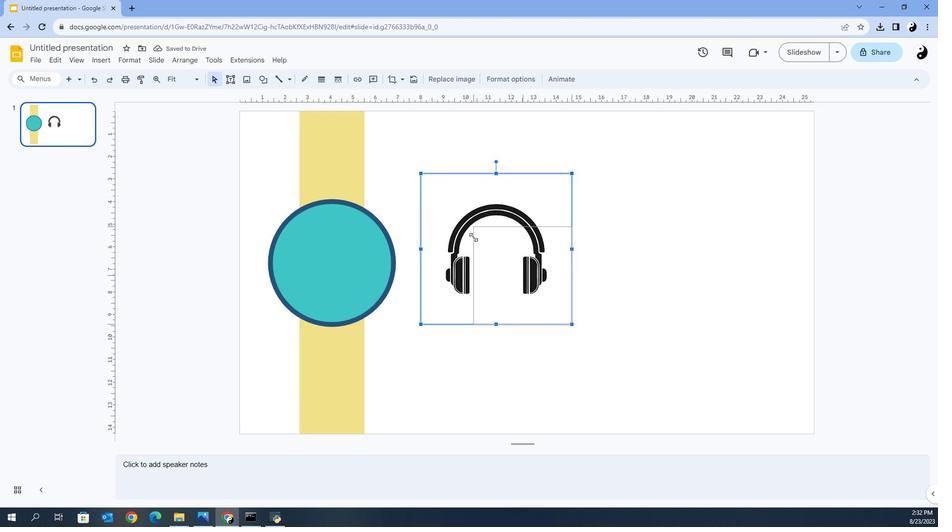 
Action: Key pressed <Key.shift>
Screenshot: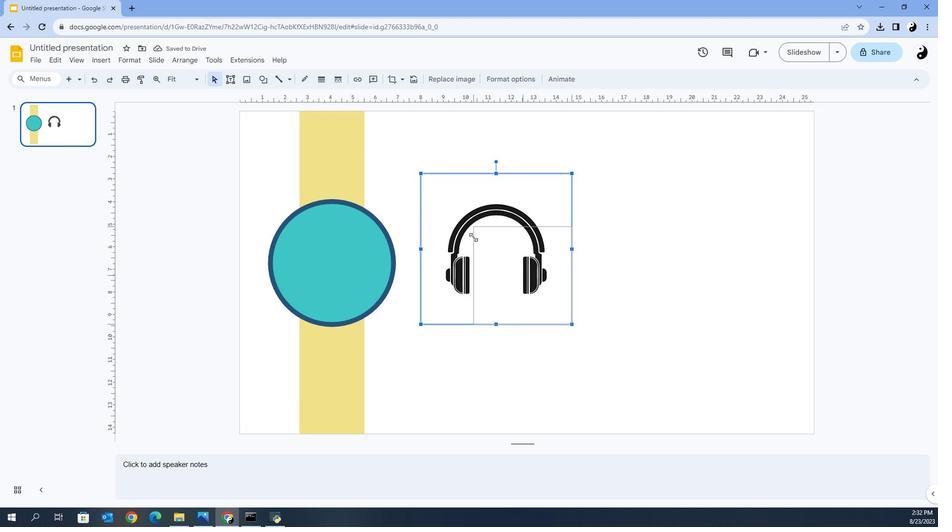 
Action: Mouse moved to (465, 254)
Screenshot: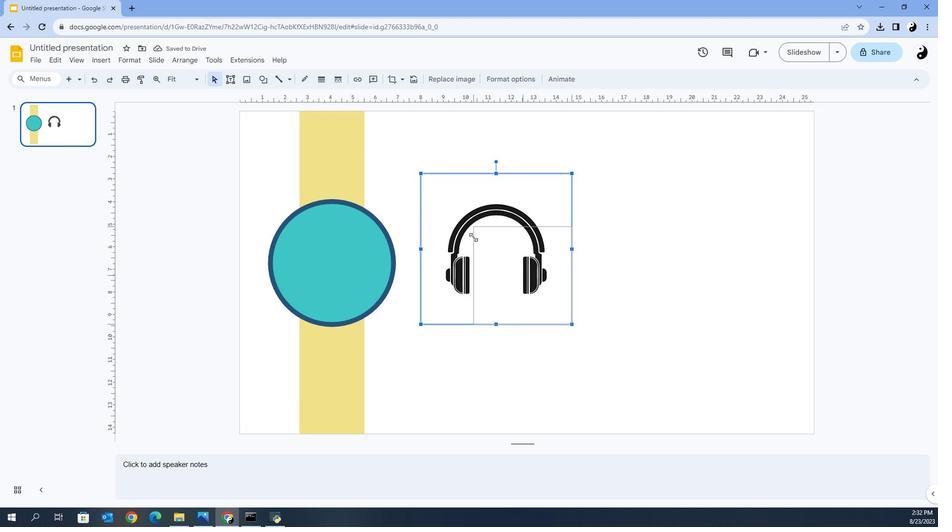 
Action: Key pressed <Key.shift>
Screenshot: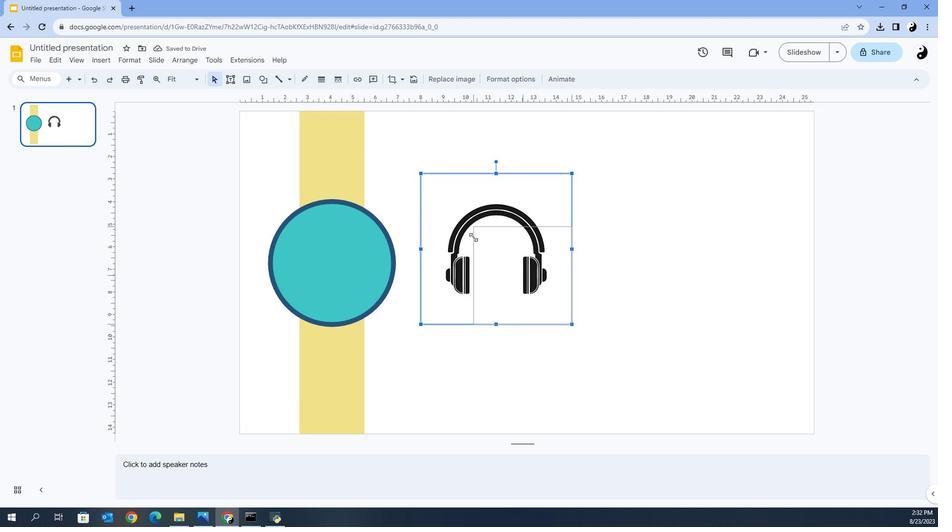 
Action: Mouse moved to (465, 254)
Screenshot: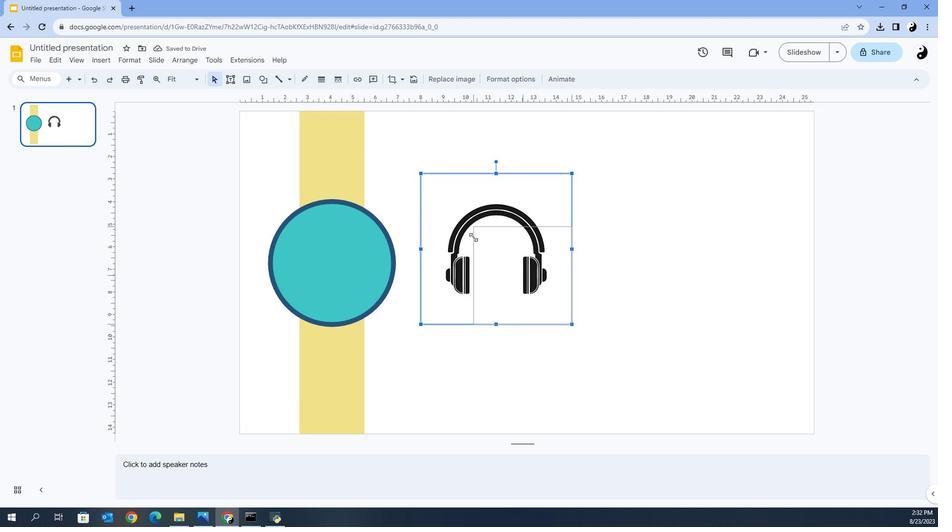 
Action: Key pressed <Key.shift><Key.shift><Key.shift><Key.shift><Key.shift><Key.shift><Key.shift><Key.shift><Key.shift><Key.shift><Key.shift><Key.shift>
Screenshot: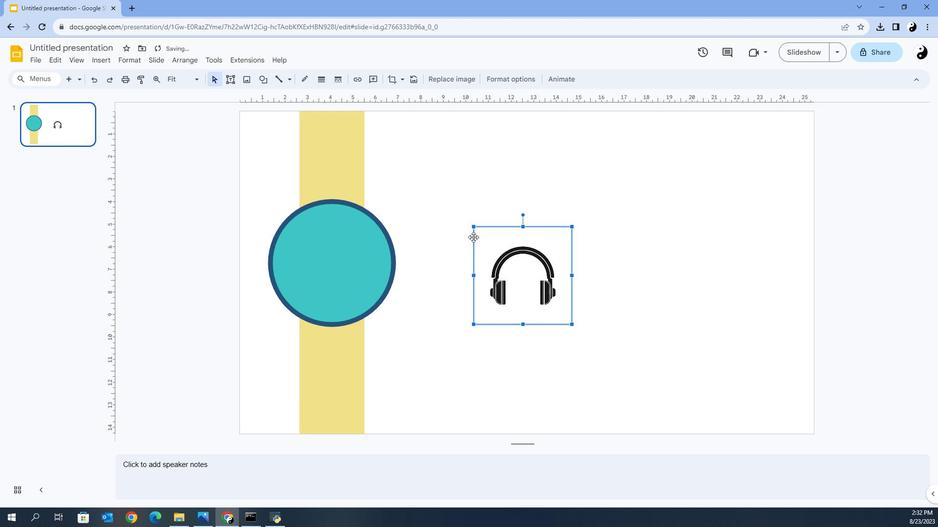 
Action: Mouse moved to (498, 277)
Screenshot: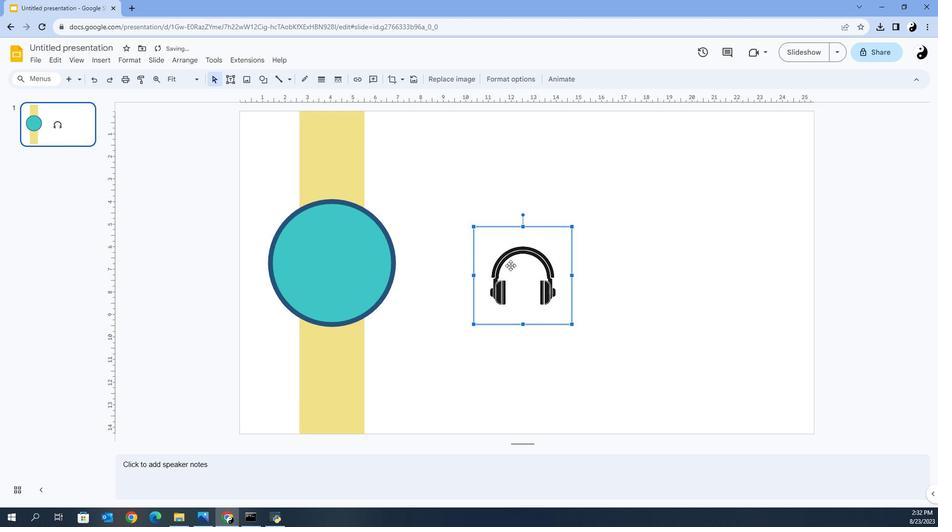 
Action: Mouse pressed left at (498, 277)
Screenshot: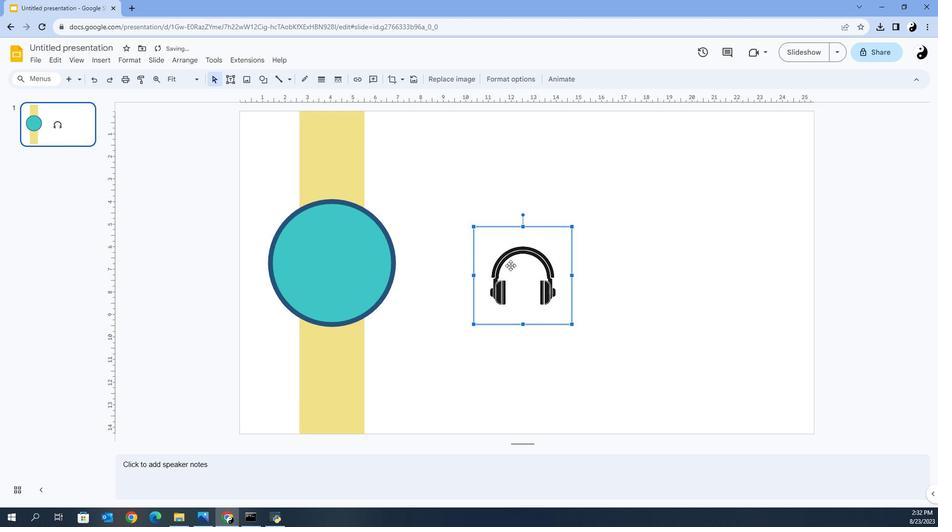 
Action: Mouse moved to (501, 303)
Screenshot: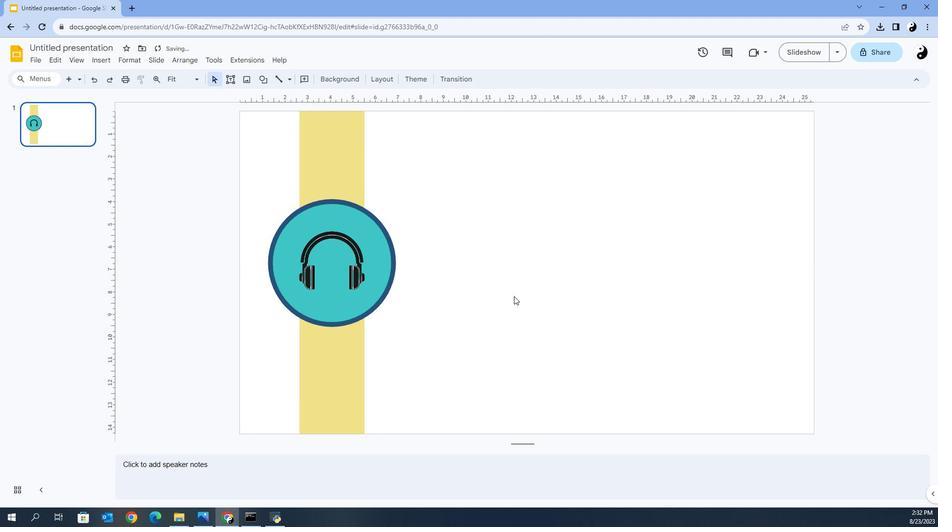 
Action: Mouse pressed left at (501, 303)
Screenshot: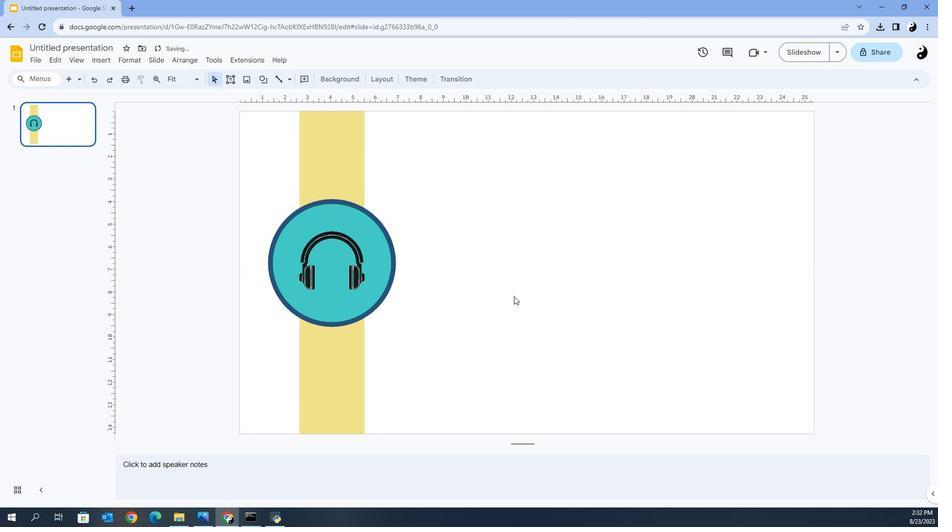 
Action: Mouse moved to (248, 128)
Screenshot: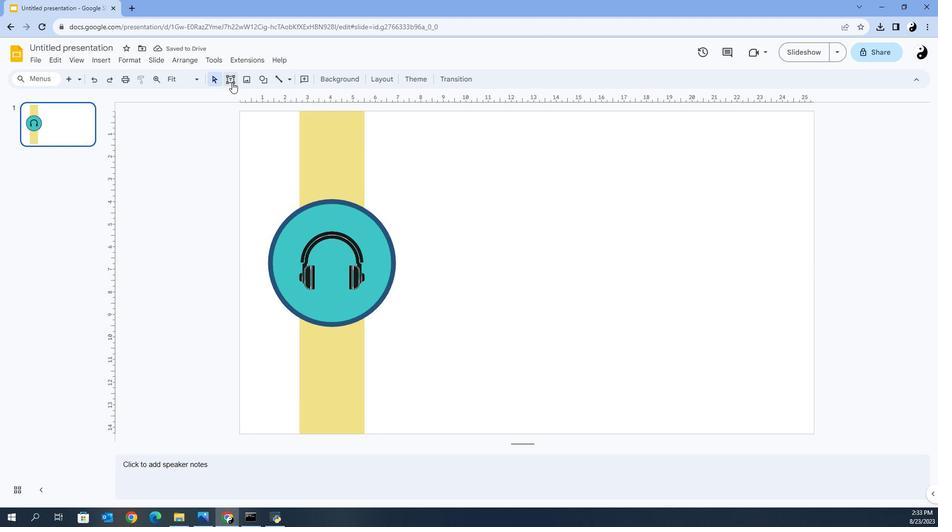 
Action: Mouse pressed left at (248, 128)
Screenshot: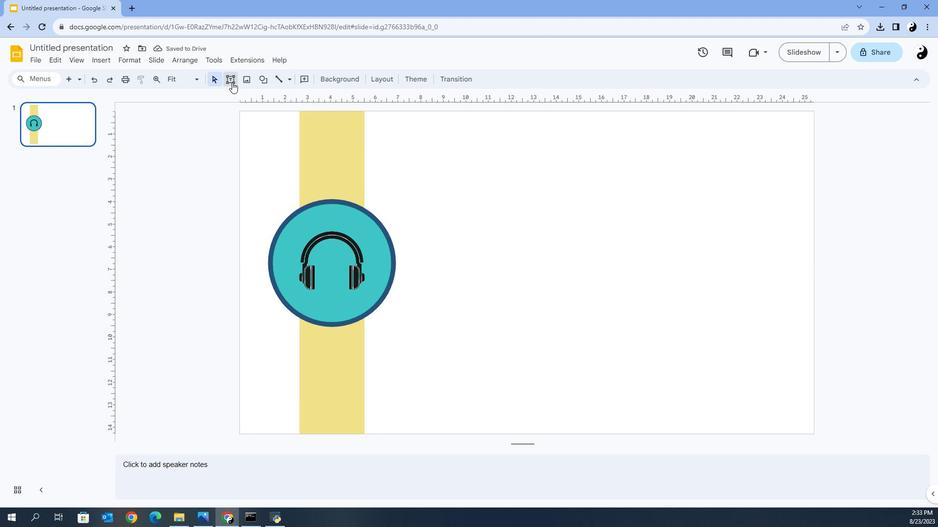 
Action: Mouse moved to (460, 262)
Screenshot: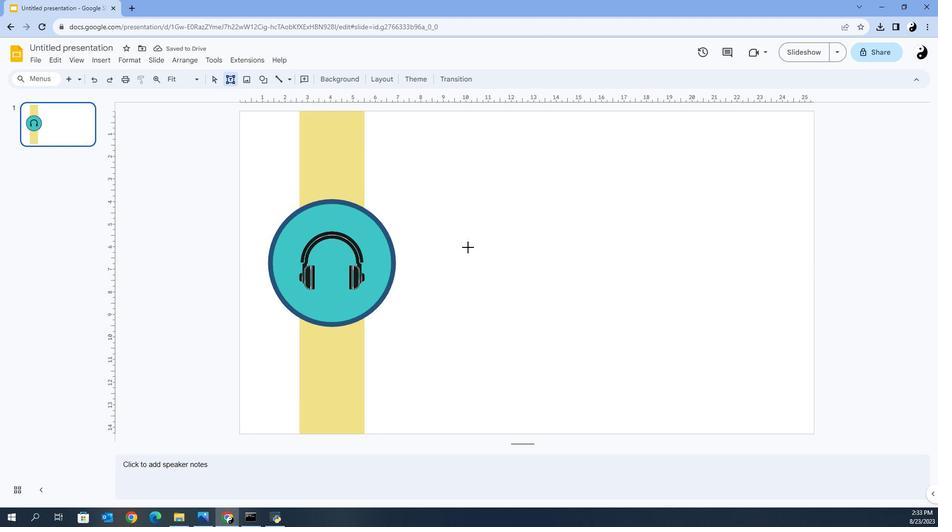 
Action: Mouse pressed left at (460, 262)
Screenshot: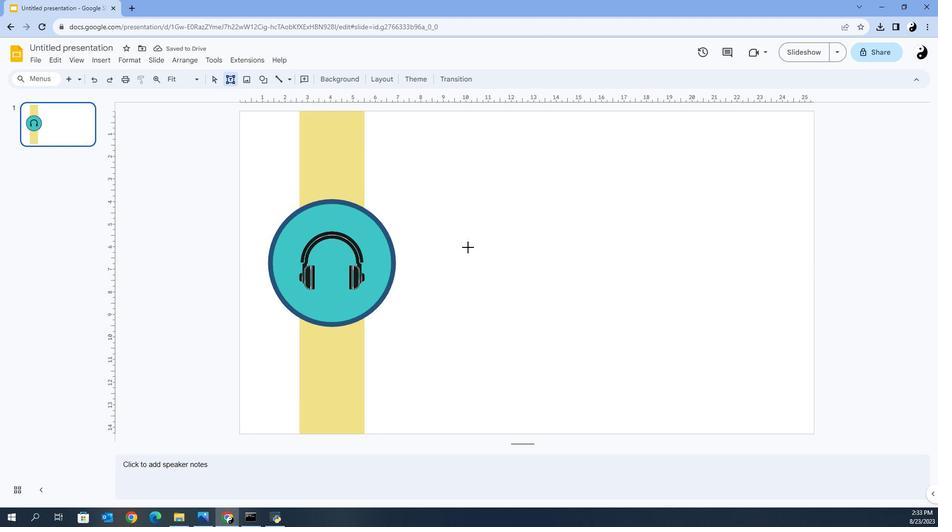 
Action: Key pressed <Key.shift><Key.shift><Key.shift><Key.shift><Key.shift><Key.shift><Key.shift><Key.shift><Key.shift><Key.shift><Key.shift><Key.shift><Key.shift><Key.shift><Key.shift><Key.shift><Key.shift><Key.shift><Key.shift><Key.shift><Key.shift><Key.shift><Key.shift><Key.shift><Key.shift><Key.shift><Key.shift><Key.shift><Key.shift><Key.shift>B<Key.backspace><Key.caps_lock>BU<Key.backspace><Key.backspace><Key.backspace><Key.caps_lock>businee<Key.backspace>ss<Key.space><Key.enter><Key.shift>P<Key.backspace>pree<Key.backspace>sentation<Key.space><Key.enter>template
Screenshot: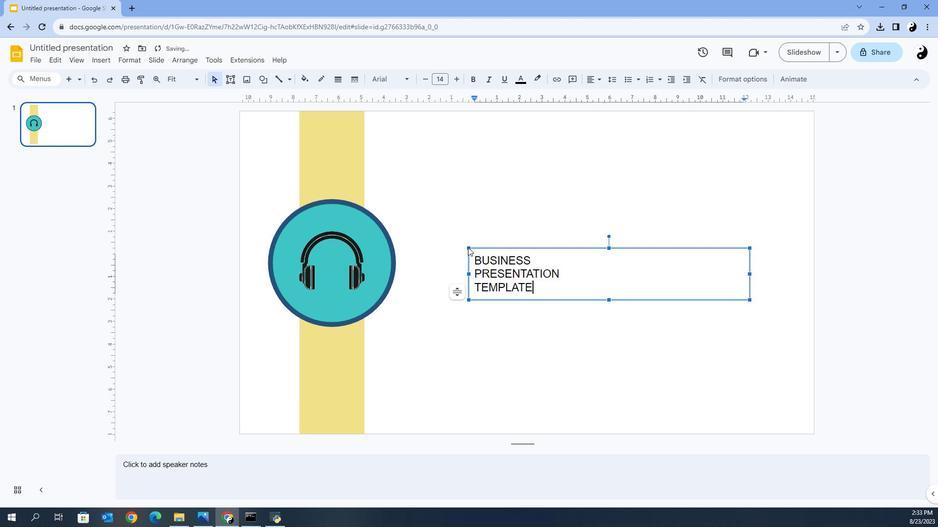 
Action: Mouse moved to (530, 339)
Screenshot: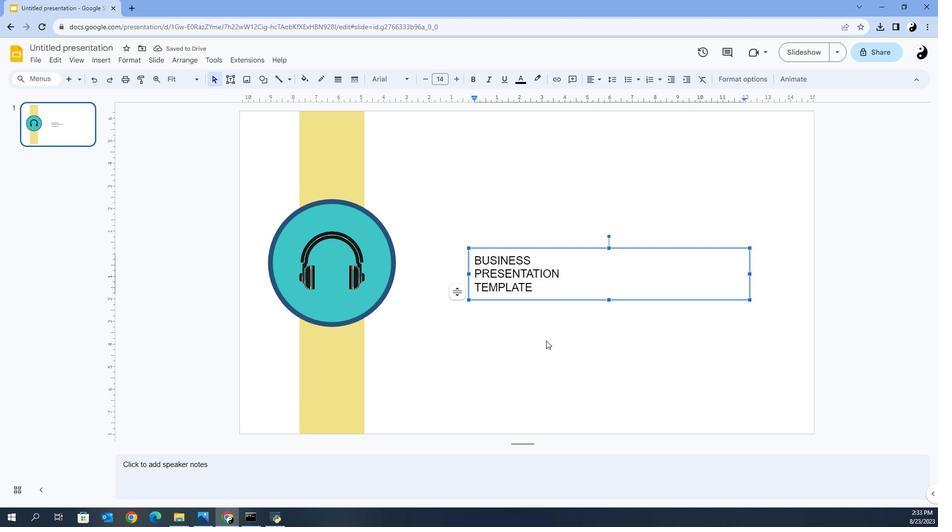 
Action: Mouse pressed left at (530, 339)
Screenshot: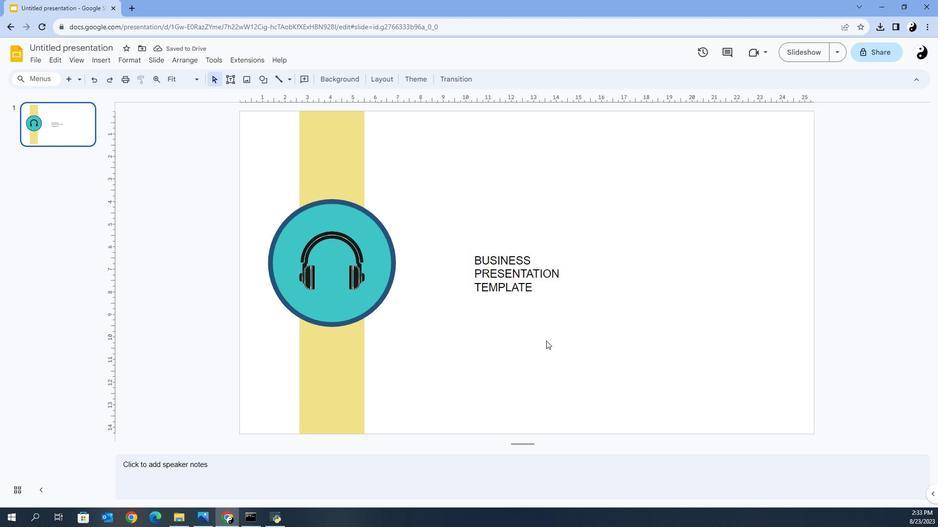 
Action: Mouse moved to (506, 291)
Screenshot: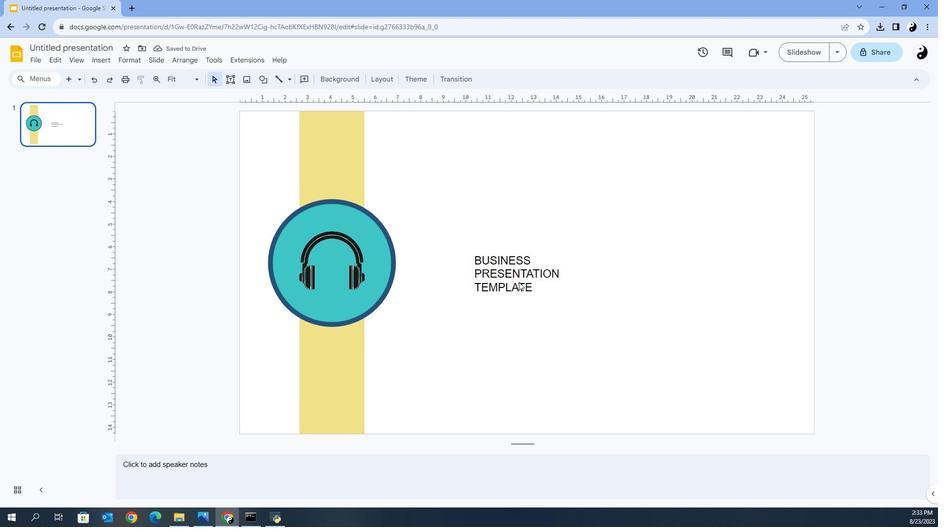 
Action: Mouse pressed left at (506, 291)
Screenshot: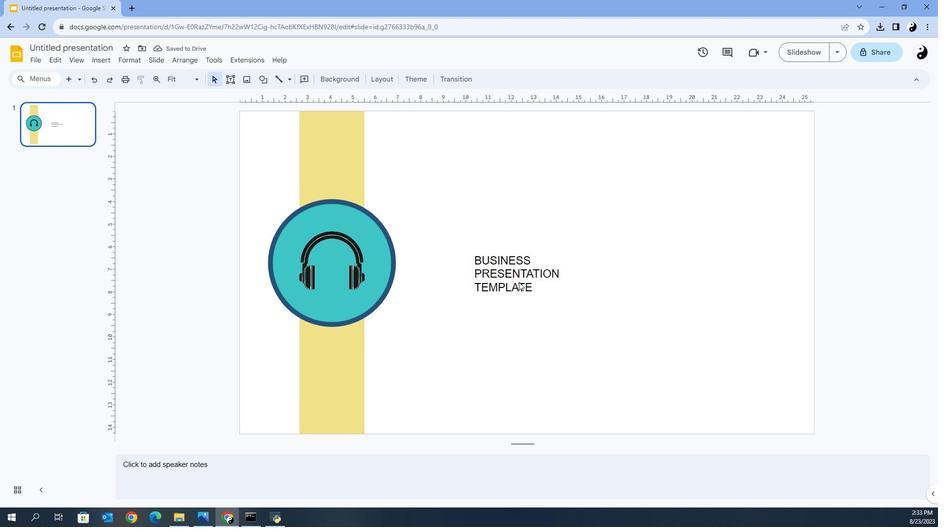 
Action: Mouse moved to (467, 271)
Screenshot: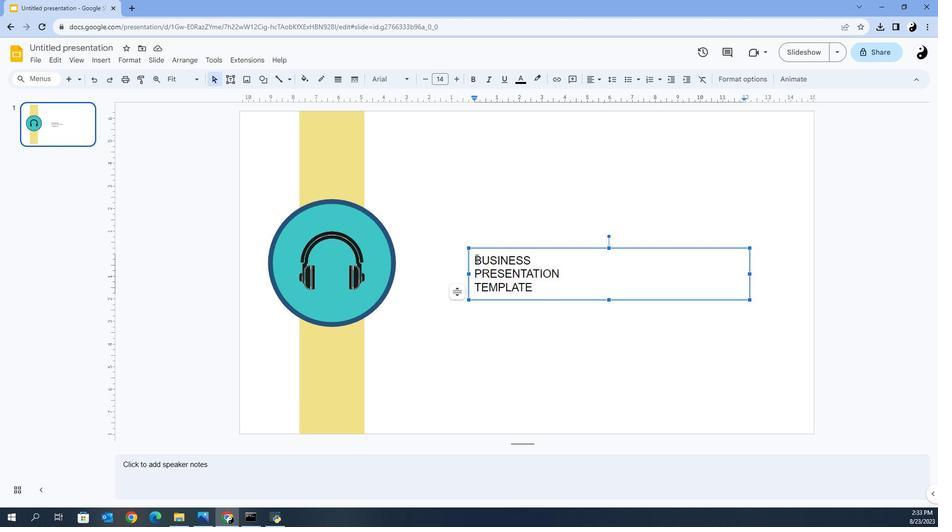 
Action: Mouse pressed left at (467, 271)
Screenshot: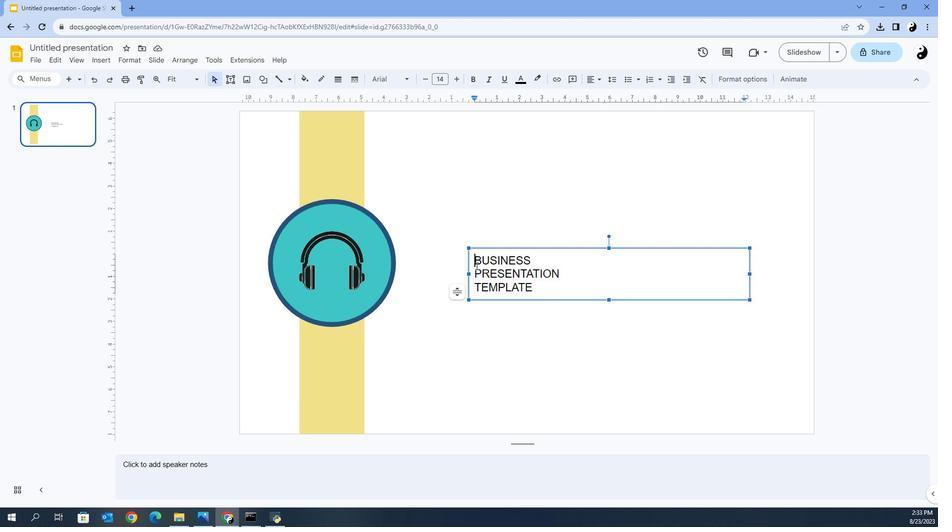 
Action: Mouse moved to (449, 126)
Screenshot: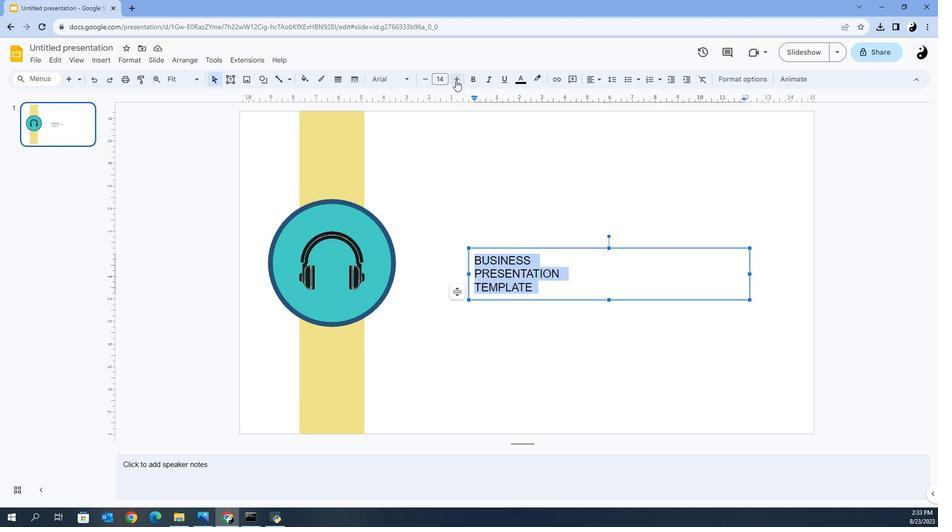 
Action: Mouse pressed left at (449, 126)
Screenshot: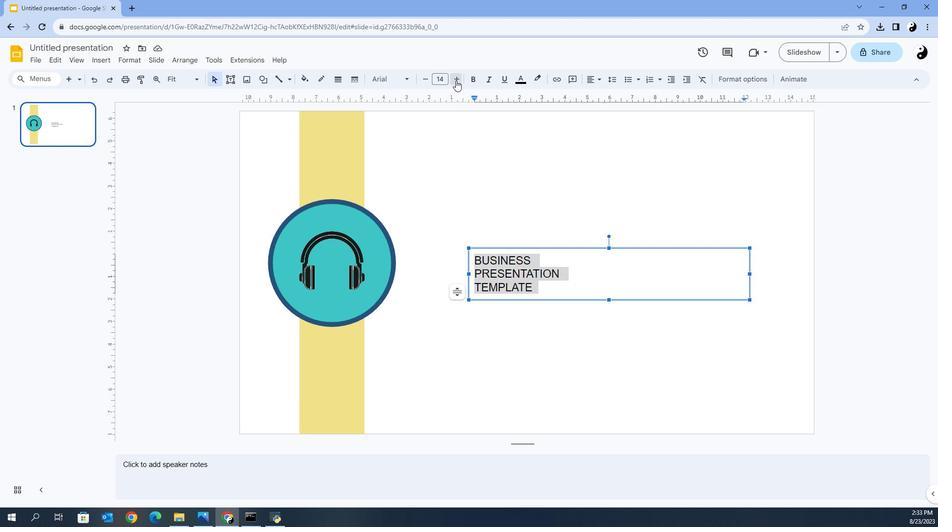 
Action: Mouse pressed left at (449, 126)
Screenshot: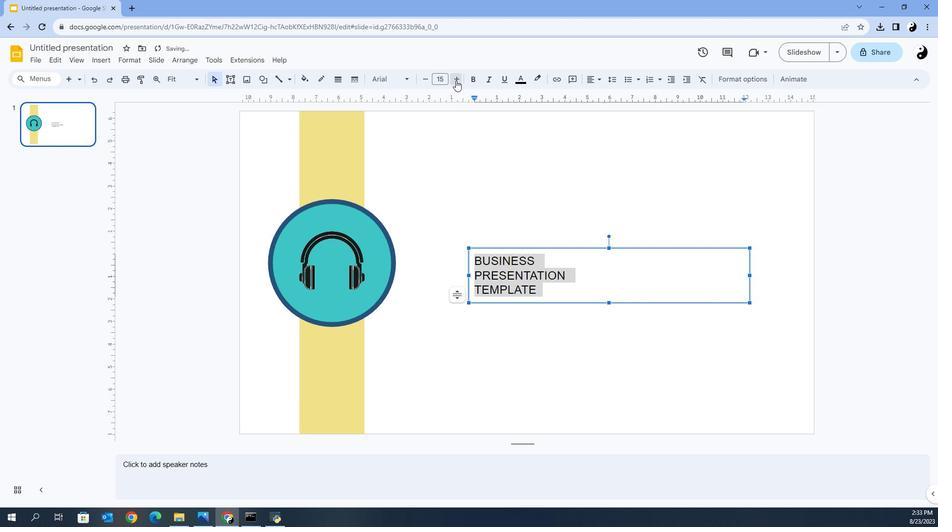 
Action: Mouse pressed left at (449, 126)
Screenshot: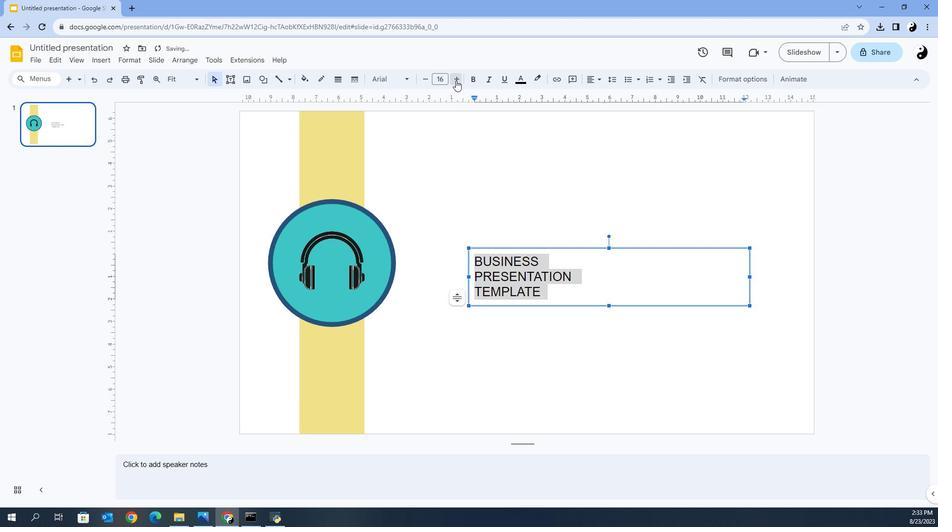 
Action: Mouse pressed left at (449, 126)
Screenshot: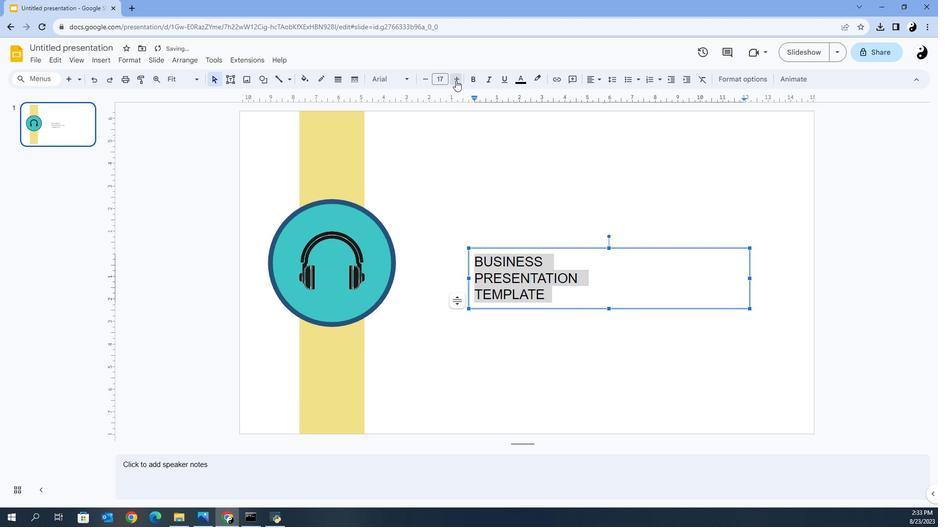 
Action: Mouse pressed left at (449, 126)
Screenshot: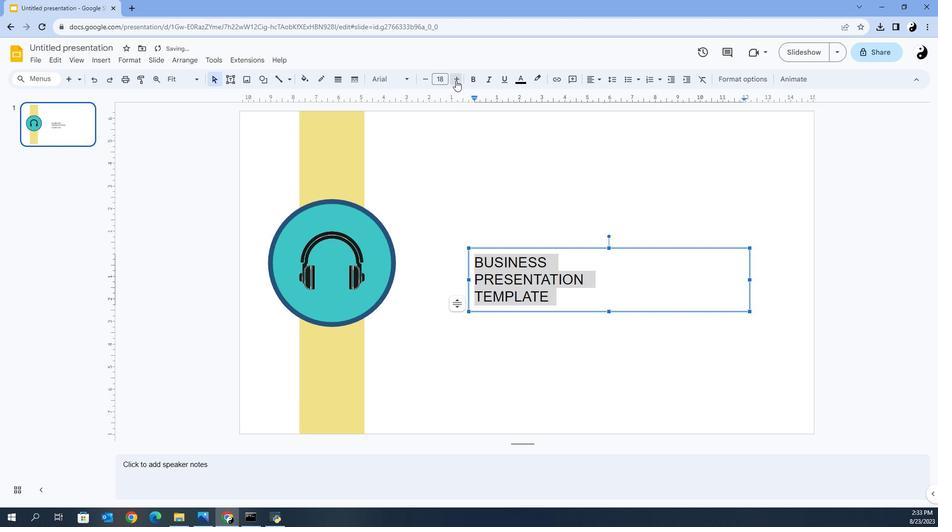 
Action: Mouse pressed left at (449, 126)
Screenshot: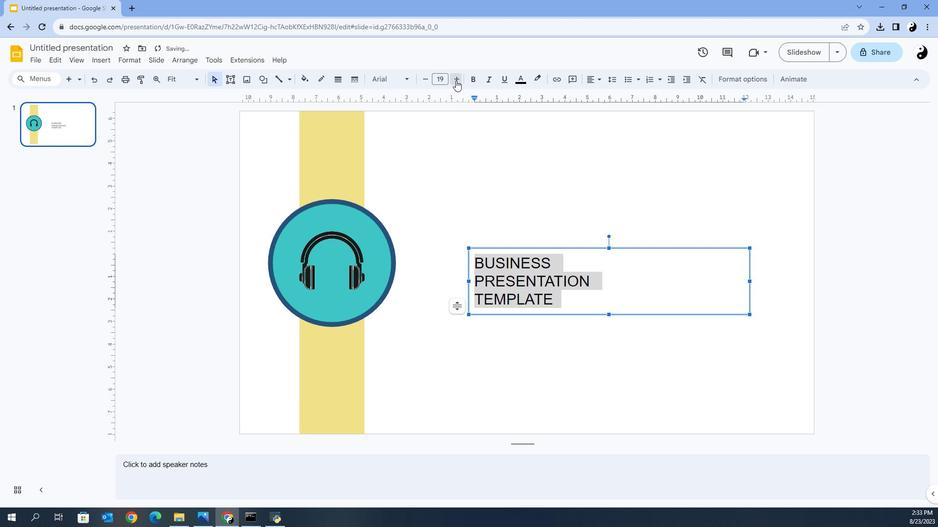
Action: Mouse moved to (586, 392)
Screenshot: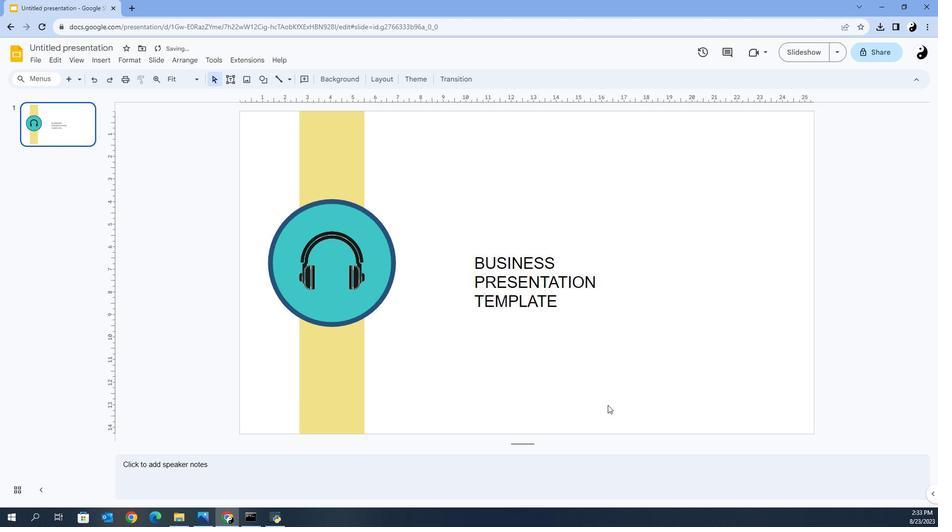 
Action: Mouse pressed left at (586, 392)
Screenshot: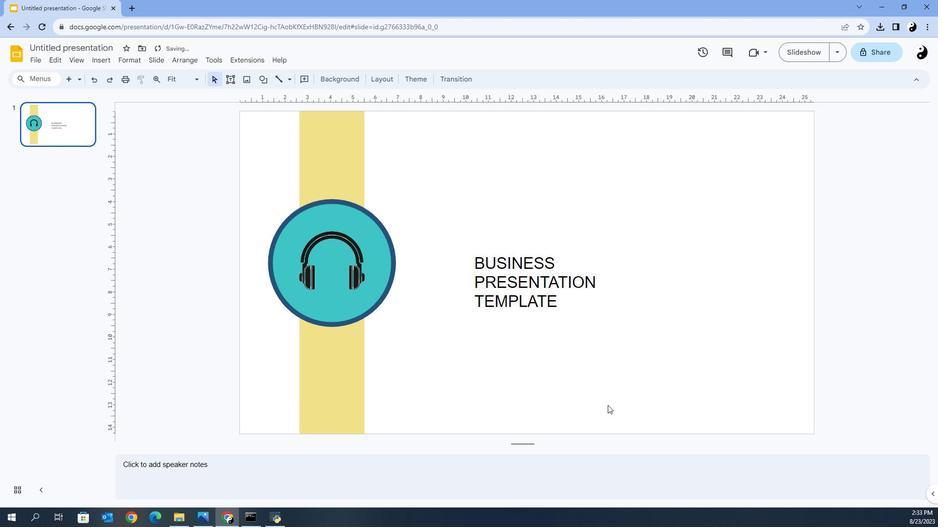 
Action: Mouse moved to (529, 301)
Screenshot: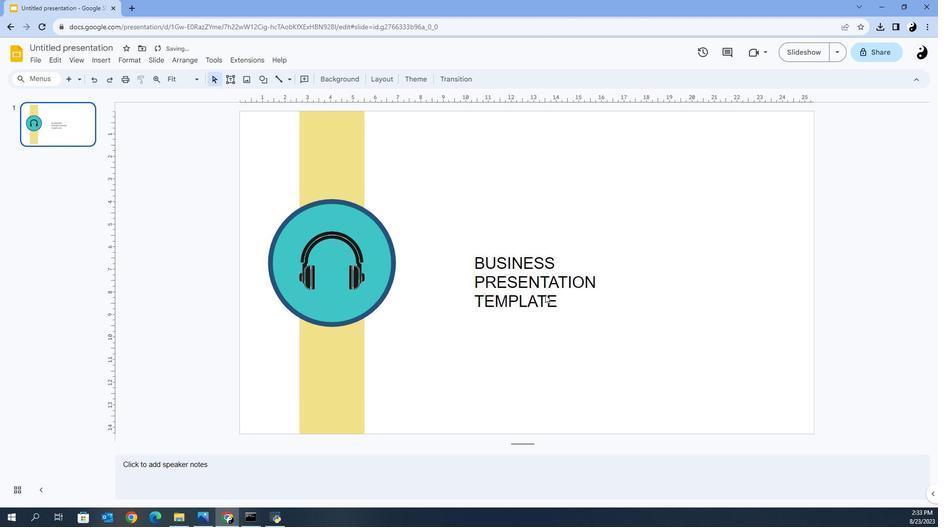 
Action: Mouse pressed left at (529, 301)
Screenshot: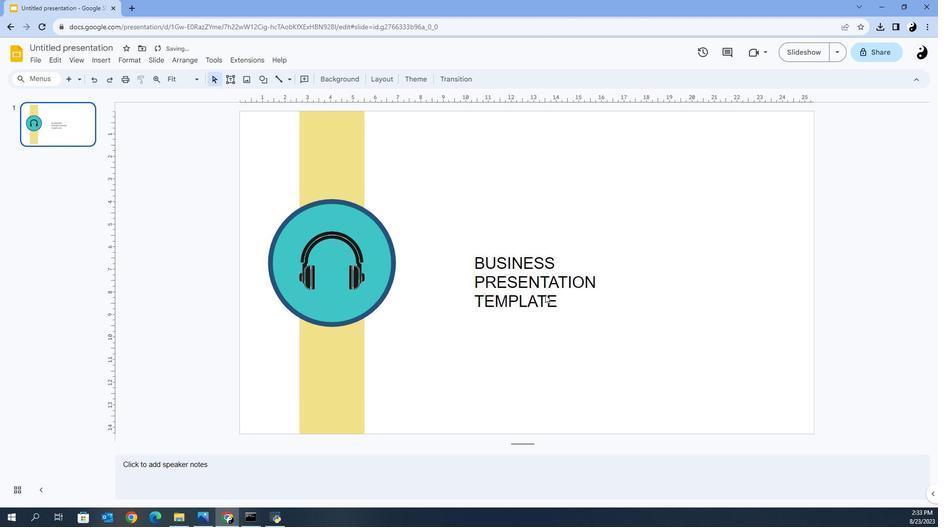 
Action: Mouse pressed left at (529, 301)
Screenshot: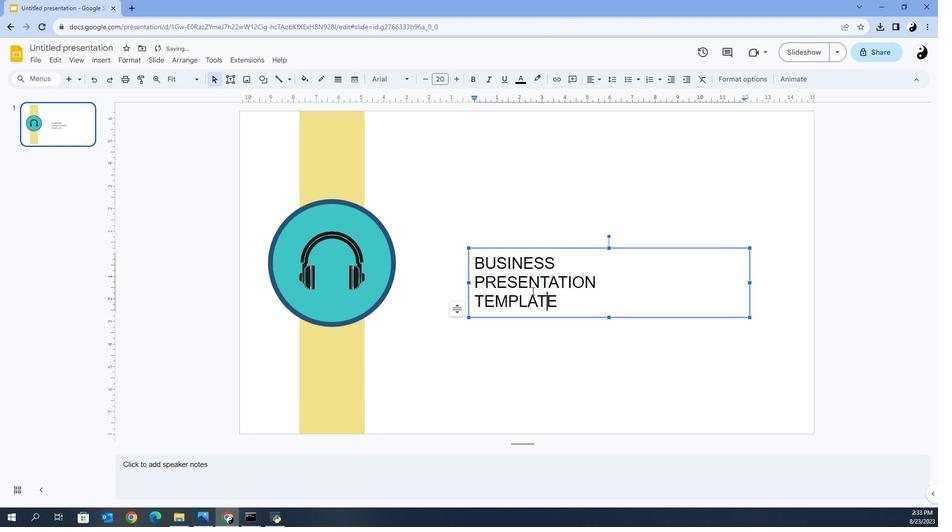 
Action: Mouse moved to (713, 292)
Screenshot: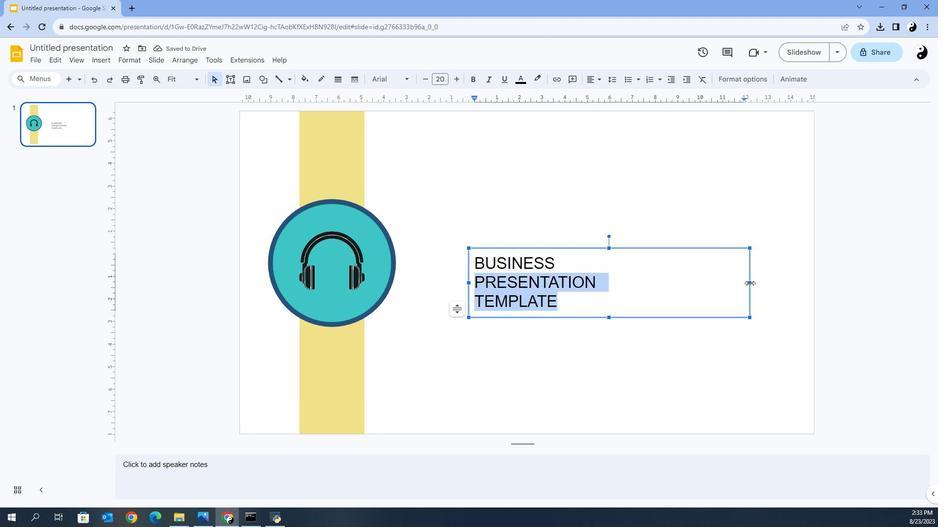 
Action: Mouse pressed left at (713, 292)
Screenshot: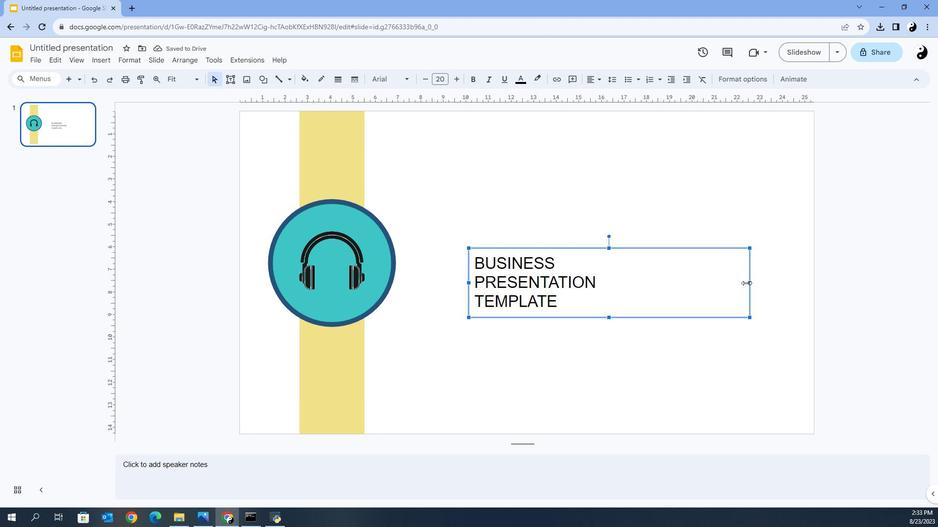 
Action: Mouse moved to (532, 263)
Screenshot: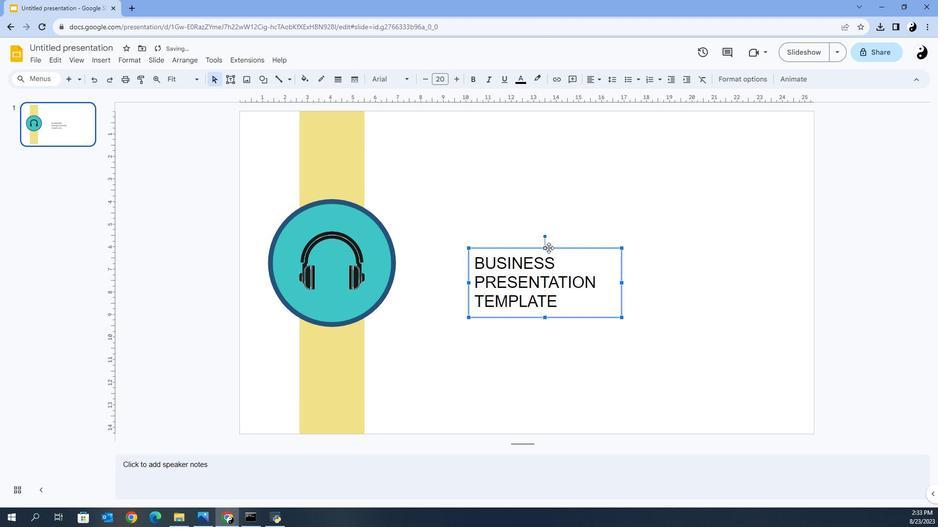 
Action: Mouse pressed left at (532, 263)
Screenshot: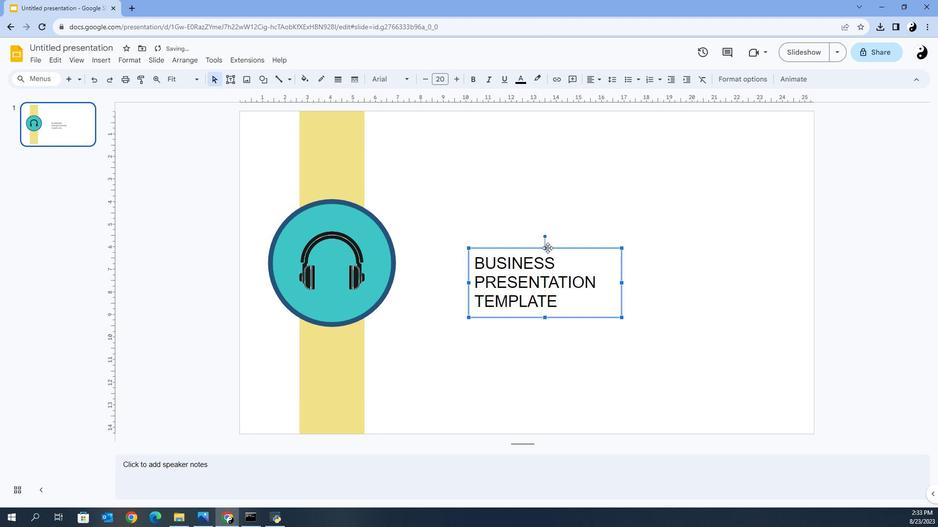 
Action: Mouse moved to (541, 275)
Screenshot: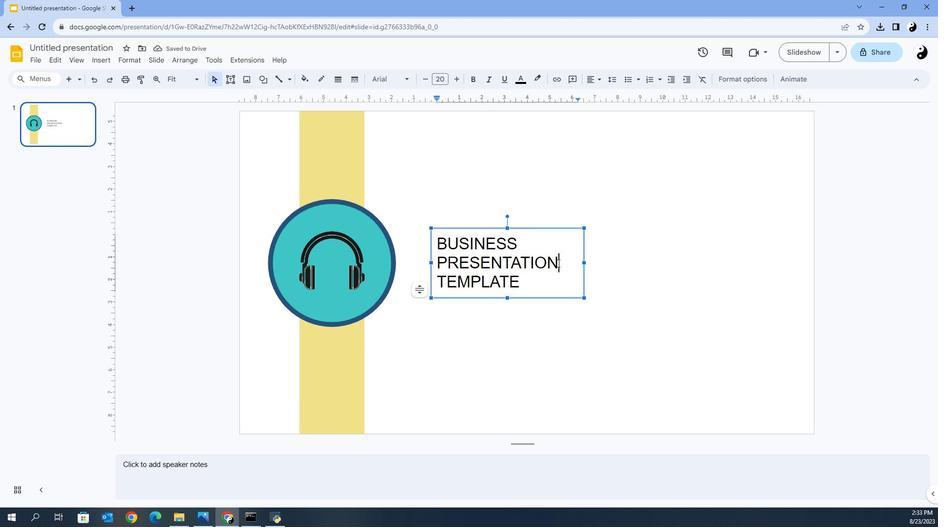 
Action: Mouse pressed left at (541, 275)
Screenshot: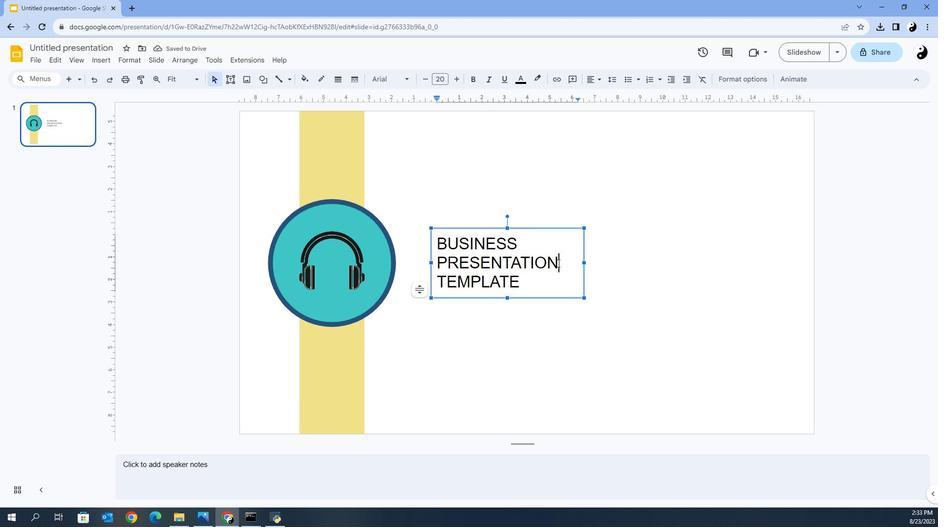
Action: Mouse pressed left at (541, 275)
Screenshot: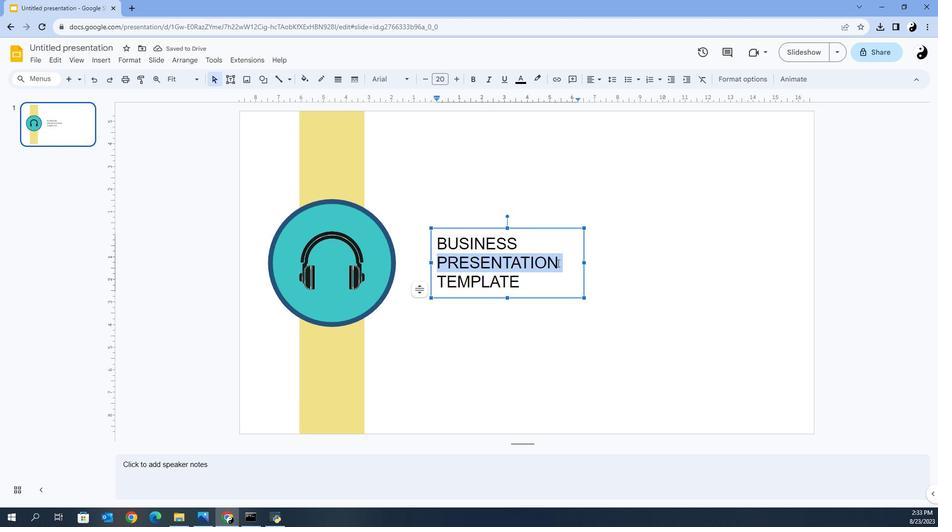 
Action: Mouse moved to (506, 127)
Screenshot: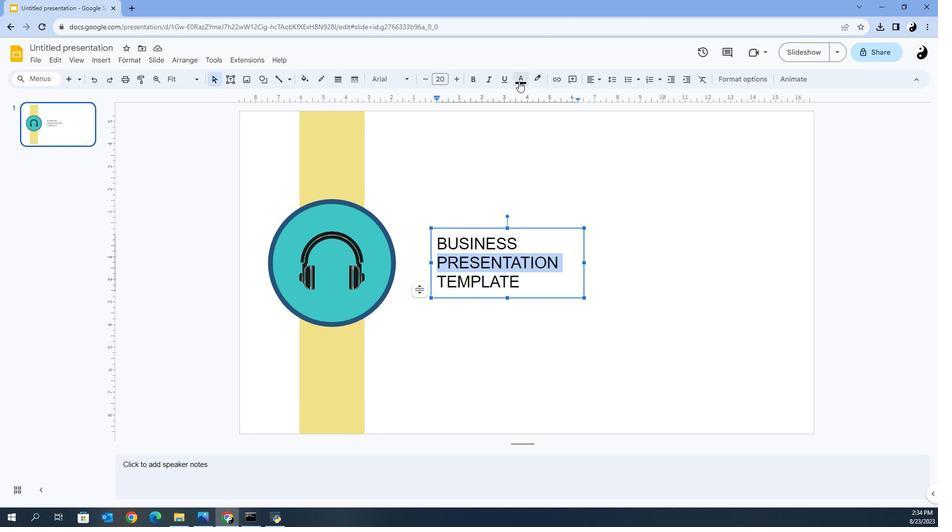 
Action: Mouse pressed left at (506, 127)
Screenshot: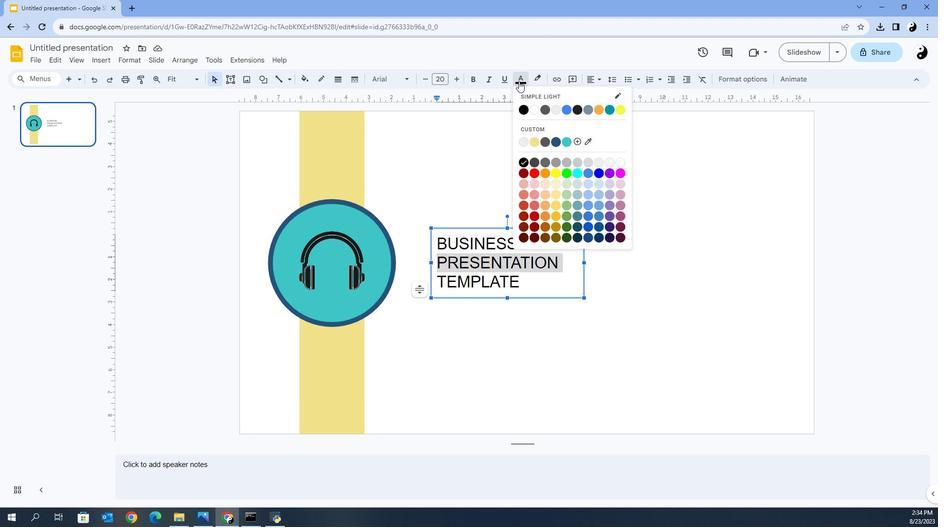 
Action: Mouse moved to (548, 174)
Screenshot: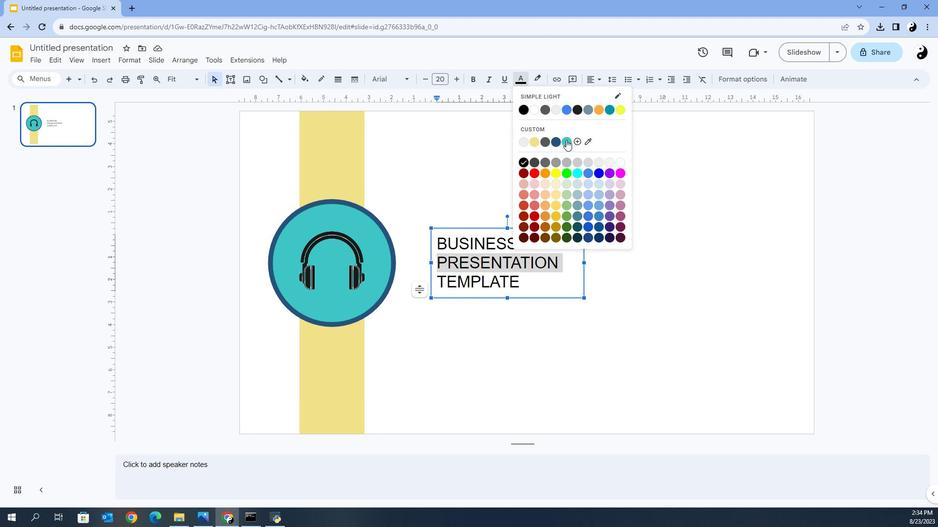 
Action: Mouse pressed left at (548, 174)
Screenshot: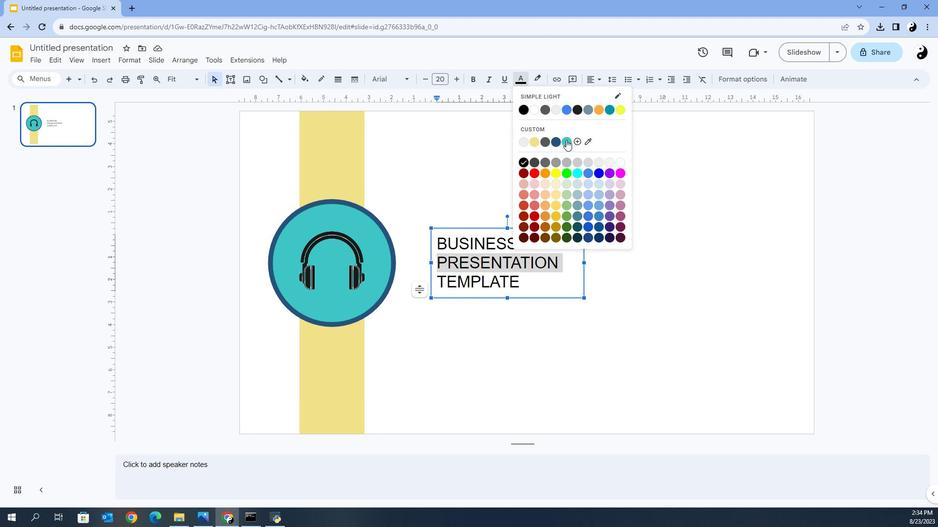 
Action: Mouse moved to (631, 287)
Screenshot: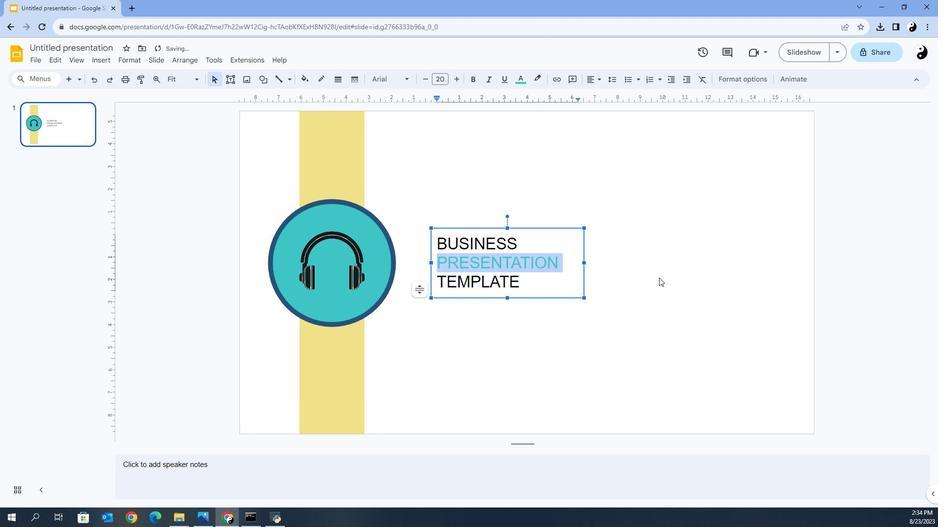 
Action: Mouse pressed left at (631, 287)
Screenshot: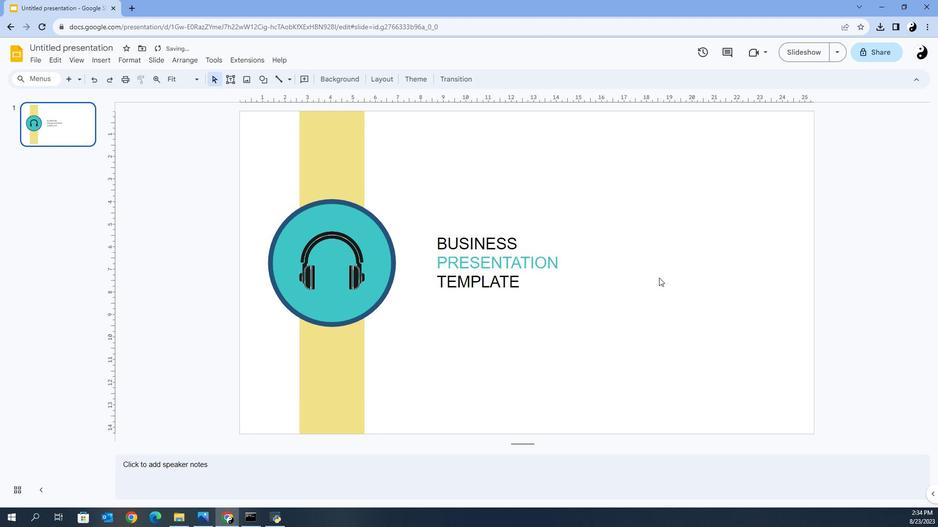 
Action: Mouse pressed left at (631, 287)
Screenshot: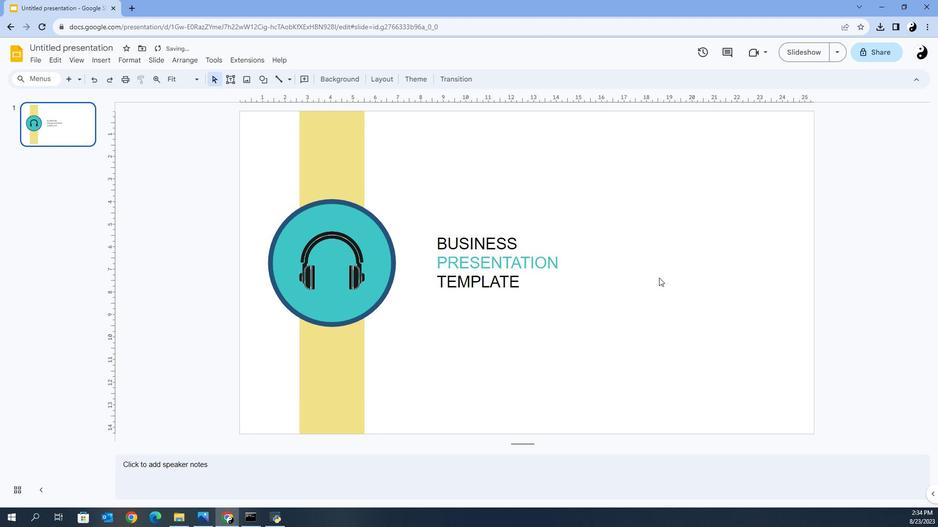 
Action: Mouse moved to (513, 294)
Screenshot: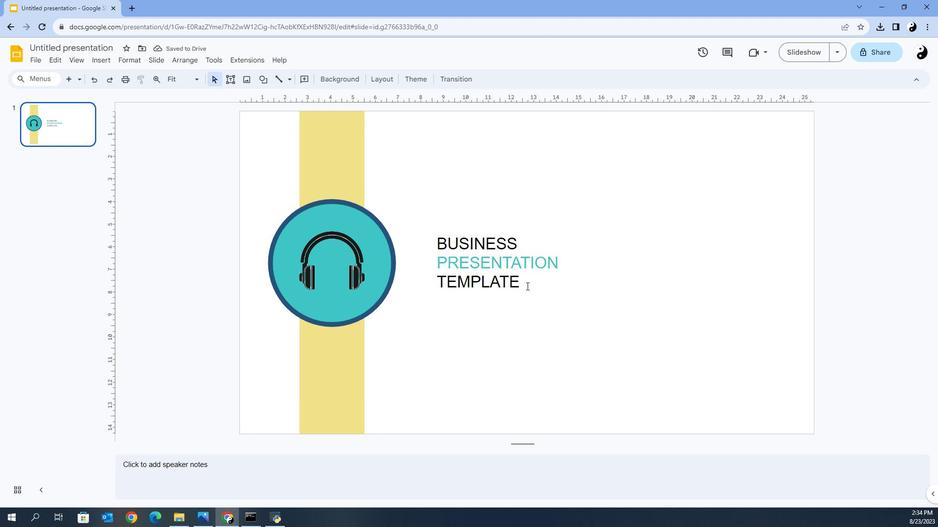 
Action: Mouse pressed left at (513, 294)
Screenshot: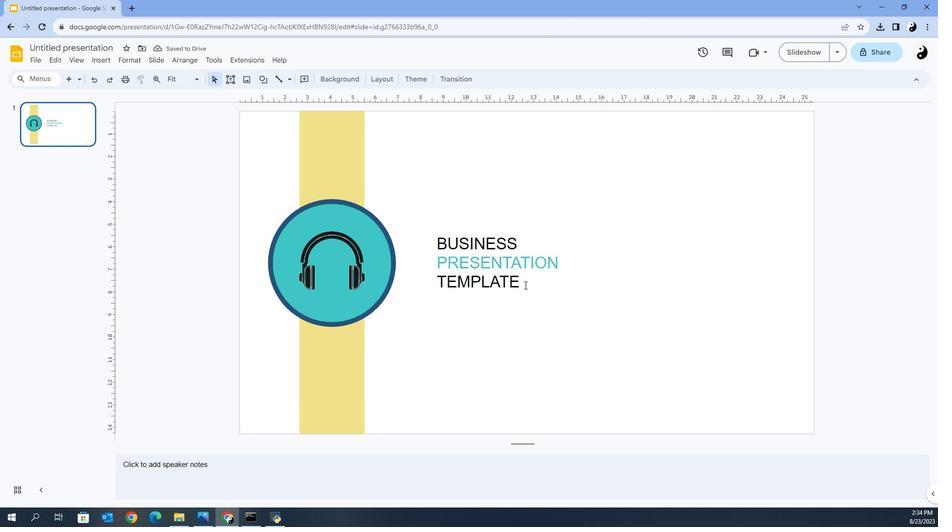 
Action: Mouse moved to (472, 175)
Screenshot: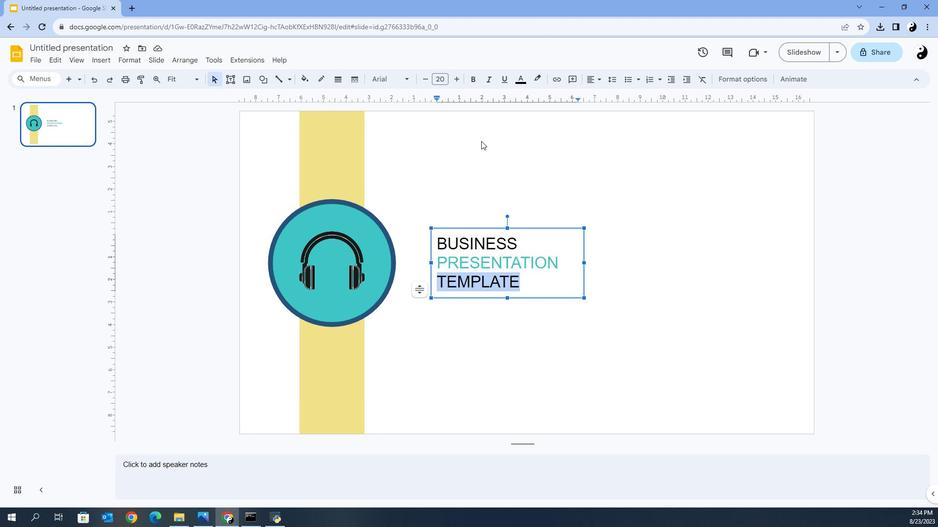 
Action: Mouse pressed left at (472, 175)
Screenshot: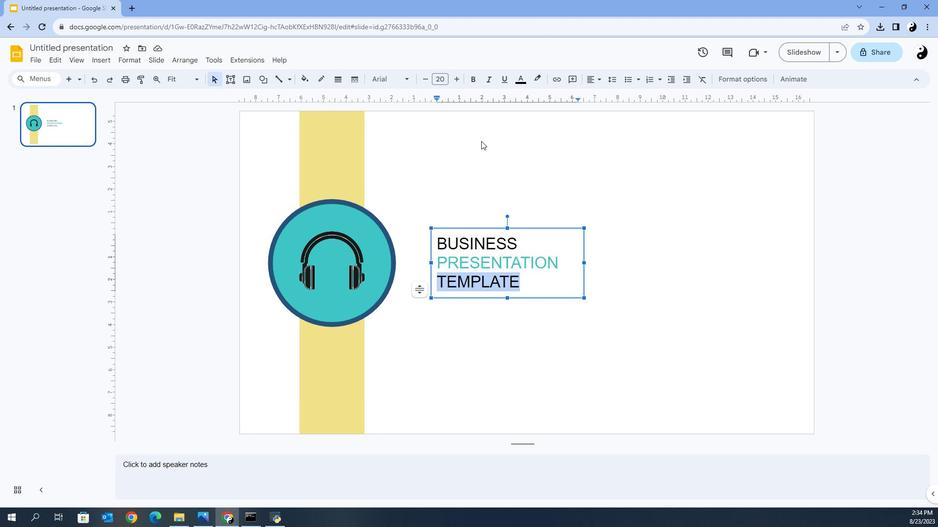 
Action: Mouse moved to (426, 259)
Screenshot: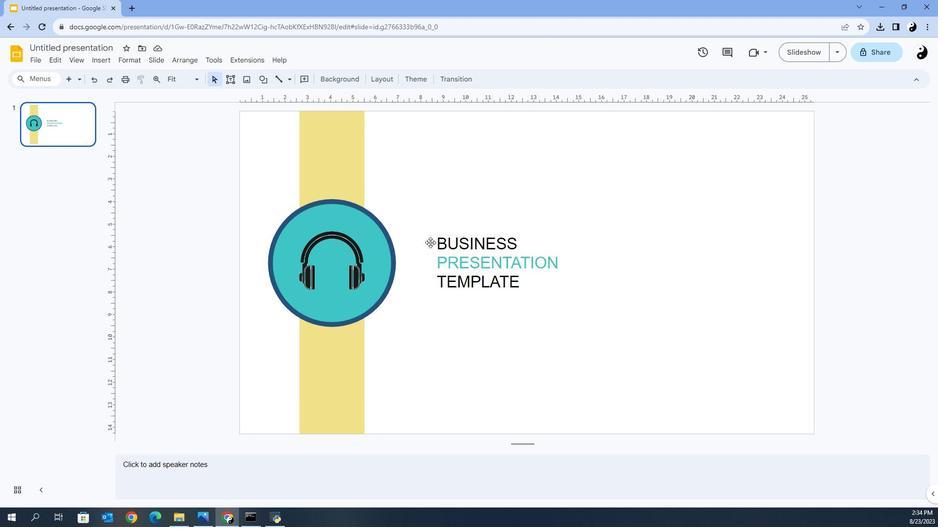 
Action: Mouse pressed left at (426, 259)
Screenshot: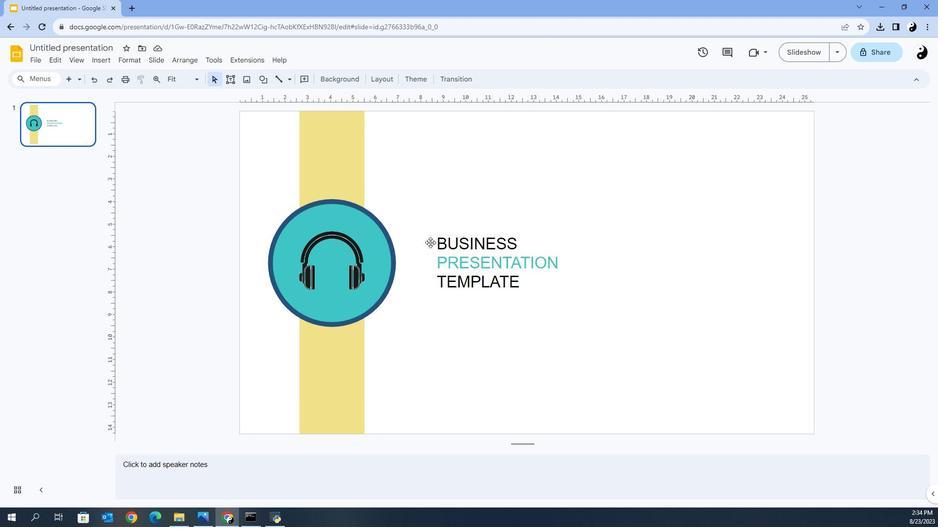 
Action: Mouse moved to (472, 224)
Screenshot: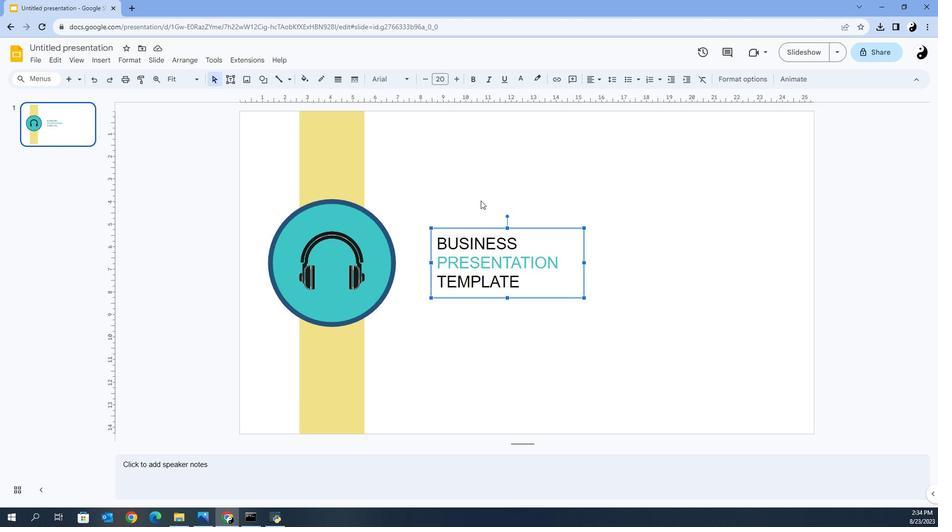 
Action: Mouse pressed left at (472, 224)
Screenshot: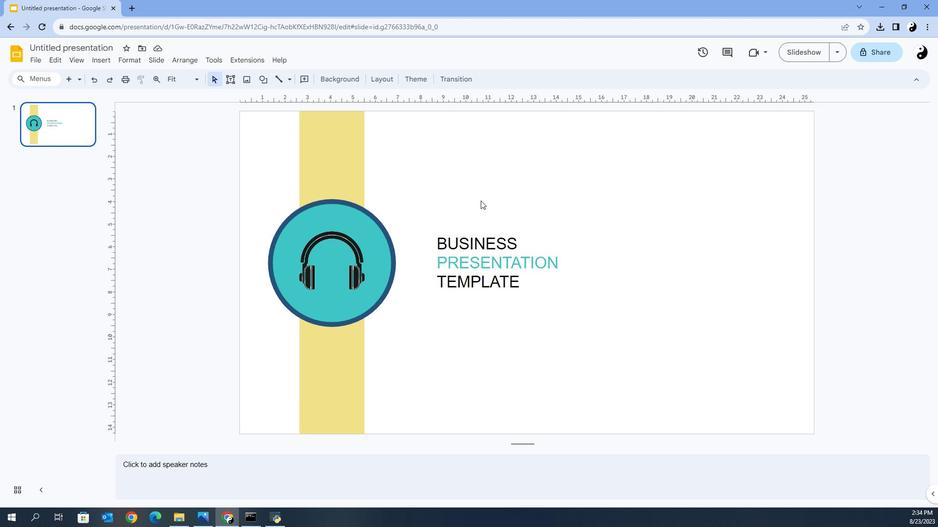 
Action: Mouse moved to (477, 278)
Screenshot: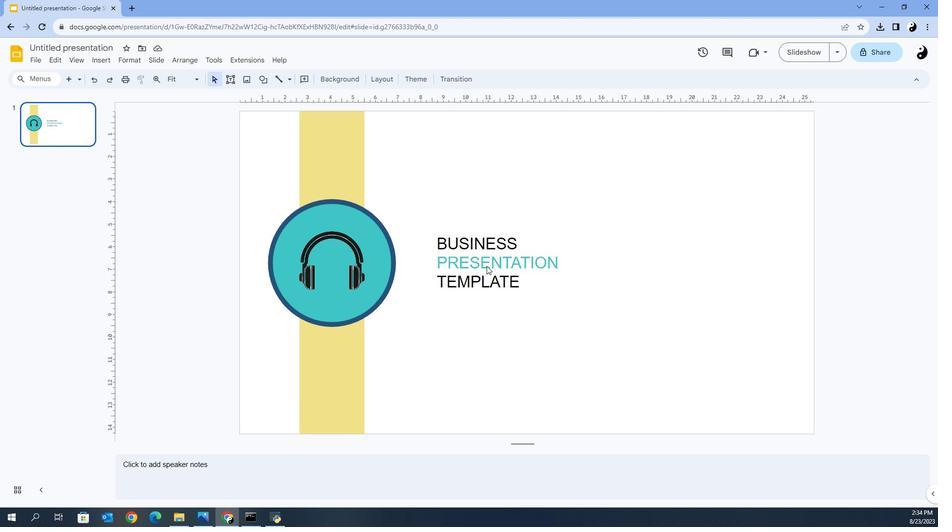 
Action: Mouse pressed left at (477, 278)
Screenshot: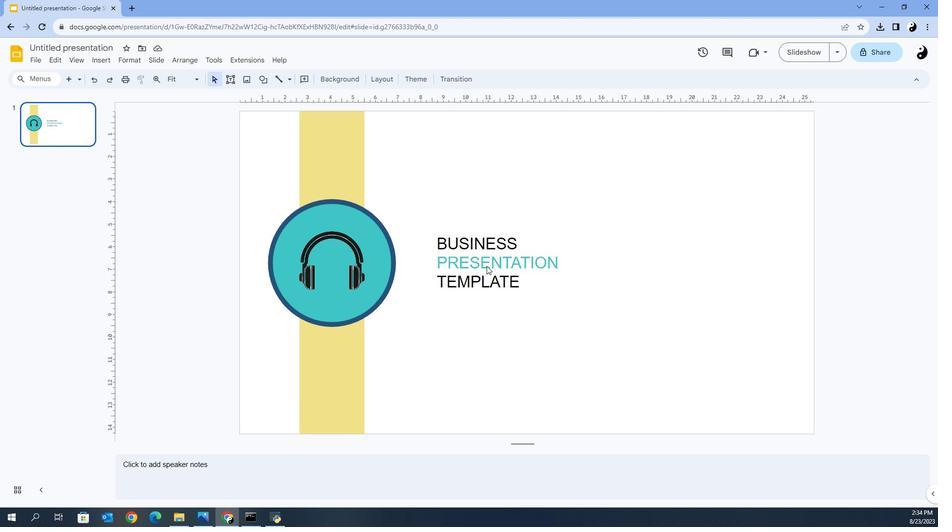 
Action: Mouse moved to (576, 128)
Screenshot: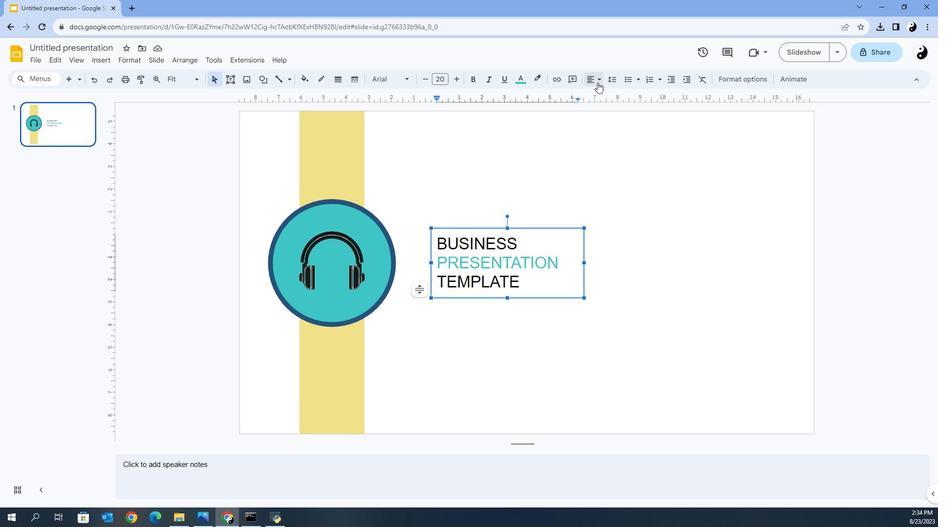 
Action: Mouse pressed left at (576, 128)
Screenshot: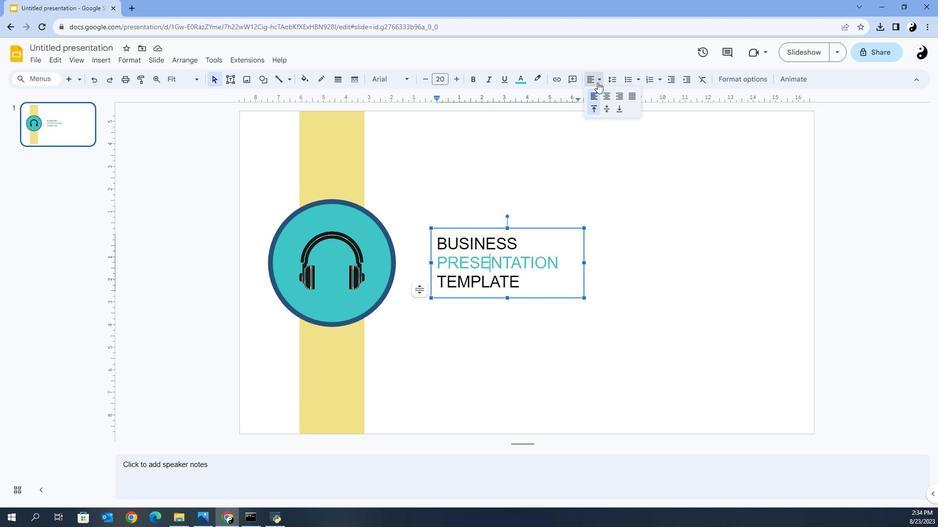 
Action: Mouse moved to (588, 127)
Screenshot: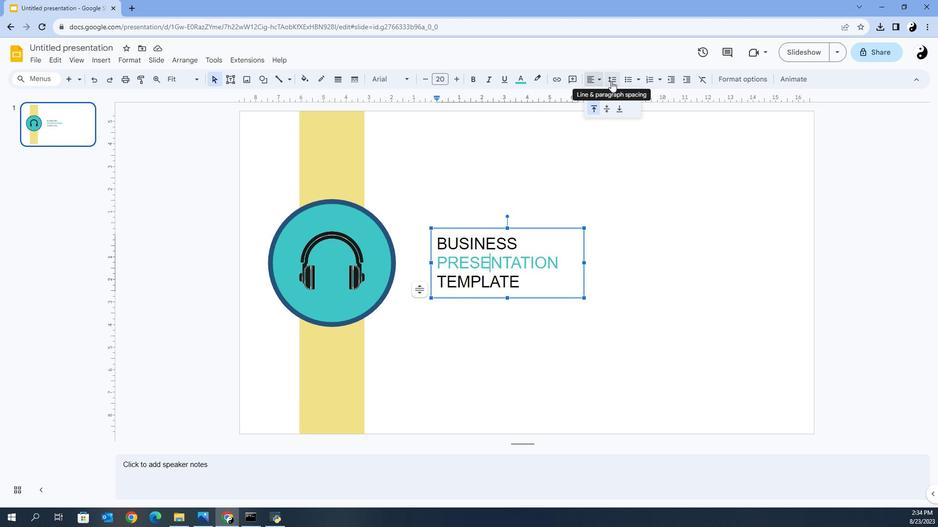 
Action: Mouse pressed left at (588, 127)
Screenshot: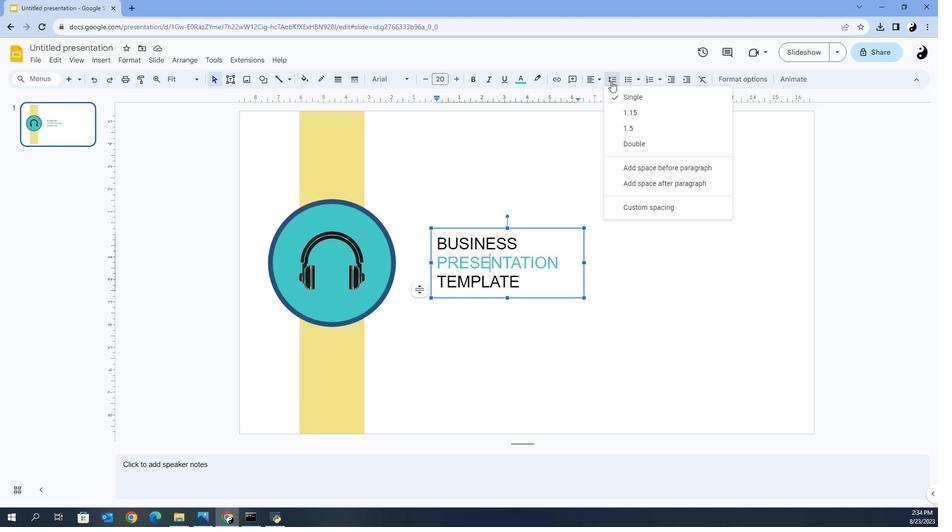 
Action: Mouse moved to (600, 154)
Screenshot: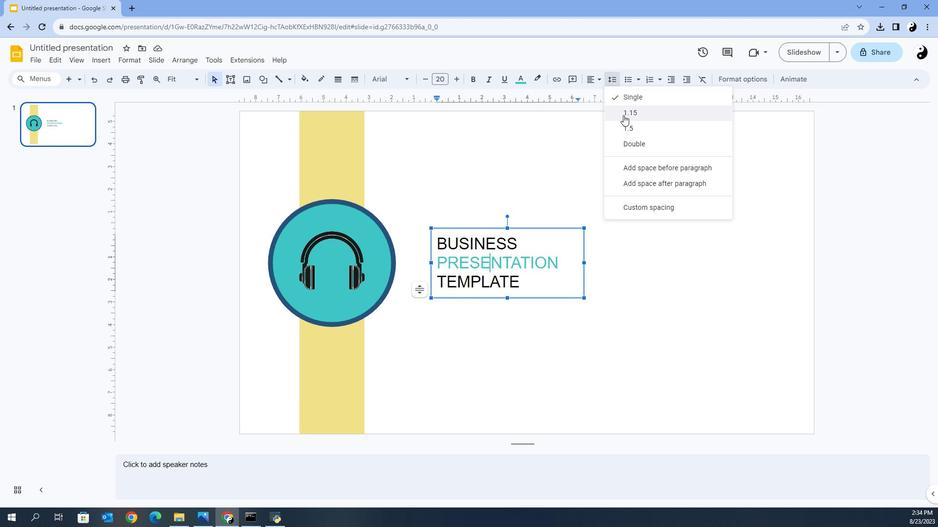 
Action: Mouse pressed left at (600, 154)
Screenshot: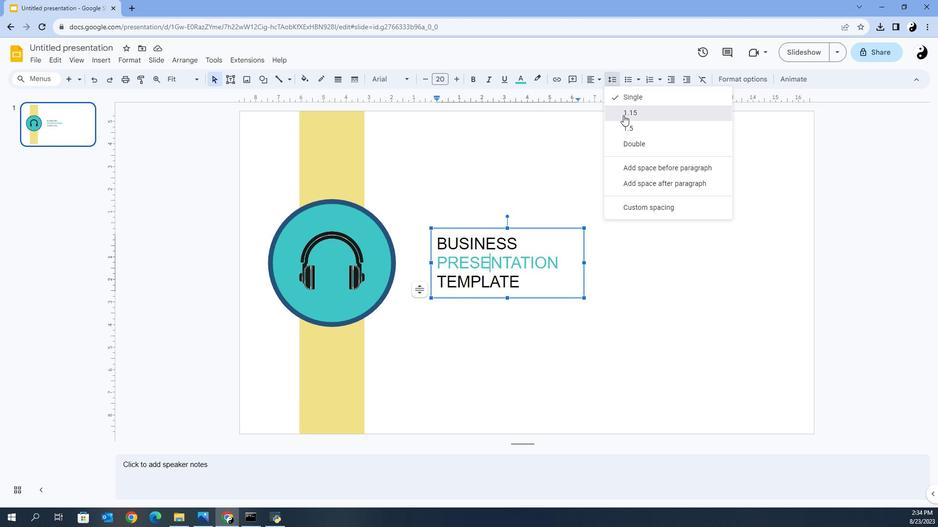 
Action: Mouse moved to (597, 207)
Screenshot: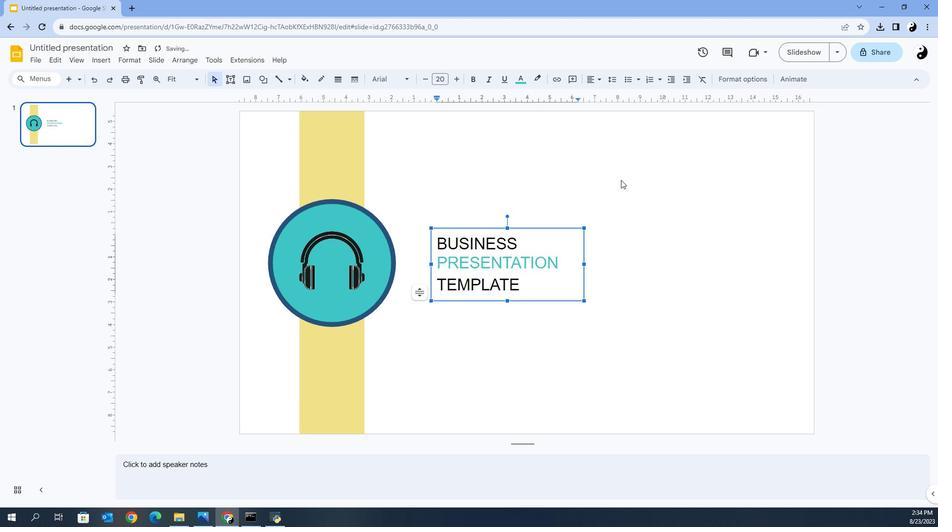 
Action: Mouse pressed left at (597, 207)
Screenshot: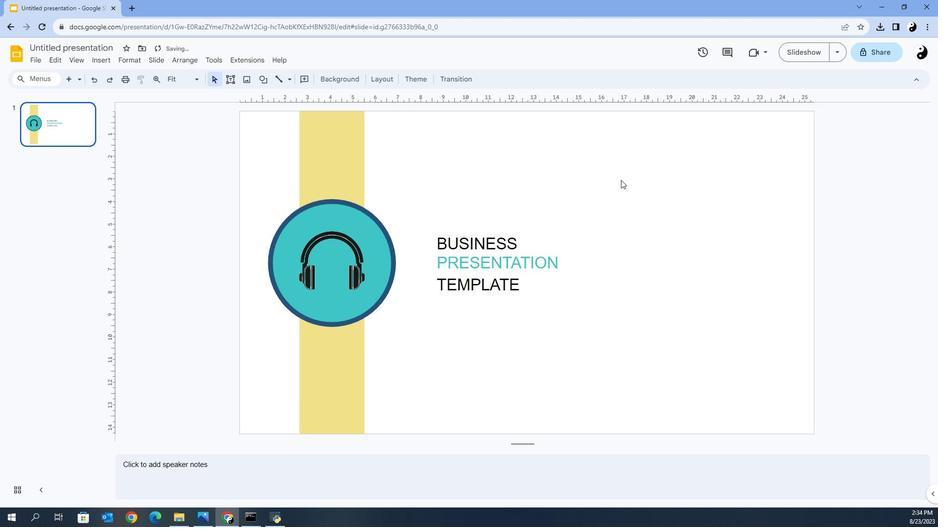 
Action: Mouse moved to (519, 256)
Screenshot: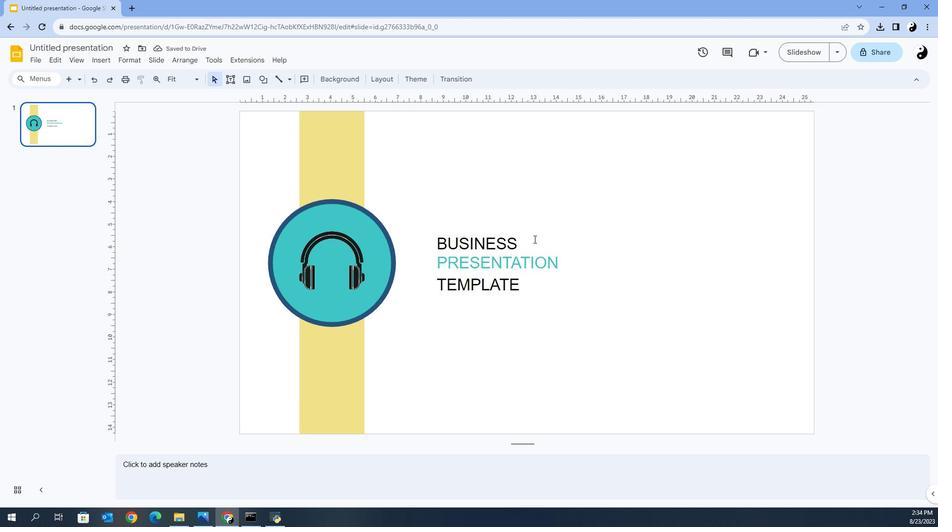 
Action: Mouse pressed left at (519, 256)
Screenshot: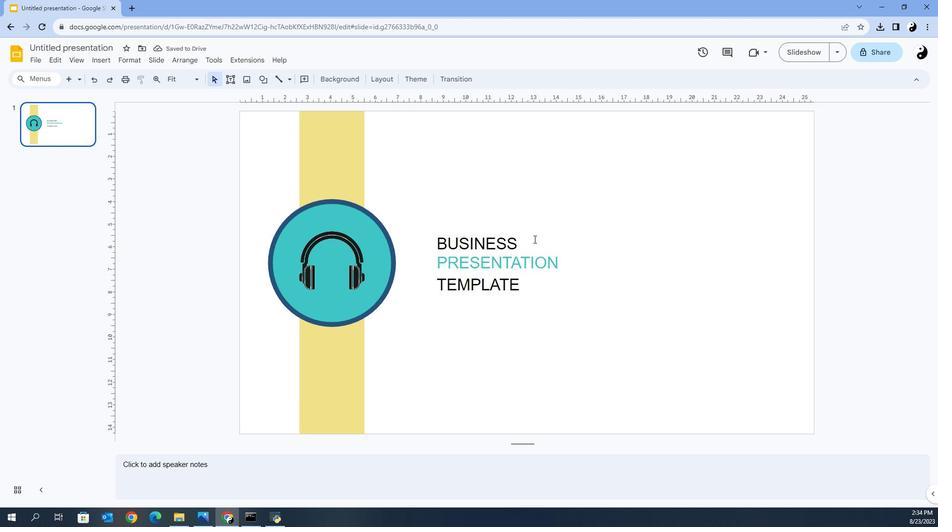 
Action: Mouse moved to (570, 128)
Screenshot: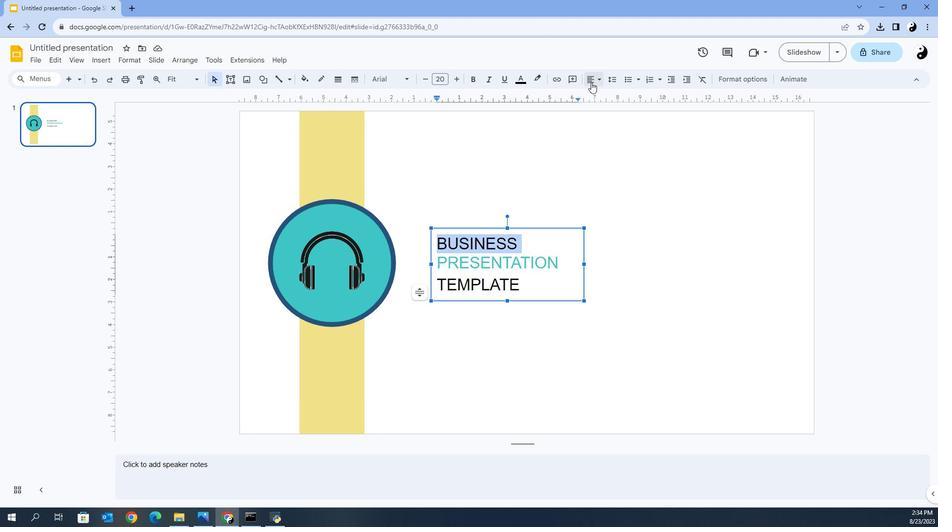 
Action: Mouse pressed left at (570, 128)
Screenshot: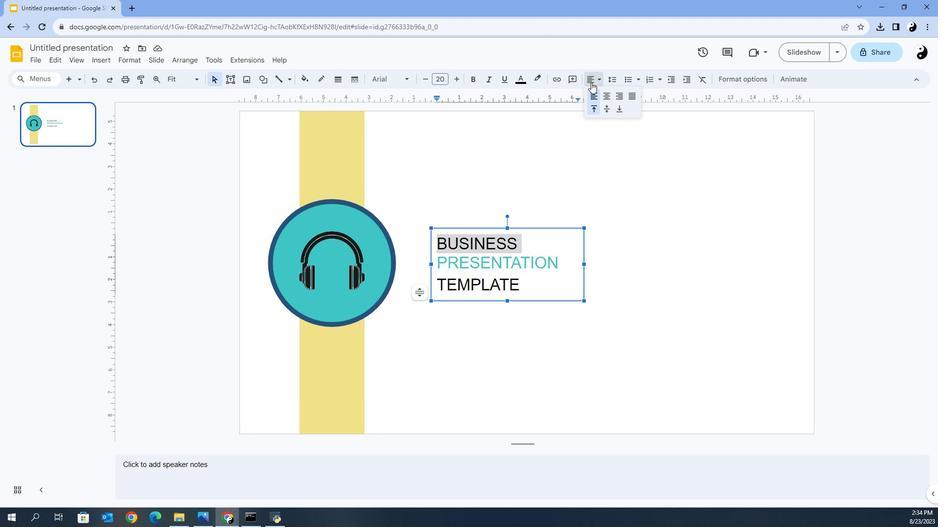 
Action: Mouse moved to (591, 128)
Screenshot: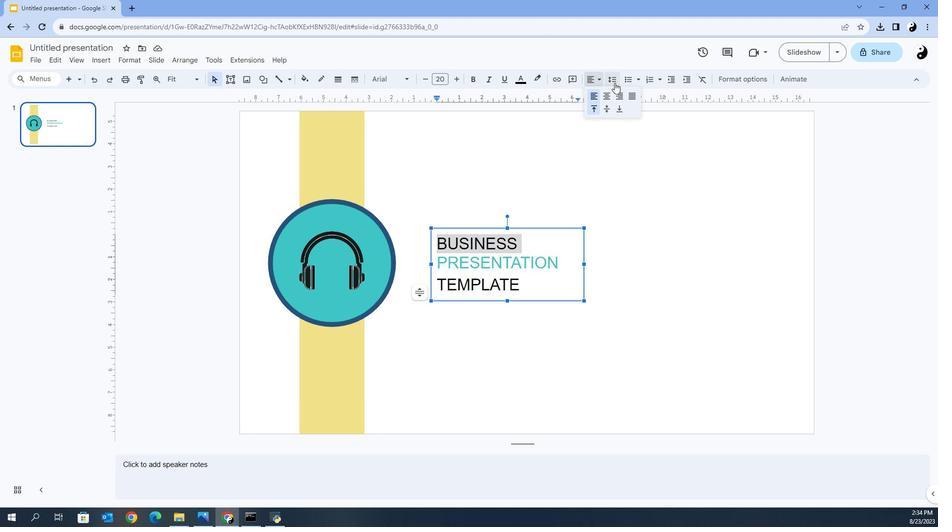 
Action: Mouse pressed left at (591, 128)
Screenshot: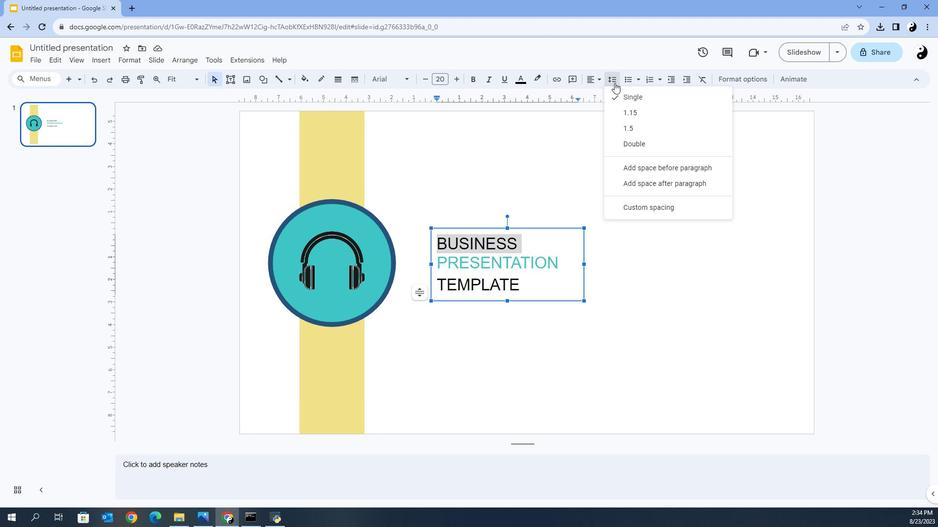 
Action: Mouse moved to (603, 149)
Screenshot: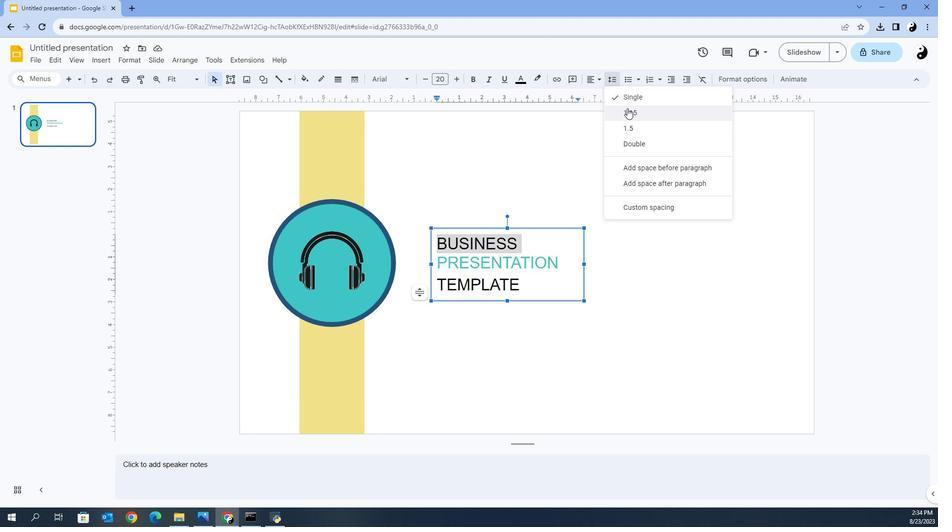 
Action: Mouse pressed left at (603, 149)
Screenshot: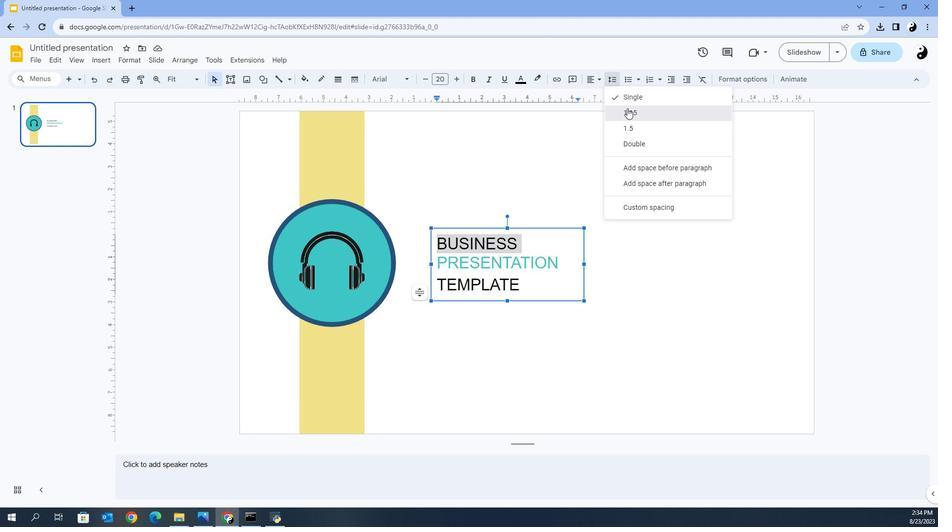 
Action: Mouse moved to (598, 216)
Screenshot: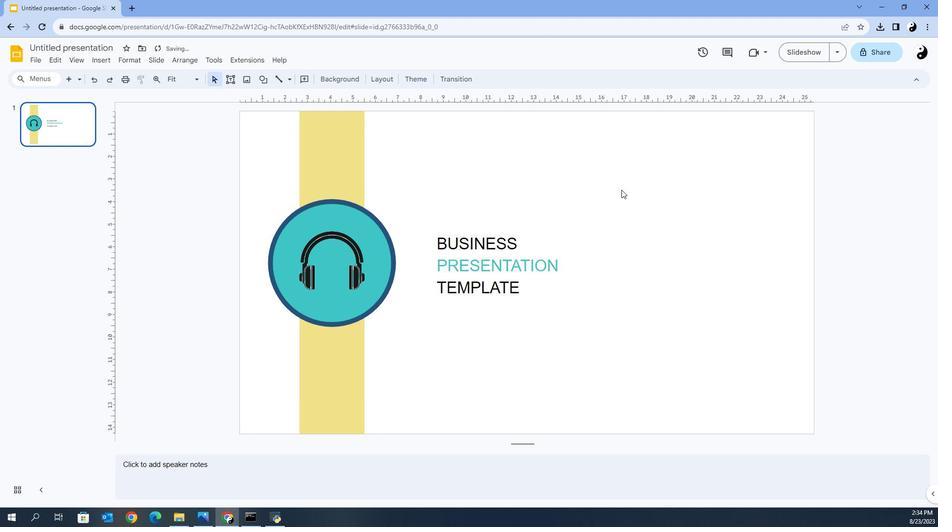 
Action: Mouse pressed left at (598, 216)
Screenshot: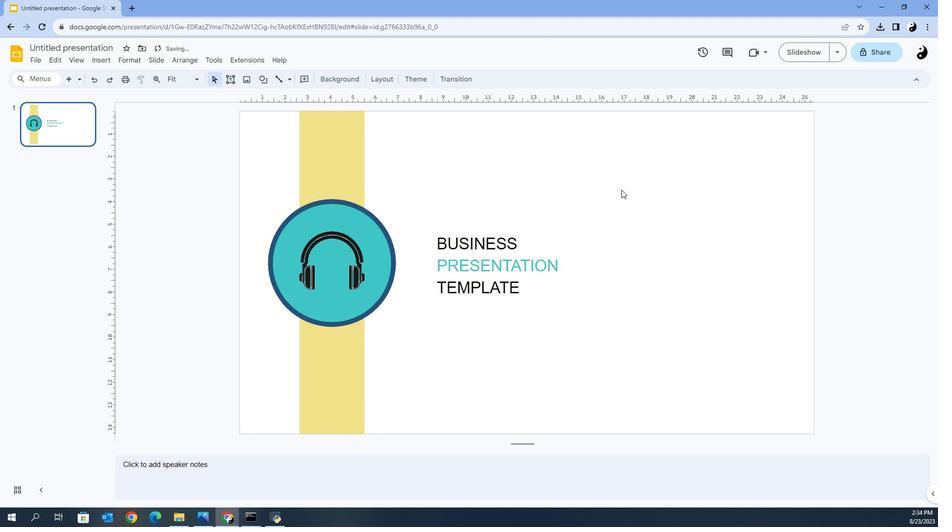 
Action: Mouse moved to (98, 124)
Screenshot: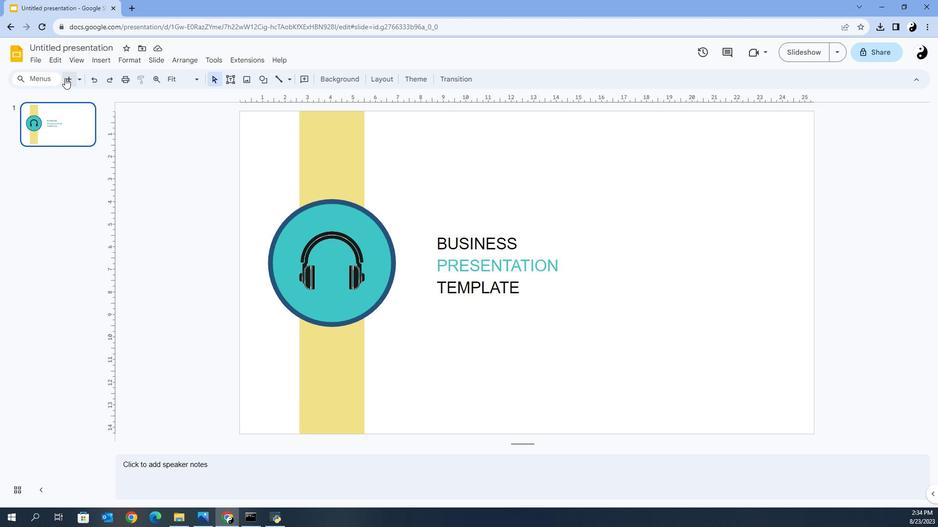 
Action: Mouse pressed left at (98, 124)
Screenshot: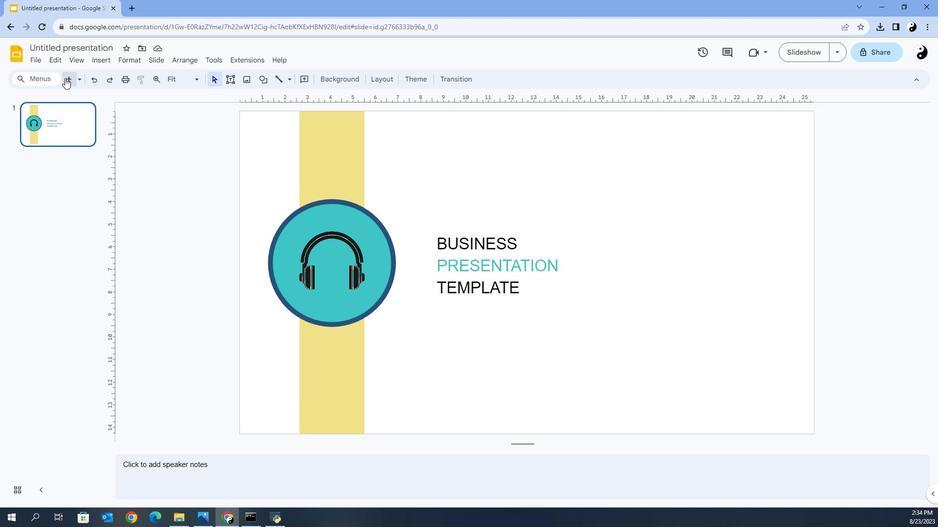 
Action: Mouse moved to (290, 294)
Screenshot: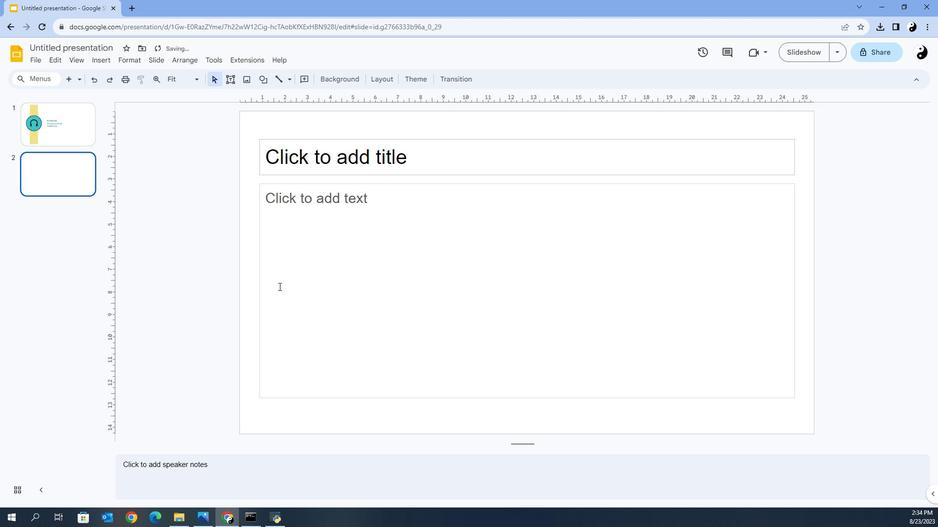 
Action: Mouse pressed left at (290, 294)
Screenshot: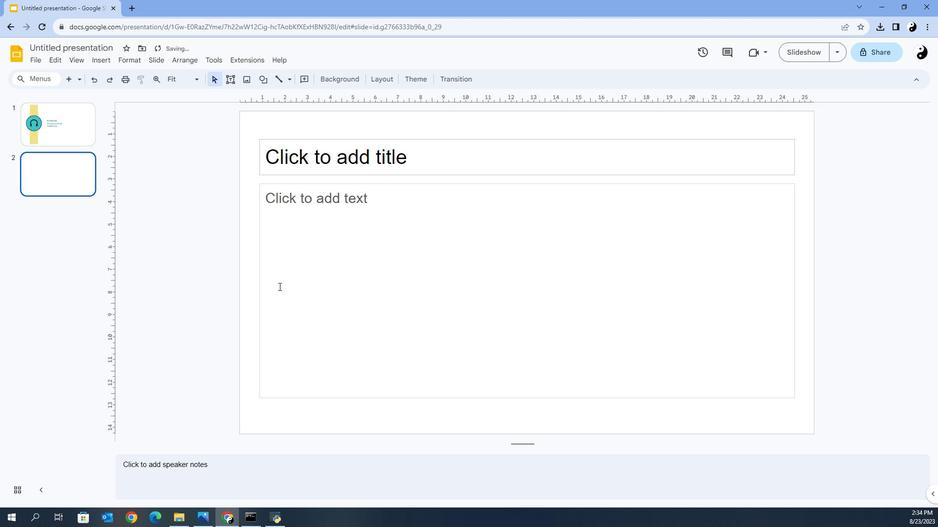 
Action: Mouse moved to (311, 323)
Screenshot: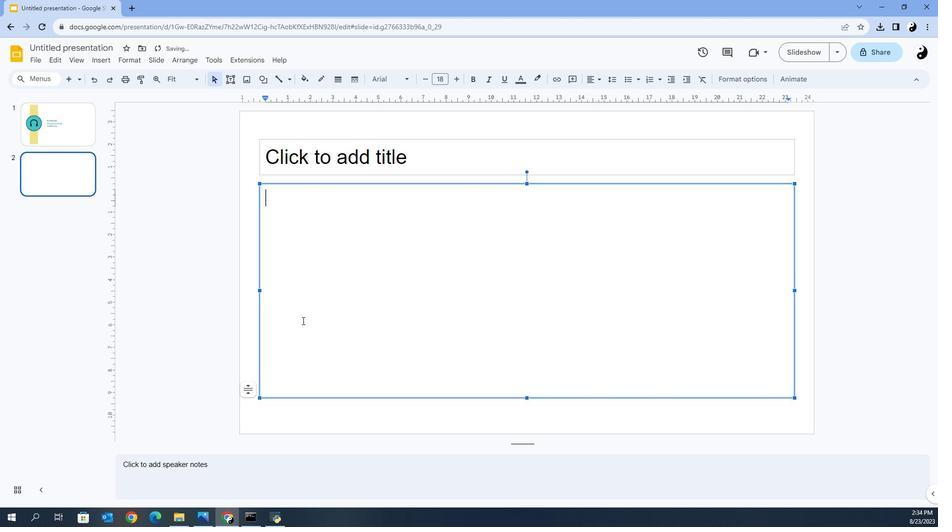 
Action: Mouse scrolled (311, 323) with delta (0, 0)
Screenshot: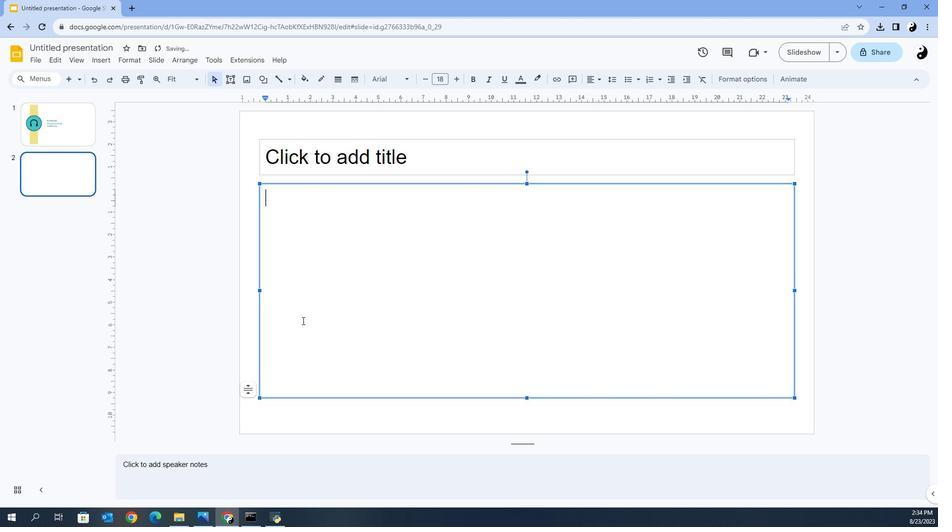 
Action: Mouse scrolled (311, 323) with delta (0, 0)
Screenshot: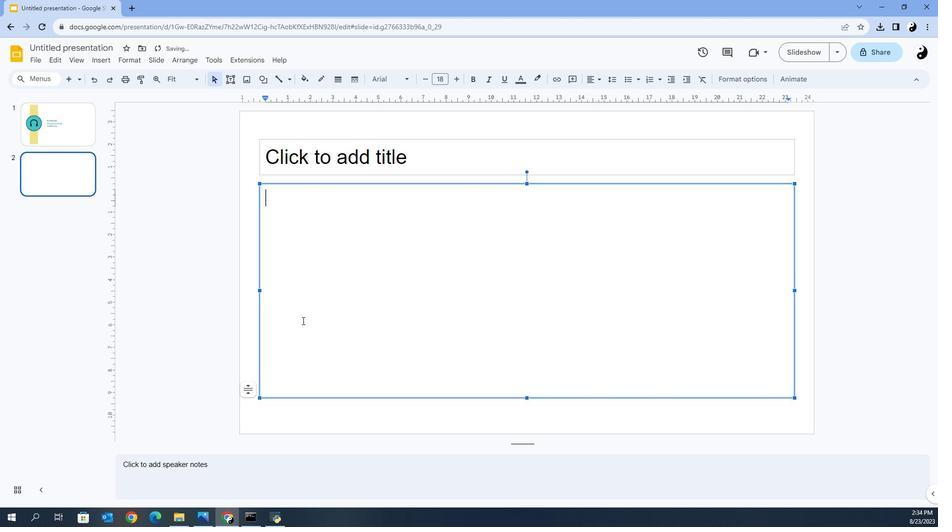 
Action: Mouse scrolled (311, 323) with delta (0, 0)
Screenshot: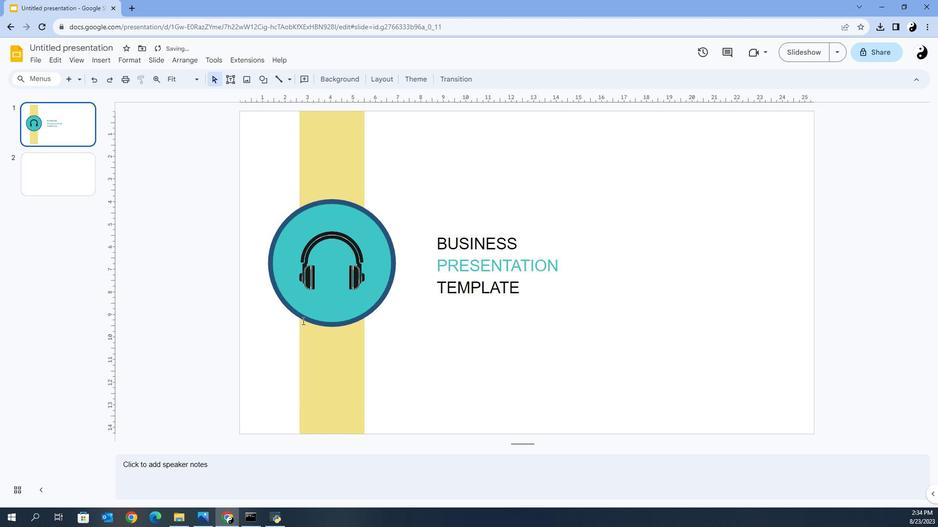 
Action: Mouse scrolled (311, 323) with delta (0, 0)
Screenshot: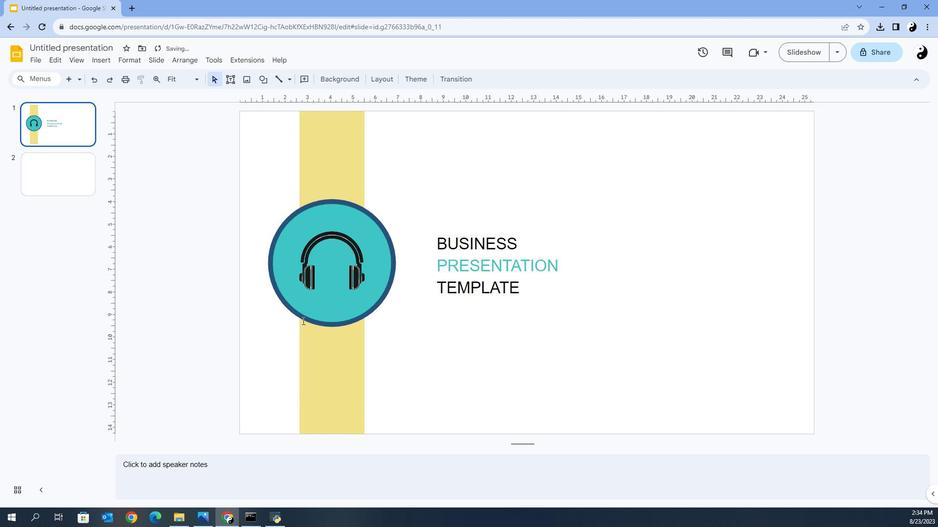 
Action: Mouse scrolled (311, 323) with delta (0, 0)
Screenshot: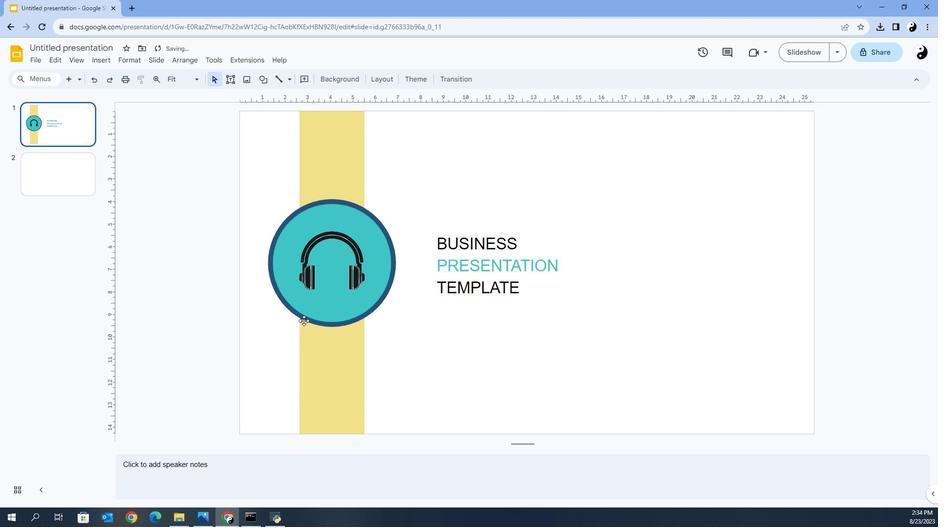 
Action: Mouse moved to (349, 331)
Screenshot: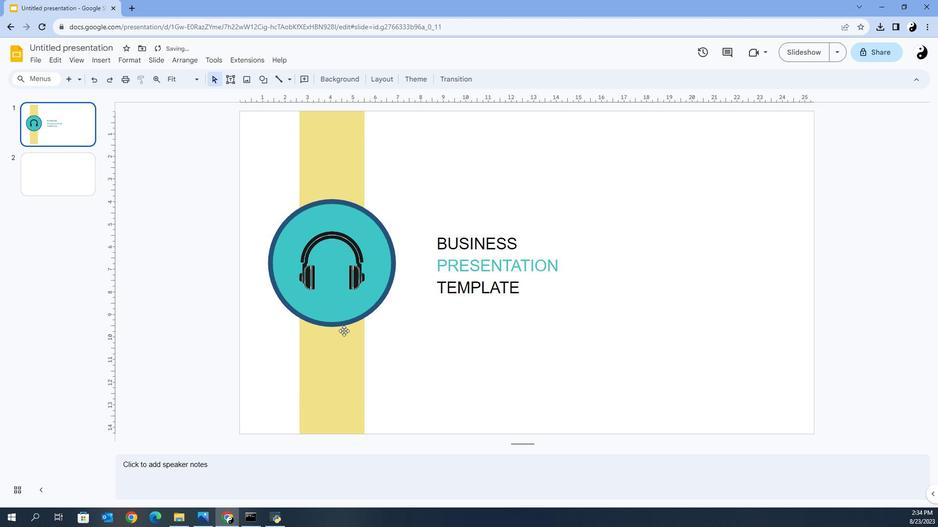 
Action: Mouse scrolled (349, 331) with delta (0, 0)
Screenshot: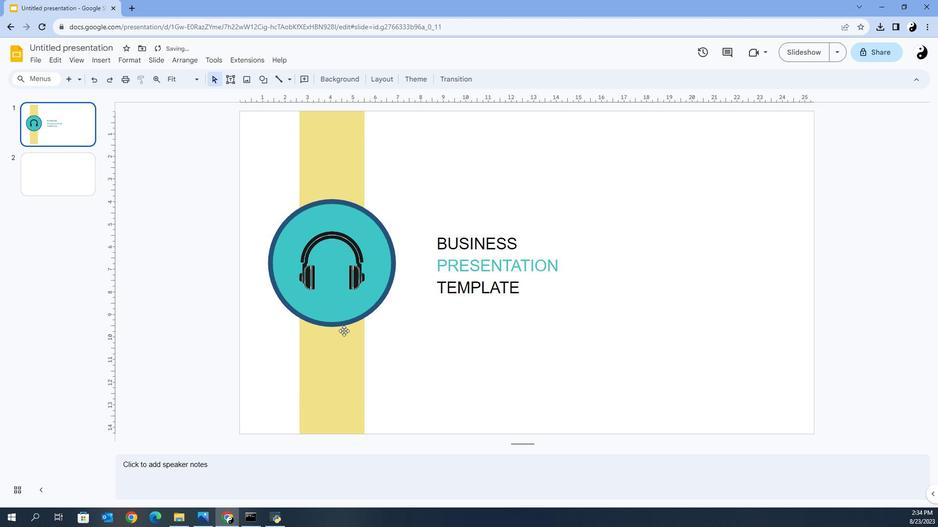 
Action: Mouse scrolled (349, 331) with delta (0, 0)
Screenshot: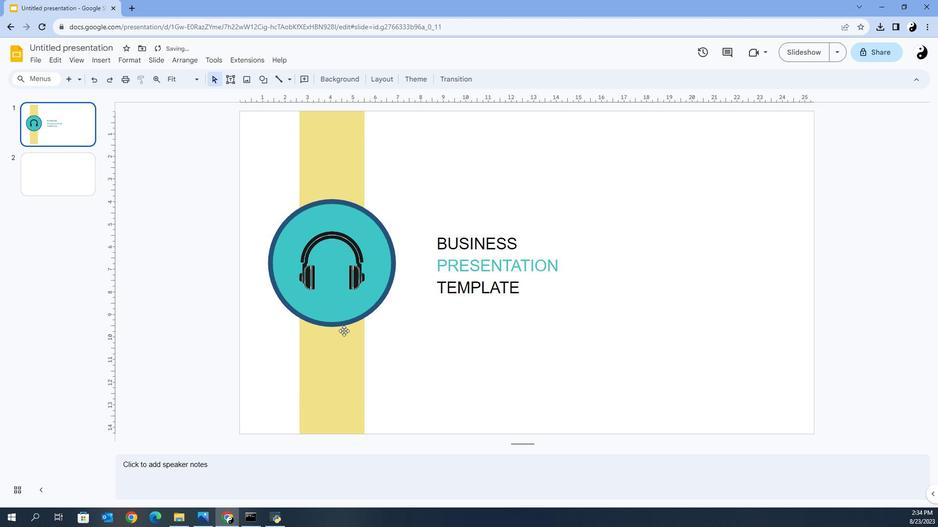 
Action: Mouse scrolled (349, 330) with delta (0, 0)
Screenshot: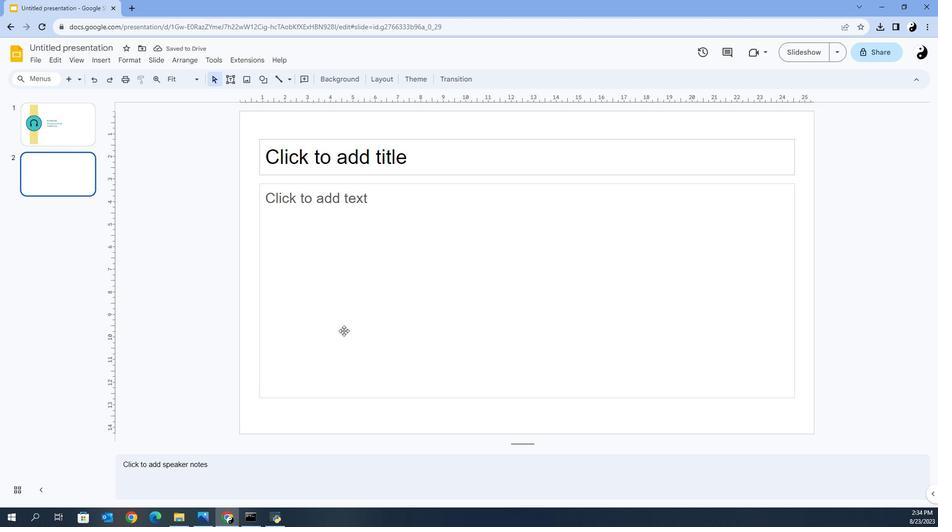 
Action: Mouse scrolled (349, 330) with delta (0, 0)
Screenshot: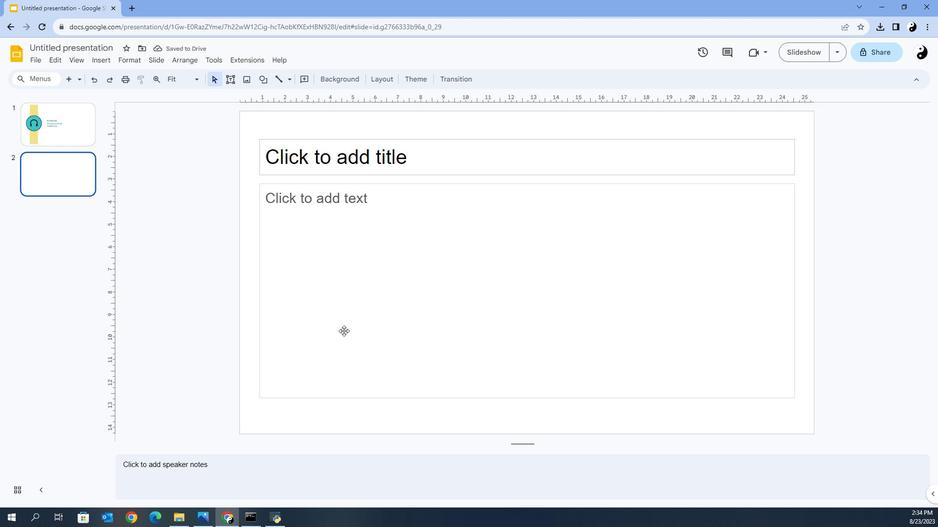 
Action: Mouse scrolled (349, 330) with delta (0, 0)
Screenshot: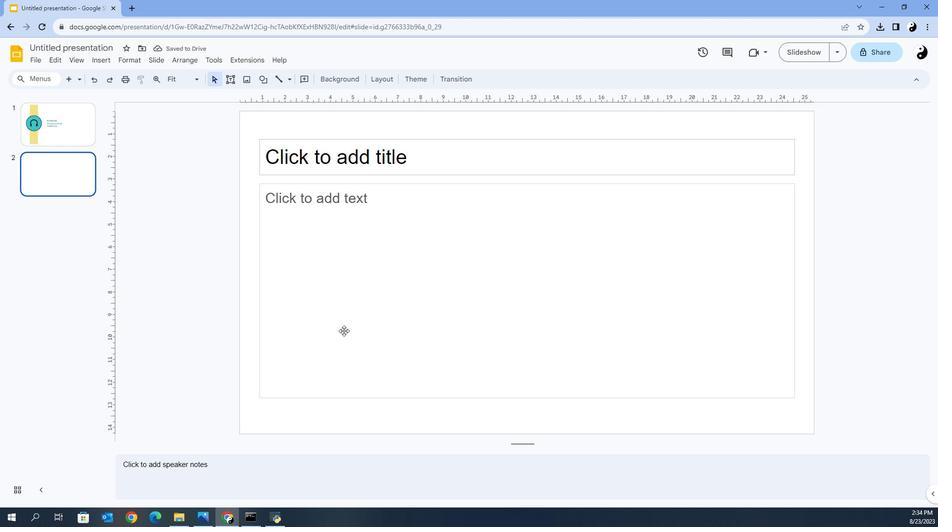 
Action: Mouse scrolled (349, 330) with delta (0, 0)
Screenshot: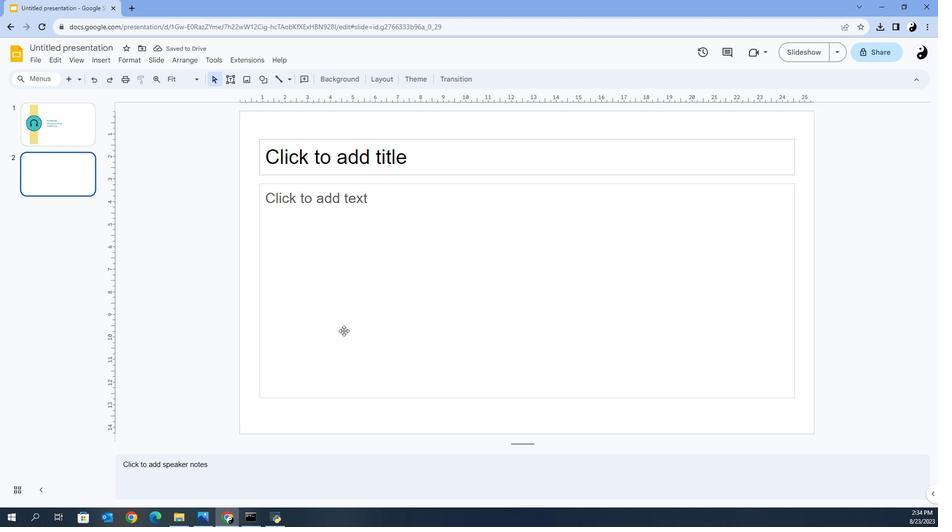 
Action: Mouse scrolled (349, 330) with delta (0, 0)
Screenshot: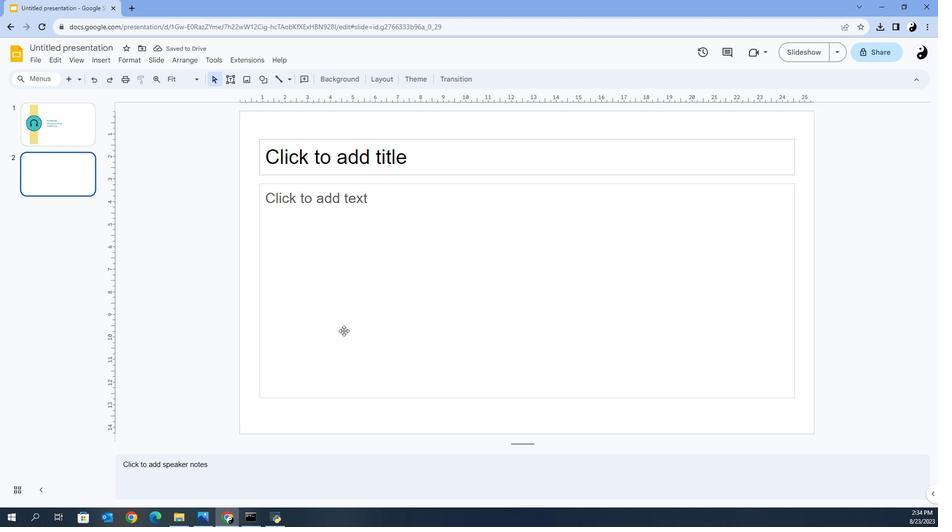 
Action: Mouse moved to (311, 195)
Screenshot: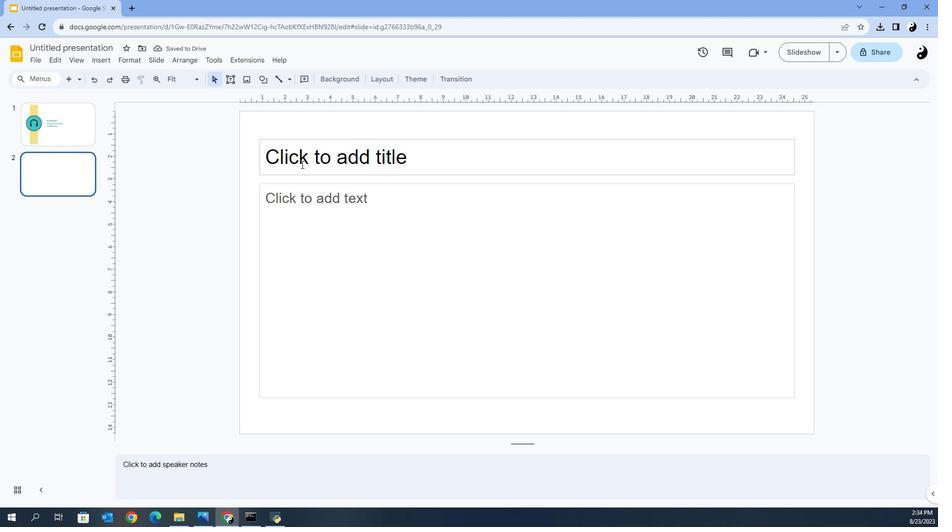 
Action: Mouse pressed left at (311, 195)
Screenshot: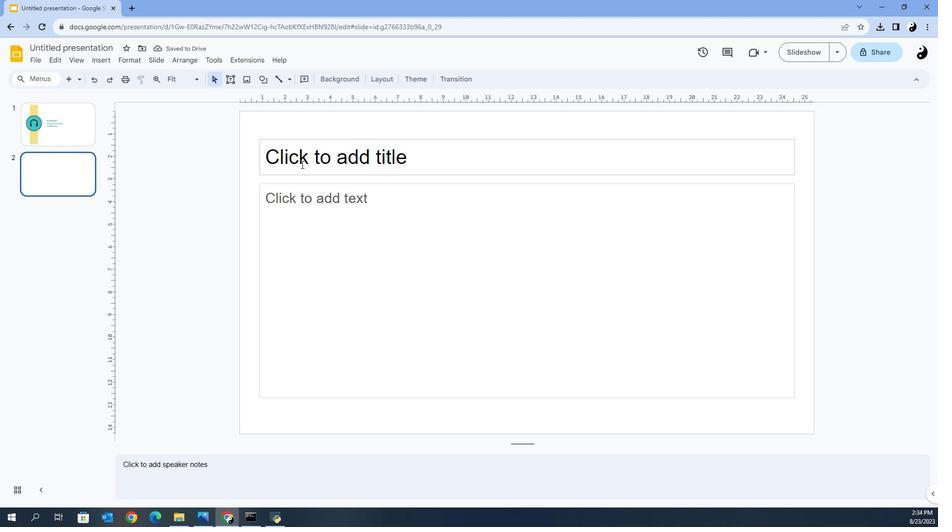 
Action: Key pressed <Key.backspace>
Screenshot: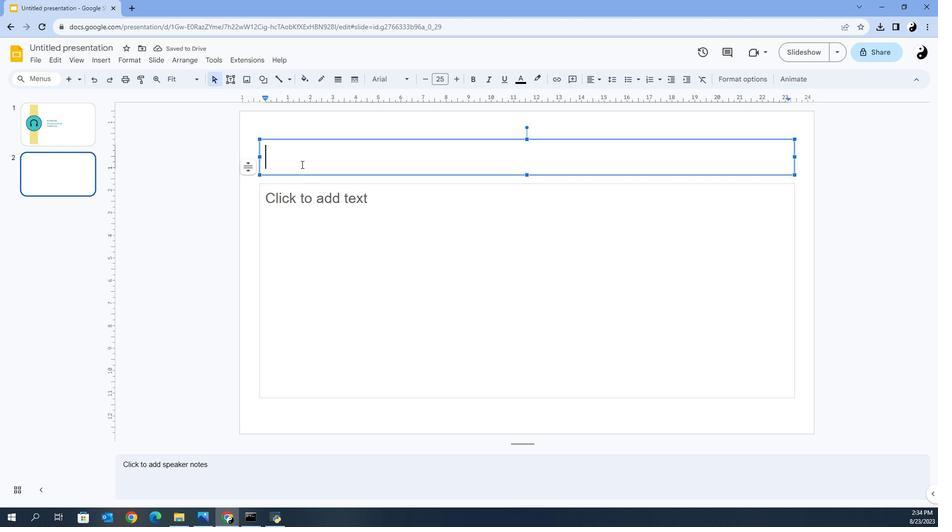 
Action: Mouse moved to (753, 174)
Screenshot: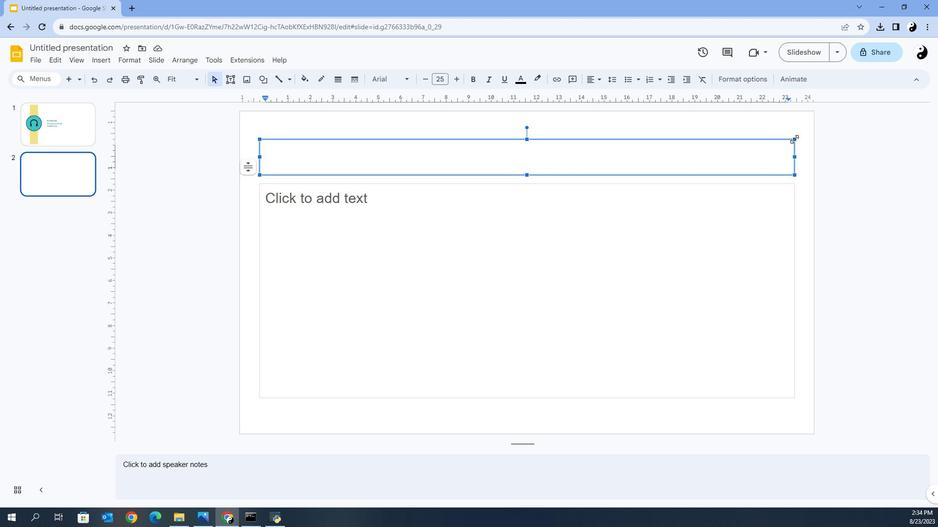 
Action: Mouse pressed left at (753, 174)
Screenshot: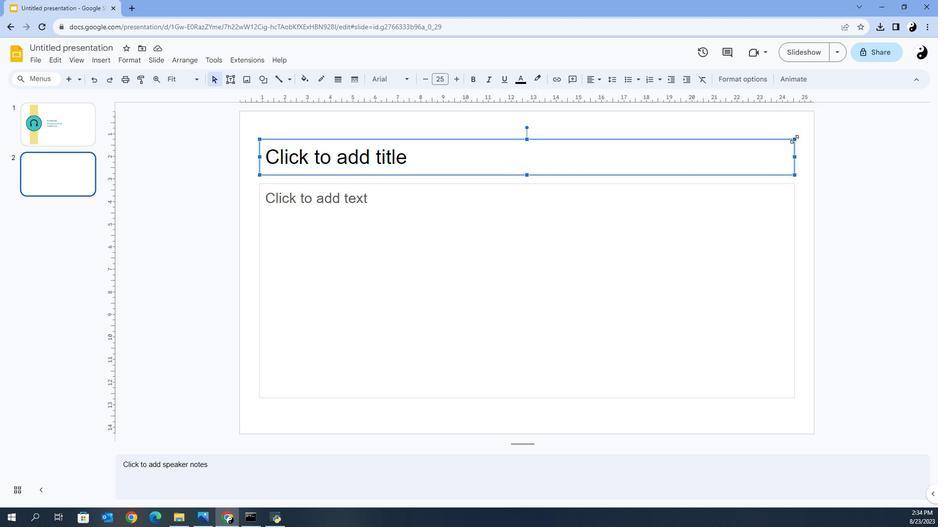 
Action: Key pressed <Key.backspace>
Screenshot: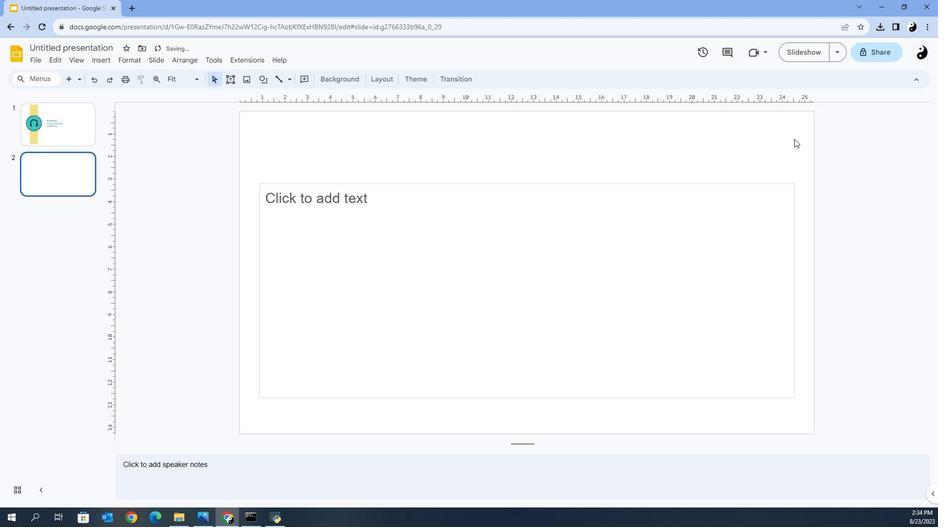 
Action: Mouse moved to (724, 228)
Screenshot: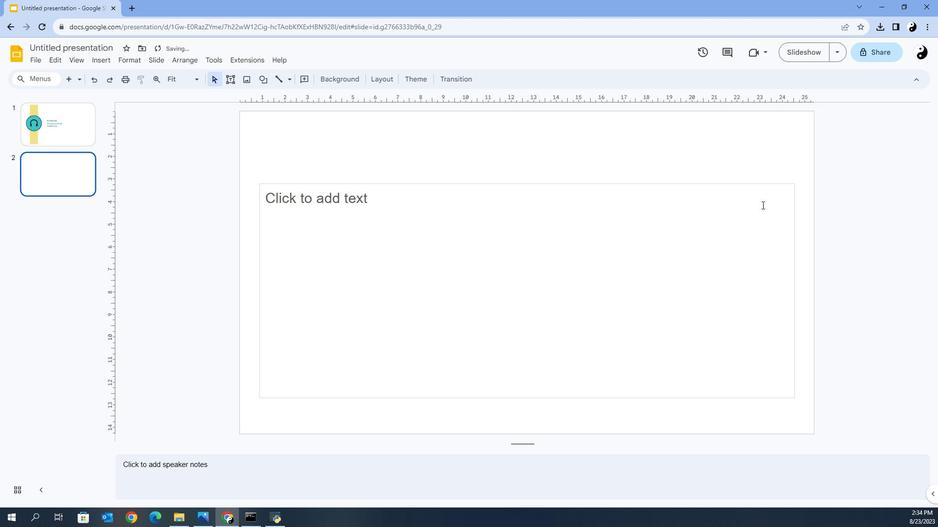 
Action: Mouse pressed left at (724, 228)
Screenshot: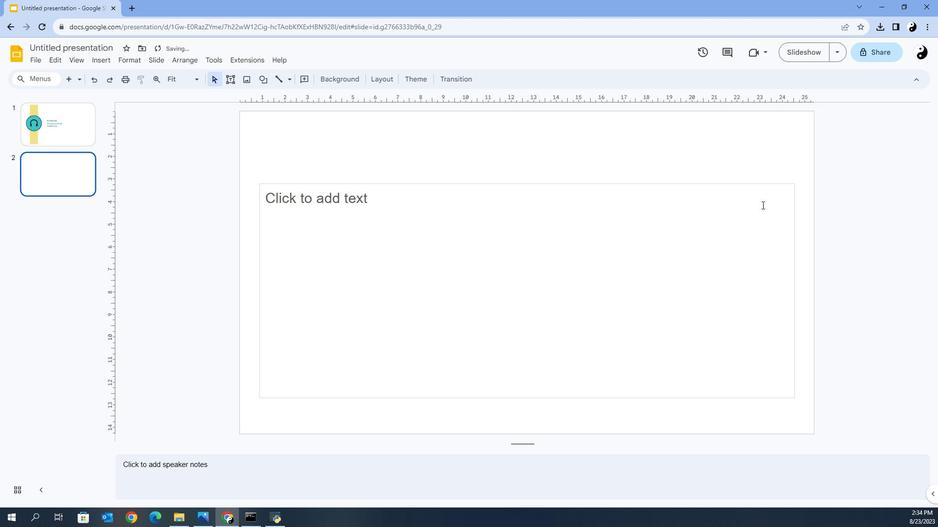 
Action: Mouse moved to (753, 210)
Screenshot: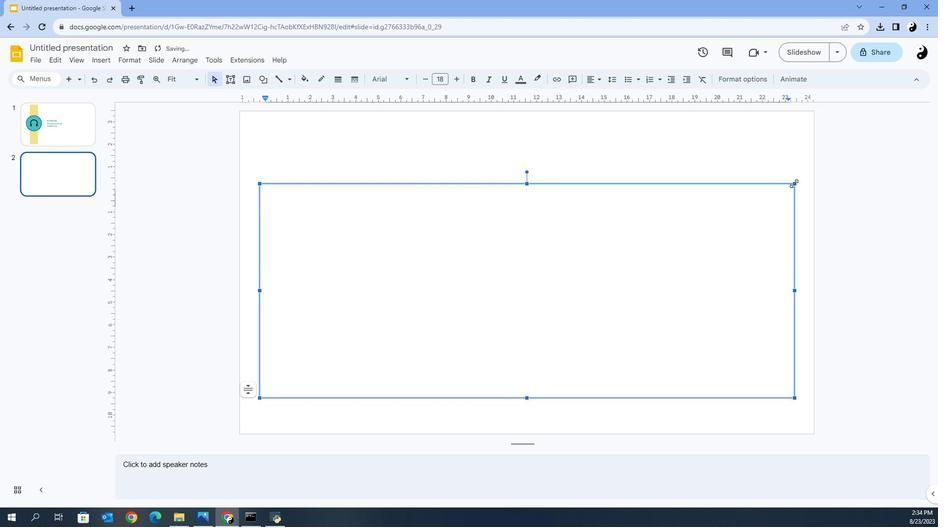 
Action: Mouse pressed left at (753, 210)
Screenshot: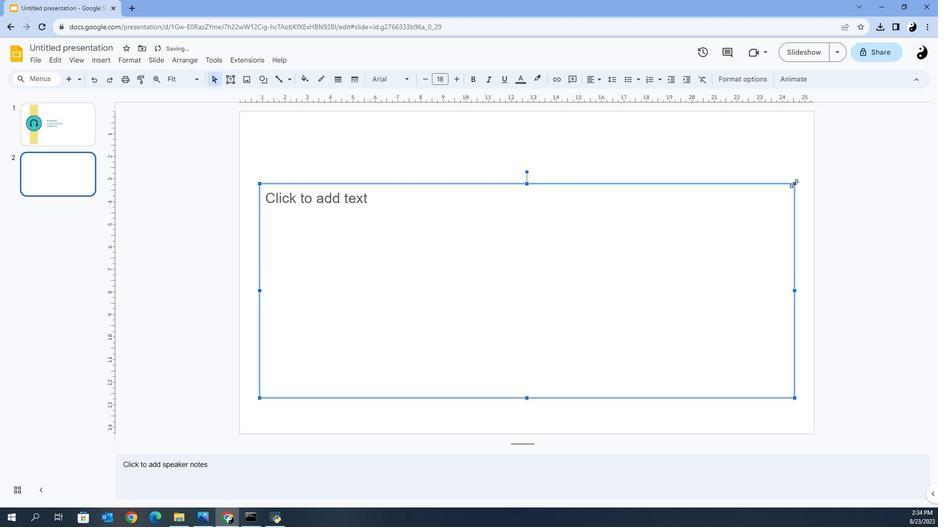 
Action: Key pressed <Key.backspace>
Screenshot: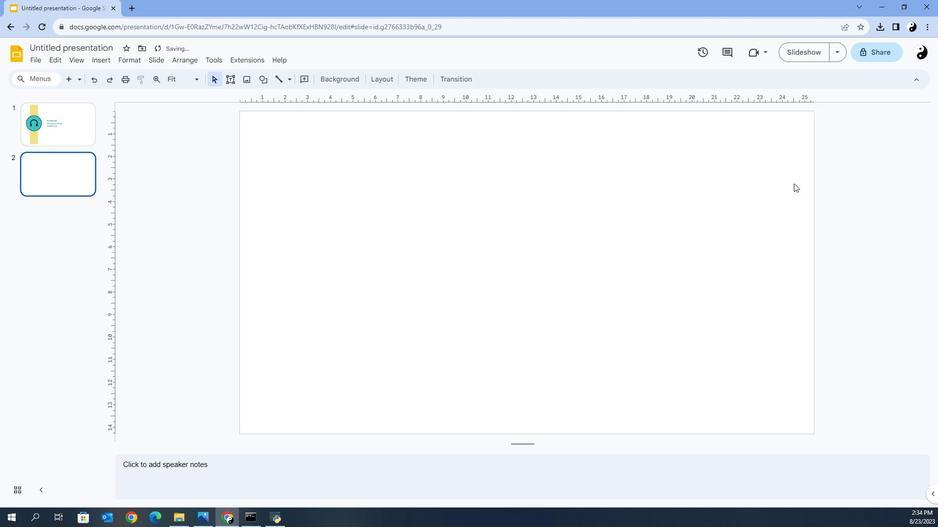
Action: Mouse moved to (275, 129)
Screenshot: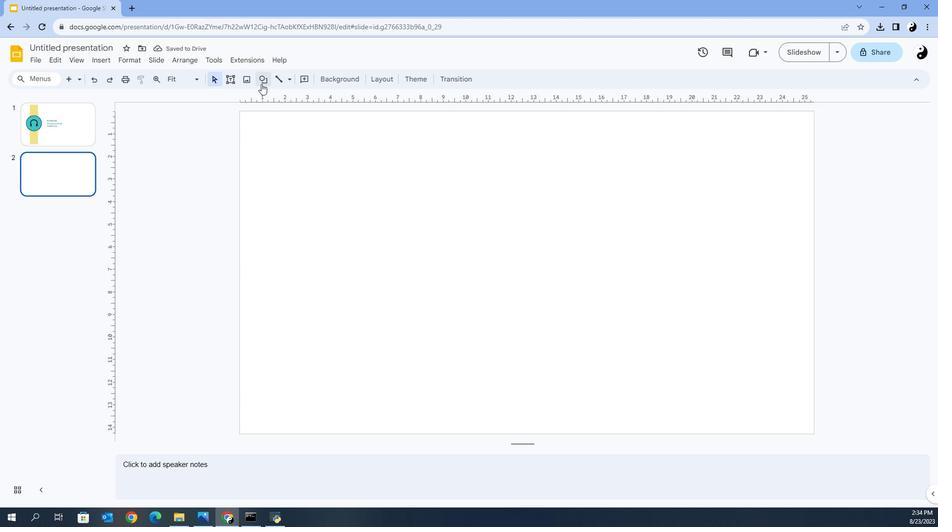 
Action: Mouse pressed left at (275, 129)
Screenshot: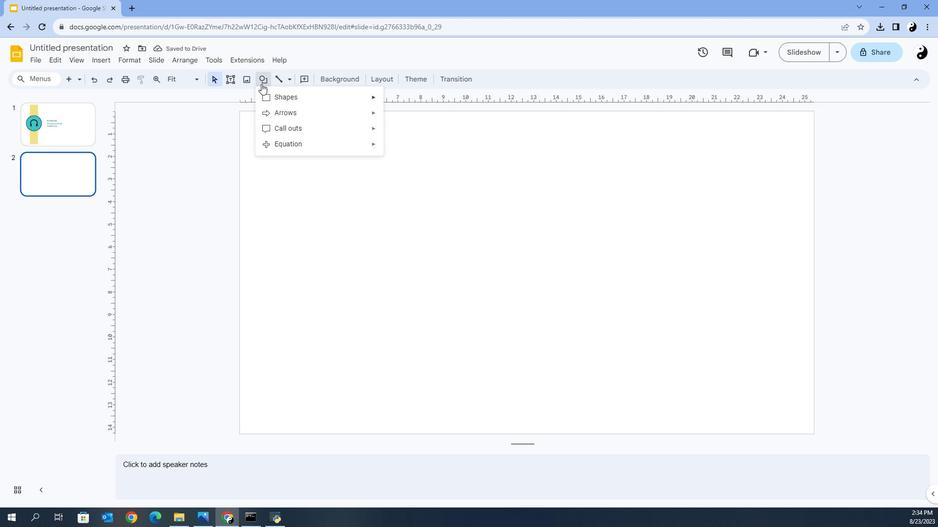 
Action: Mouse moved to (282, 138)
Screenshot: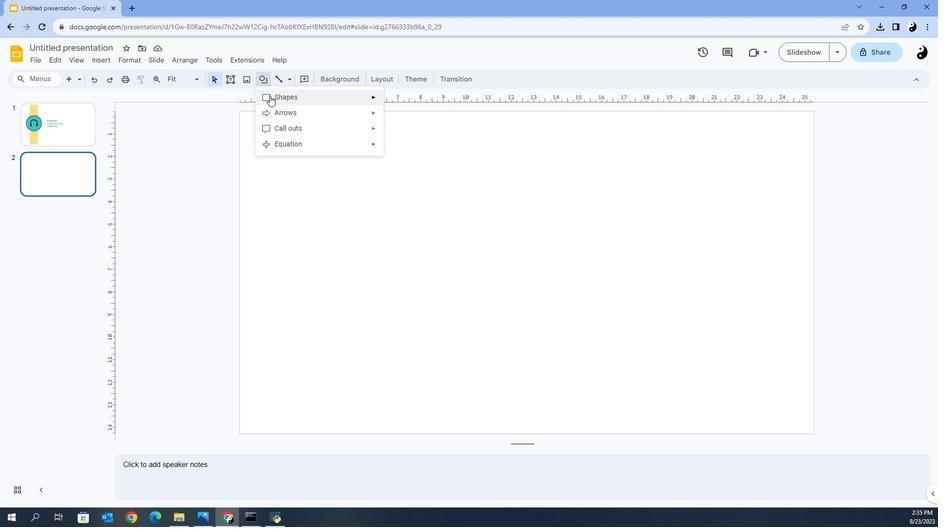 
Action: Mouse pressed left at (282, 138)
Screenshot: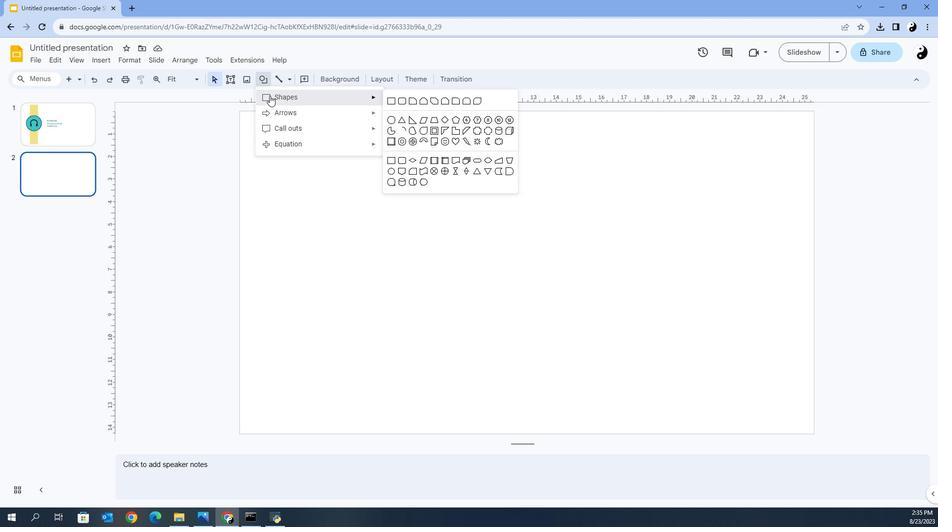 
Action: Mouse moved to (389, 142)
Screenshot: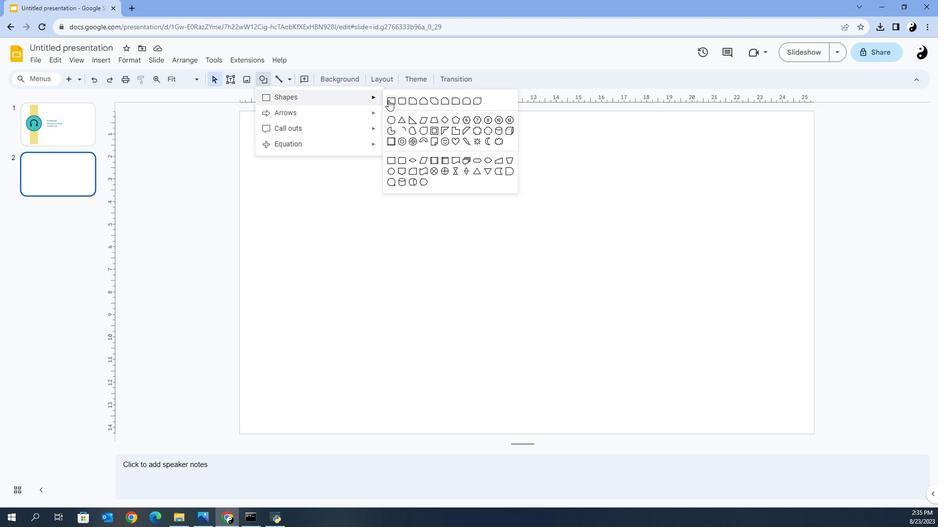 
Action: Mouse pressed left at (389, 142)
Screenshot: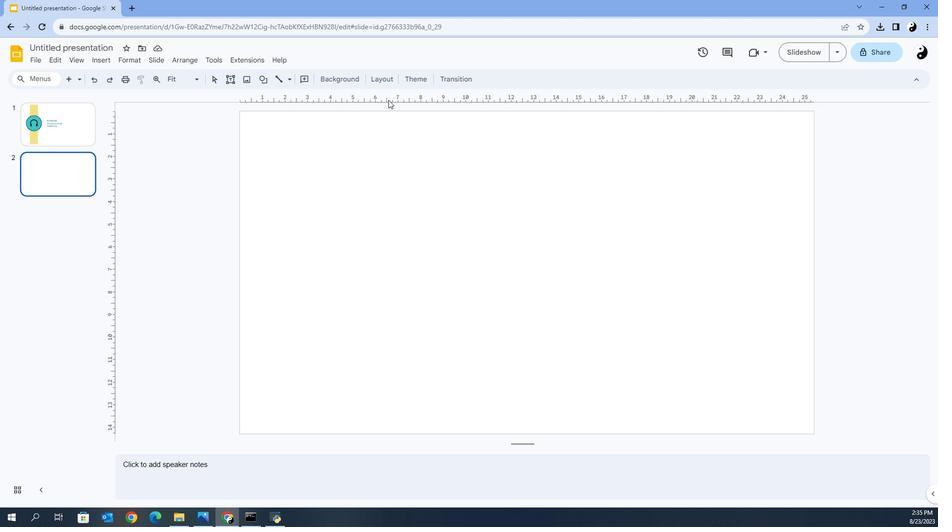 
Action: Mouse moved to (258, 185)
Screenshot: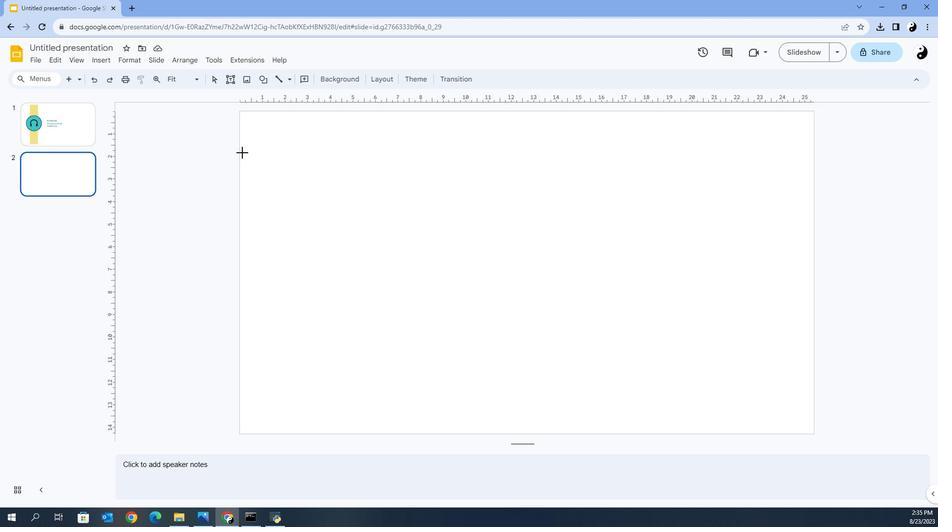 
Action: Mouse pressed left at (258, 185)
Screenshot: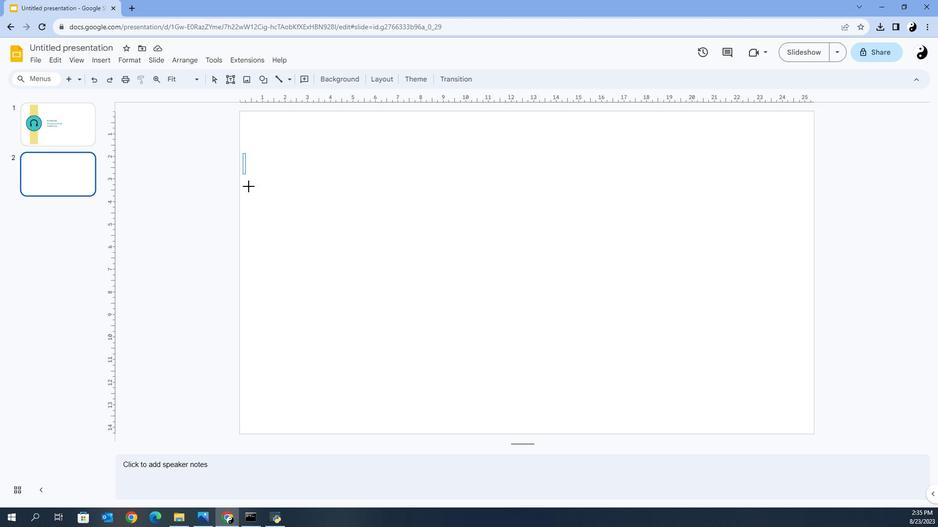 
Action: Mouse moved to (258, 208)
Screenshot: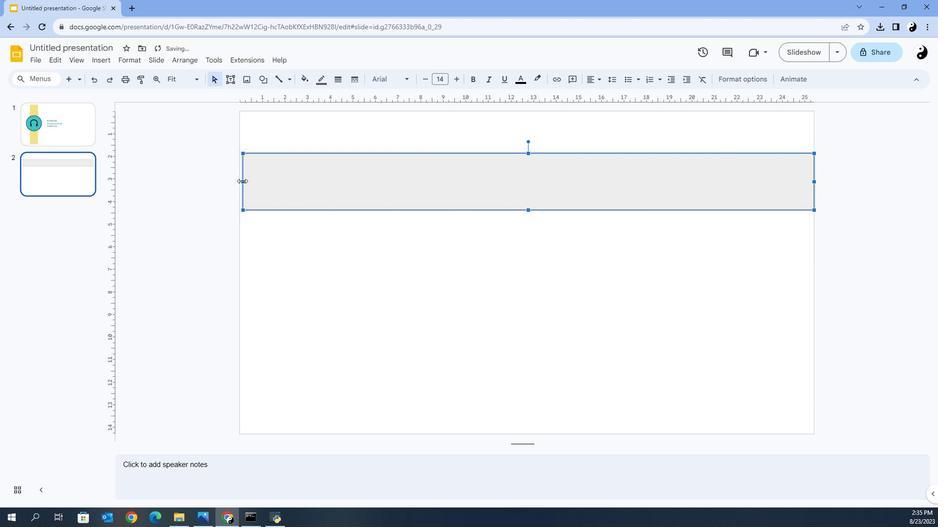 
Action: Mouse pressed left at (258, 208)
Screenshot: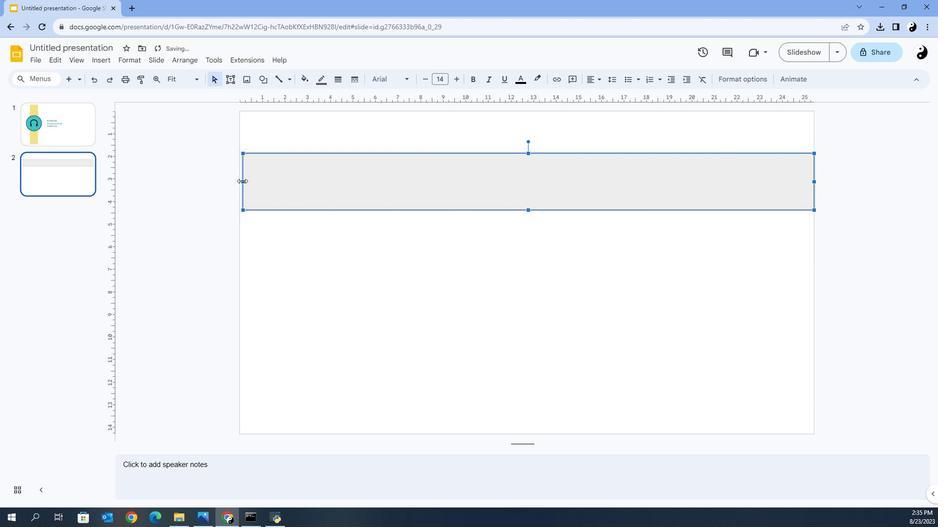 
Action: Mouse moved to (310, 125)
Screenshot: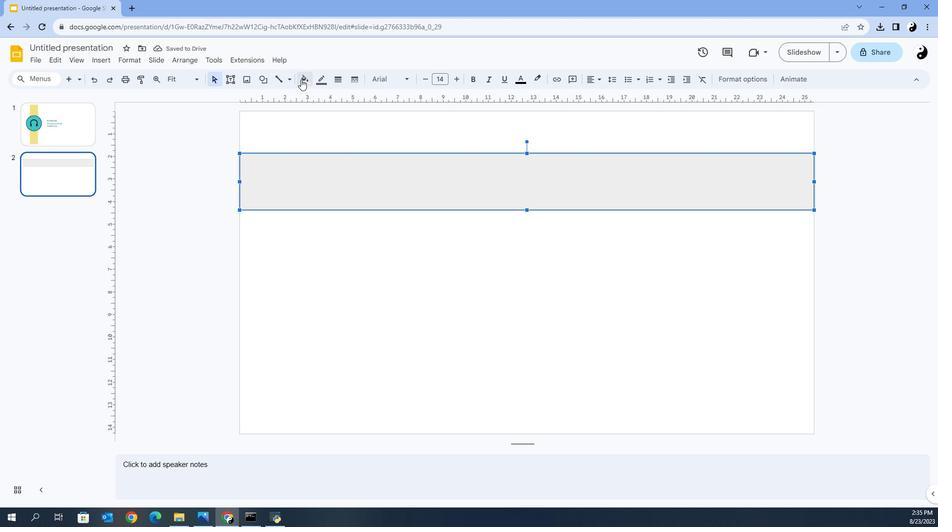 
Action: Mouse pressed left at (310, 125)
Screenshot: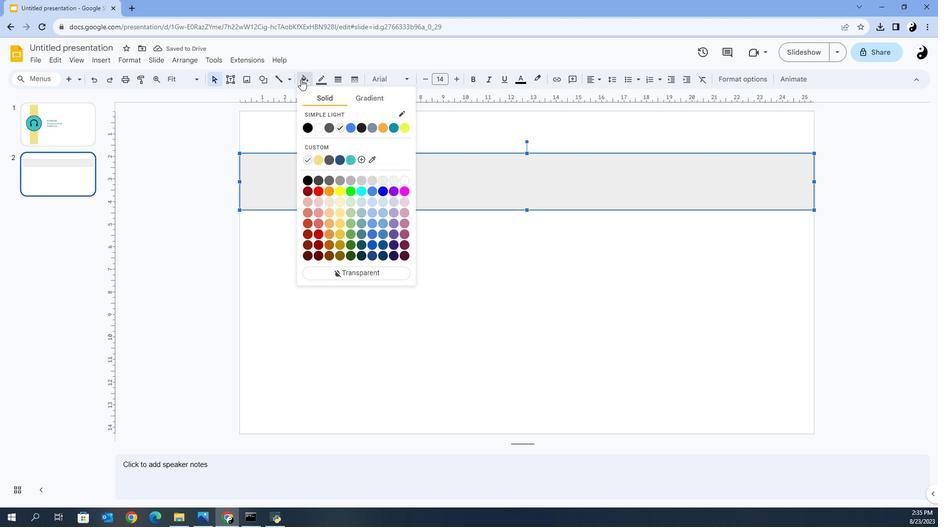 
Action: Mouse moved to (327, 193)
Screenshot: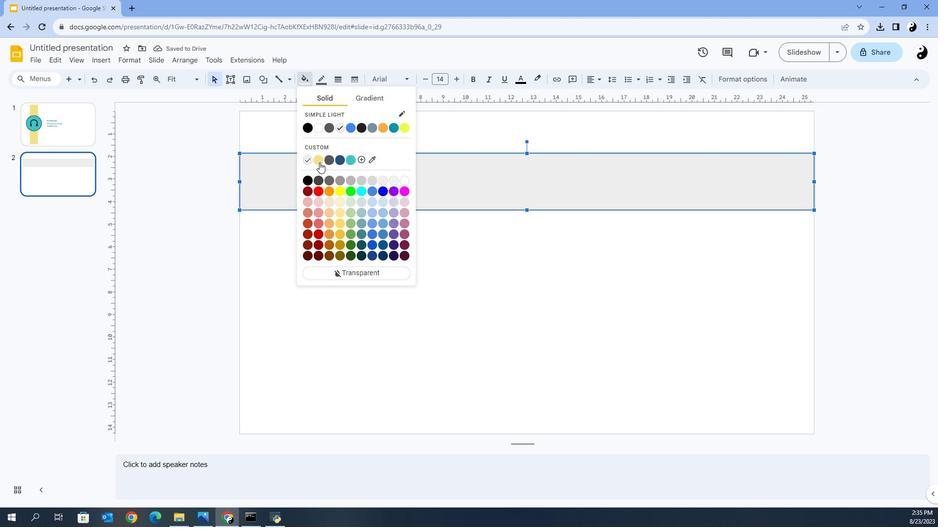 
Action: Mouse pressed left at (327, 193)
Screenshot: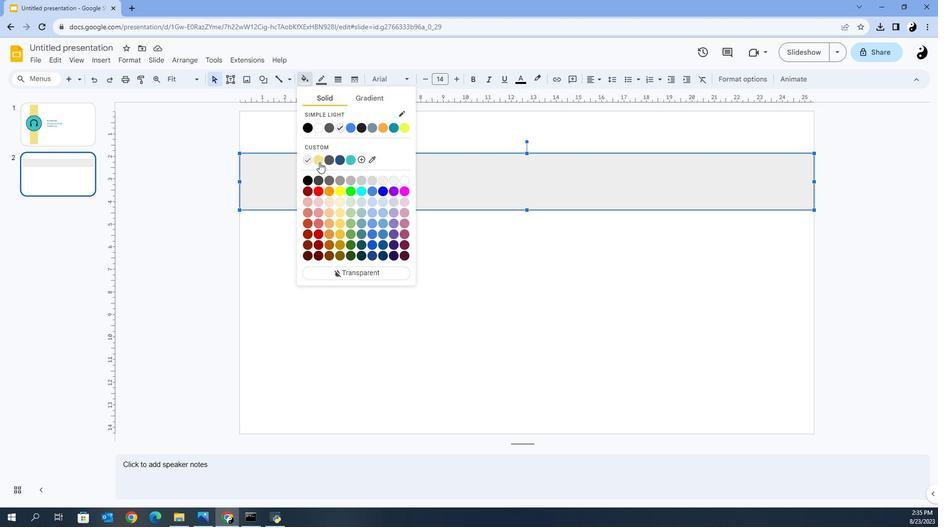
Action: Mouse moved to (331, 128)
Screenshot: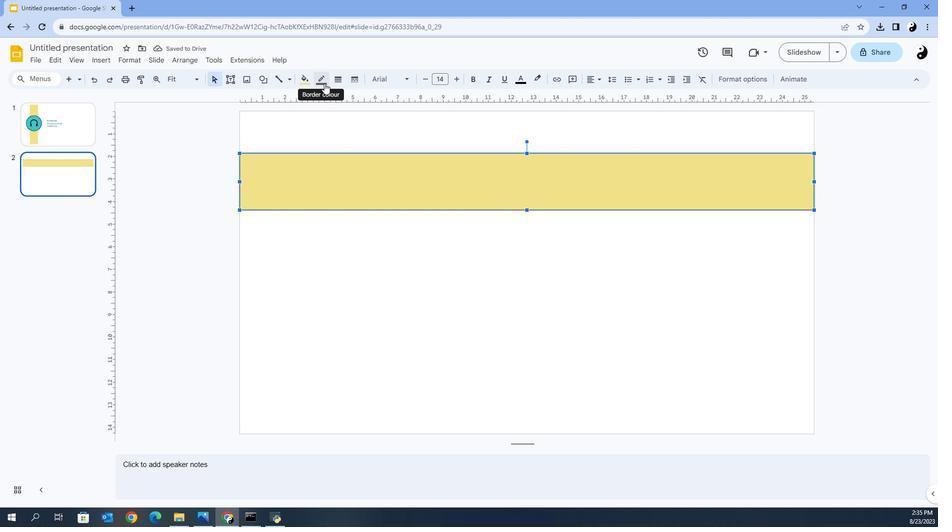 
Action: Mouse pressed left at (331, 128)
Screenshot: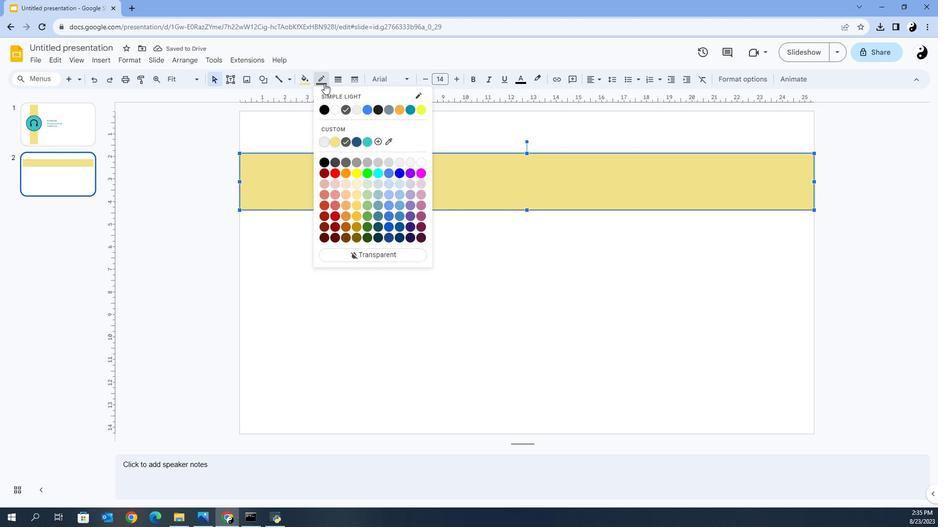 
Action: Mouse moved to (383, 265)
Screenshot: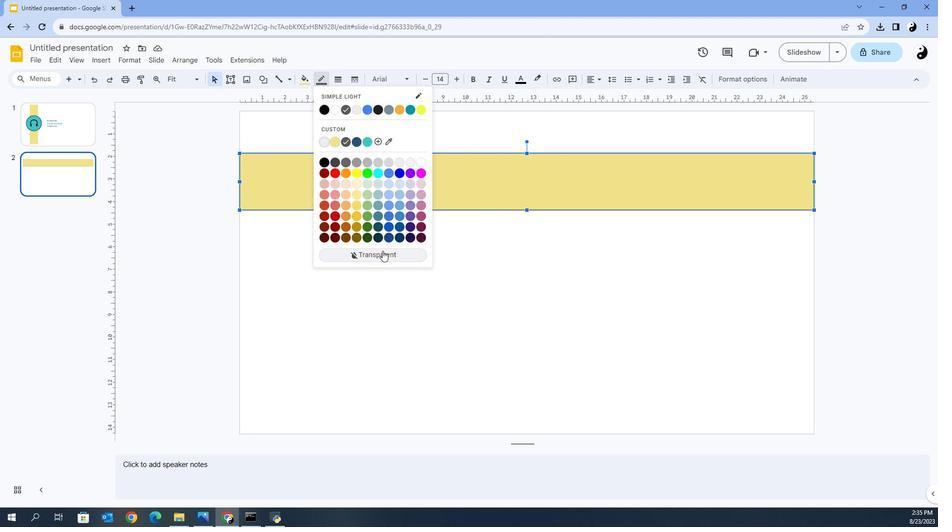 
Action: Mouse pressed left at (383, 265)
